 Task: Look for space in San Paolo, Italy from 10th July, 2023 to 25th July, 2023 for 3 adults, 1 child in price range Rs.15000 to Rs.25000. Place can be shared room with 2 bedrooms having 3 beds and 2 bathrooms. Property type can be house, flat, guest house. Amenities needed are: wifi, TV, free parkinig on premises, gym, breakfast. Booking option can be shelf check-in. Required host language is English.
Action: Mouse moved to (450, 117)
Screenshot: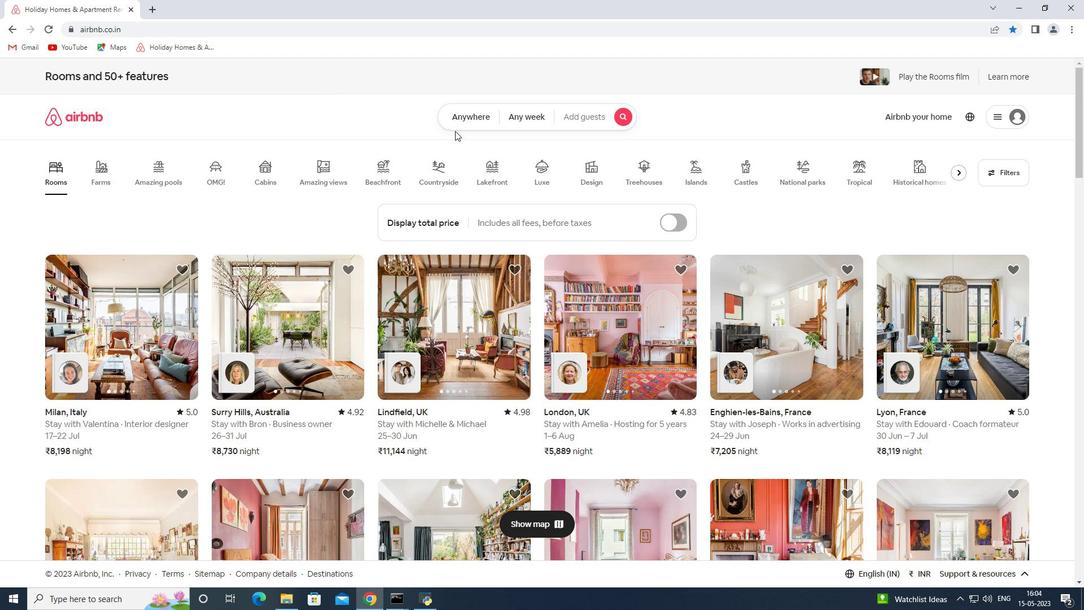 
Action: Mouse pressed left at (450, 117)
Screenshot: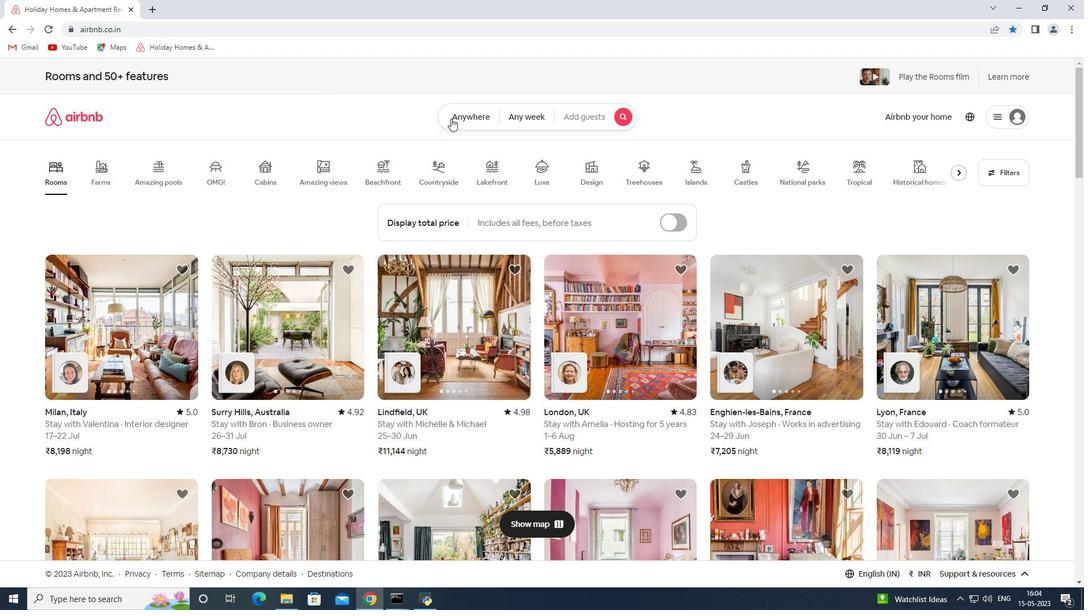 
Action: Mouse moved to (349, 159)
Screenshot: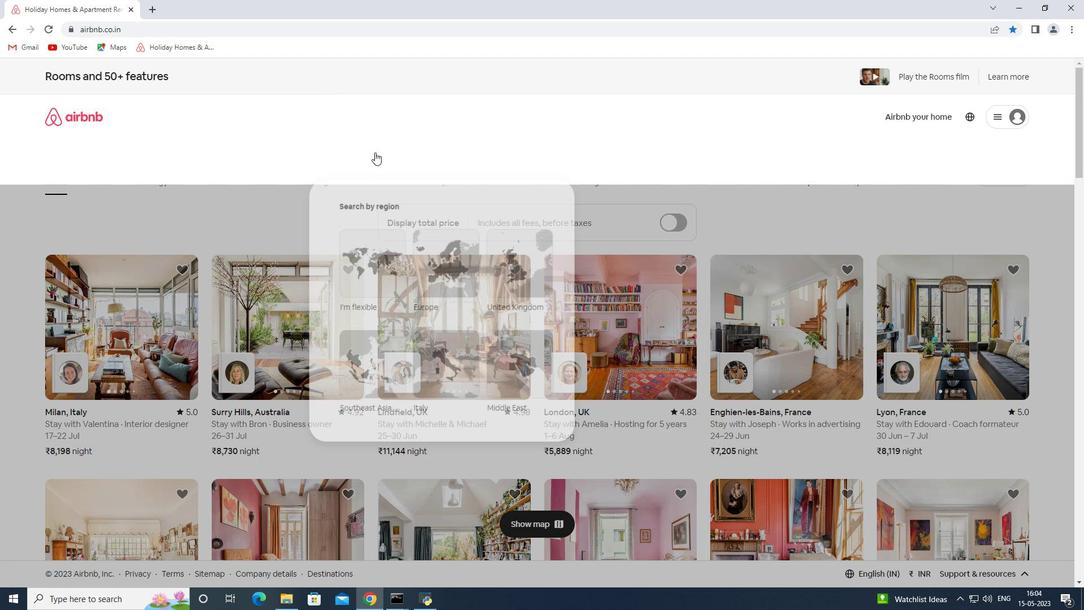 
Action: Mouse pressed left at (349, 159)
Screenshot: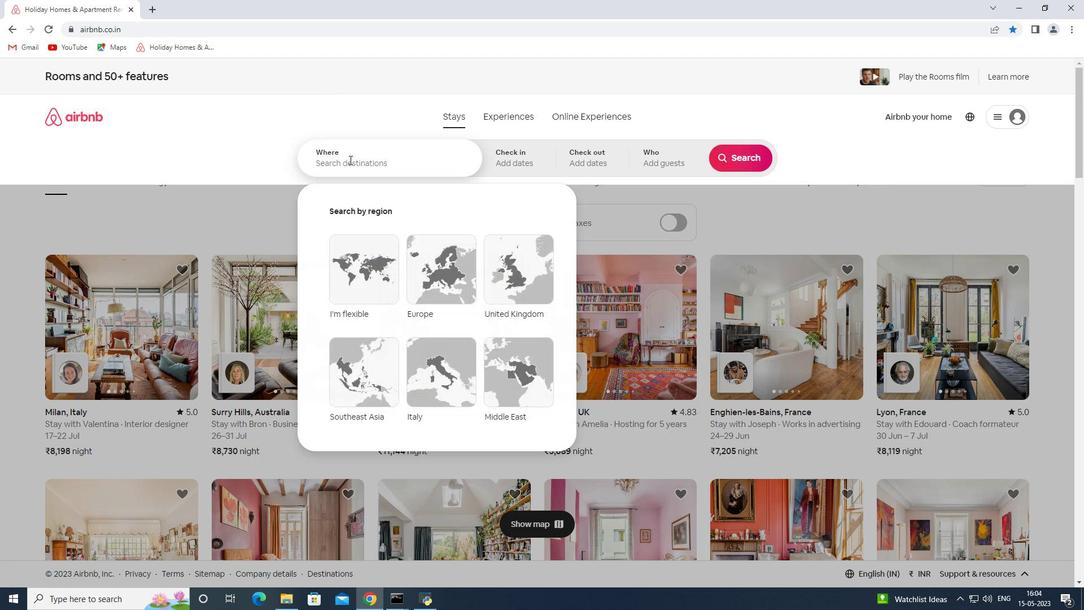 
Action: Key pressed <Key.shift><Key.shift><Key.shift>Sab<Key.backspace>n<Key.space><Key.shift><Key.shift><Key.shift><Key.shift><Key.shift><Key.shift><Key.shift><Key.shift><Key.shift><Key.shift><Key.shift><Key.shift><Key.shift><Key.shift><Key.shift><Key.shift><Key.shift><Key.shift><Key.shift><Key.shift><Key.shift><Key.shift><Key.shift>Paolo<Key.space><Key.shift><Key.shift>Italy<Key.space>
Screenshot: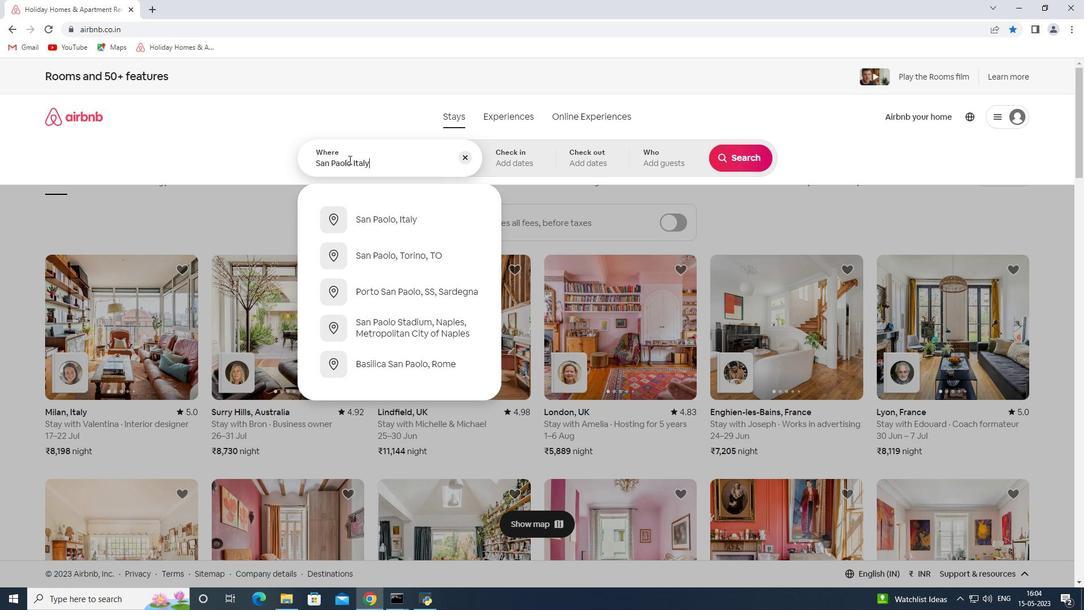 
Action: Mouse moved to (415, 225)
Screenshot: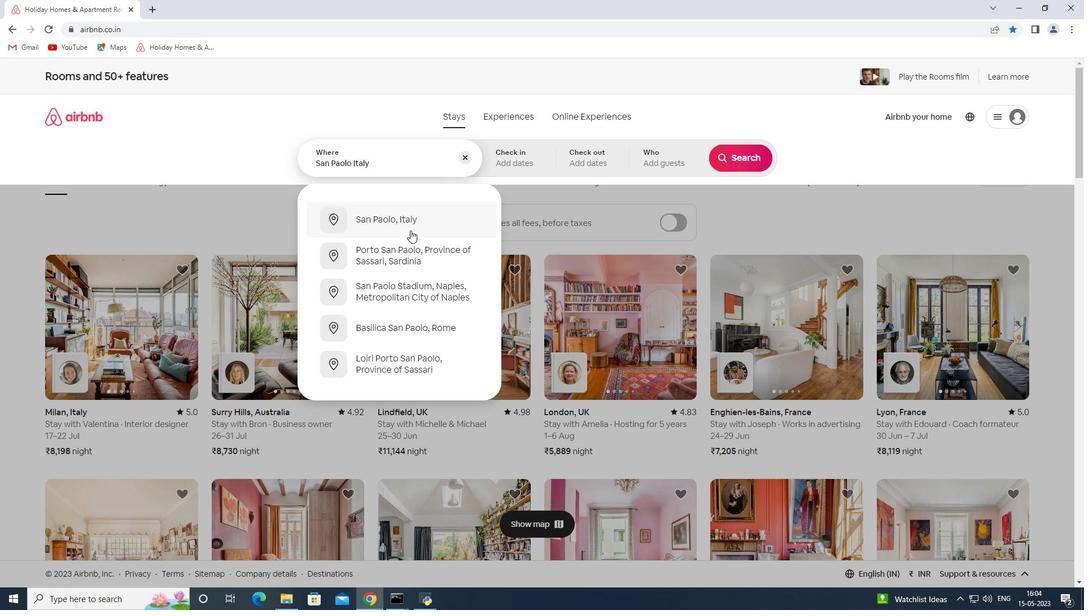 
Action: Mouse pressed left at (415, 225)
Screenshot: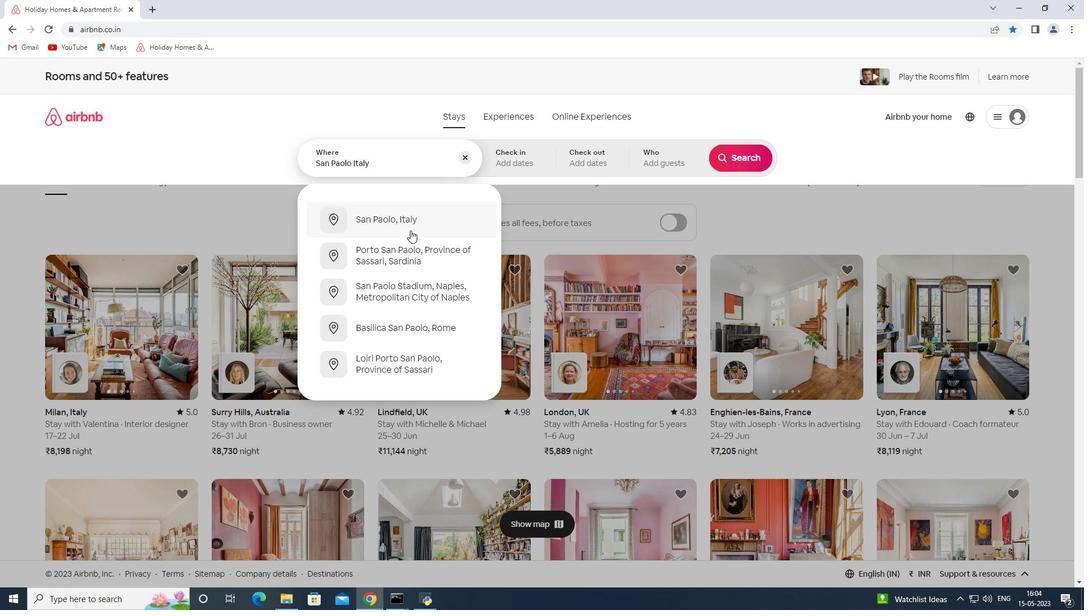 
Action: Mouse moved to (748, 248)
Screenshot: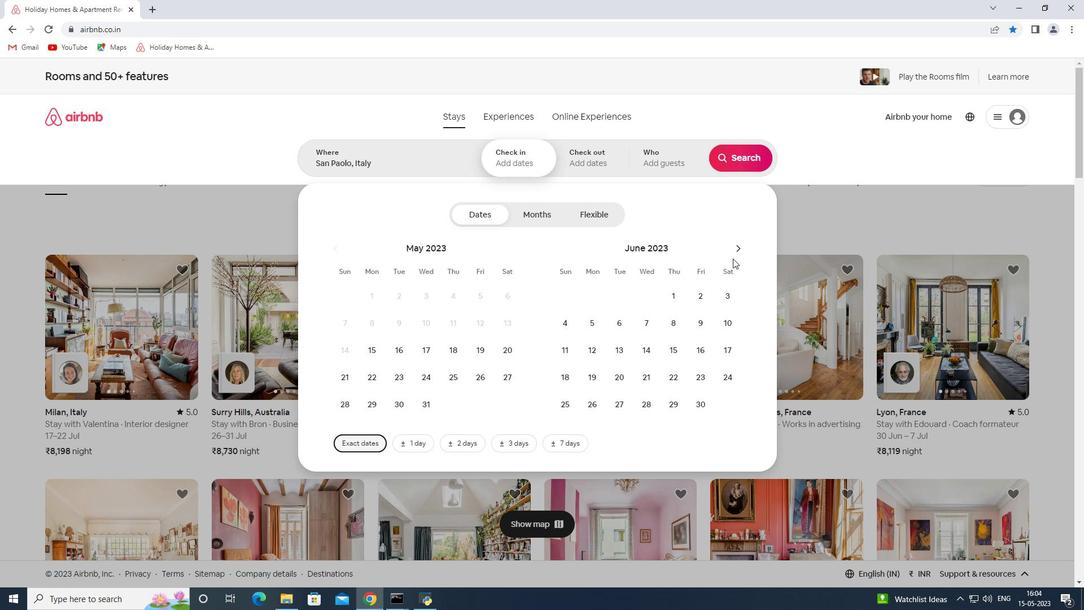 
Action: Mouse pressed left at (748, 248)
Screenshot: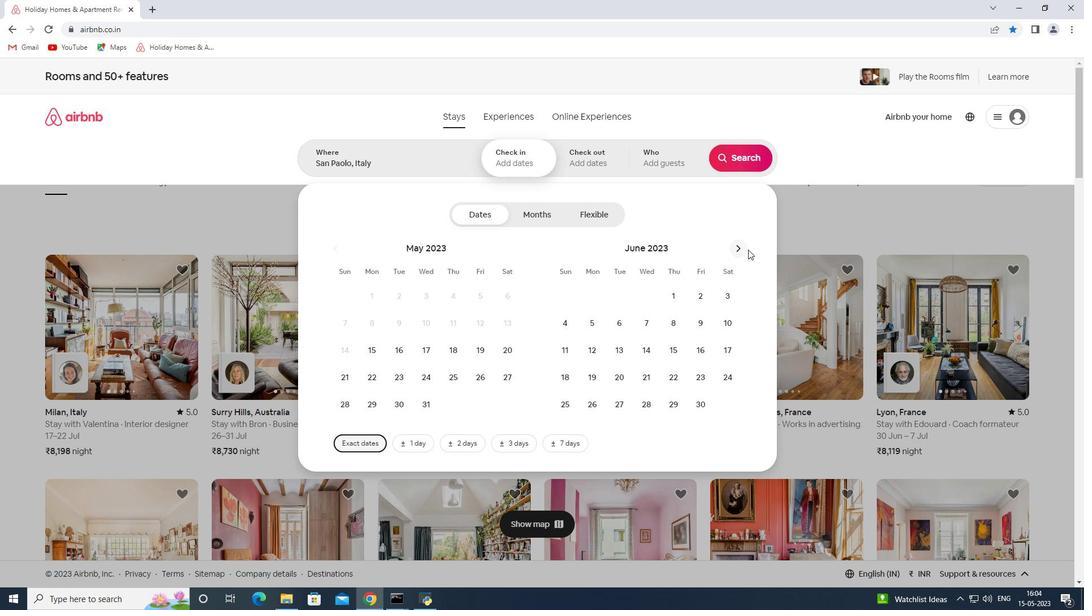 
Action: Mouse moved to (742, 247)
Screenshot: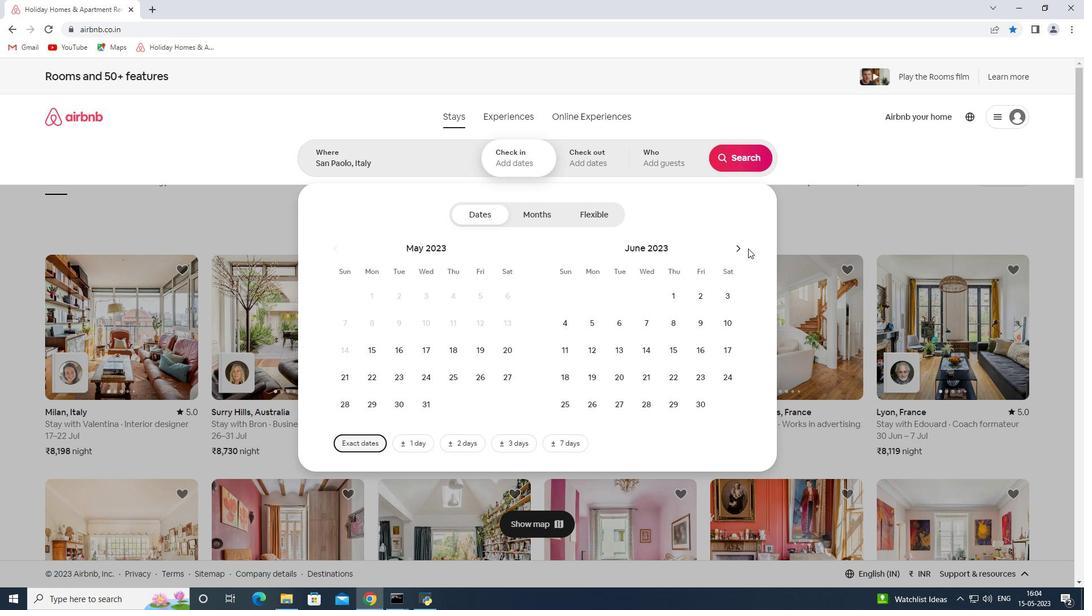 
Action: Mouse pressed left at (742, 247)
Screenshot: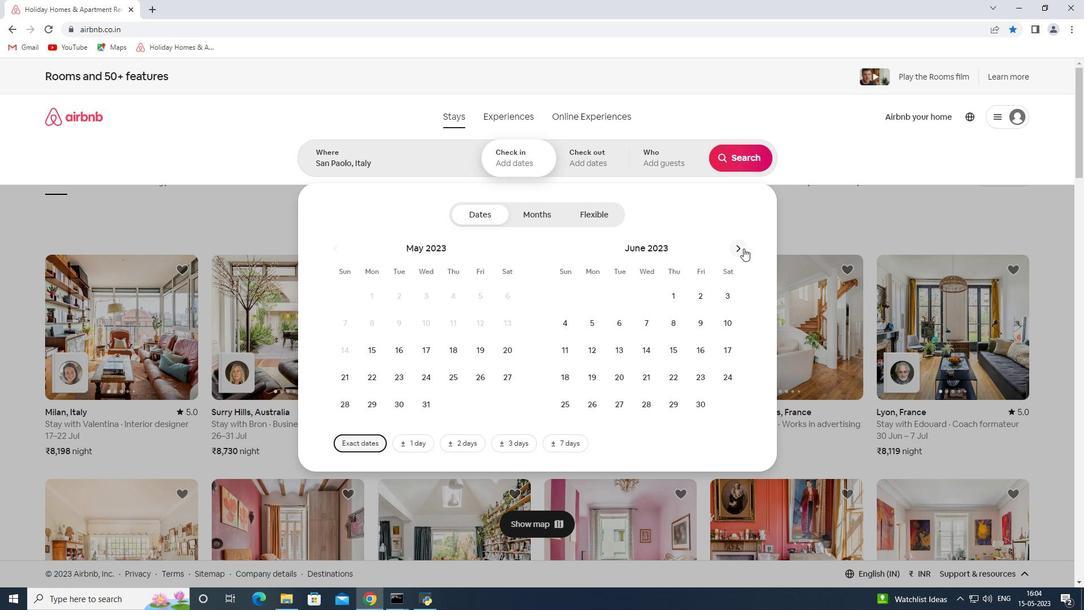 
Action: Mouse moved to (592, 350)
Screenshot: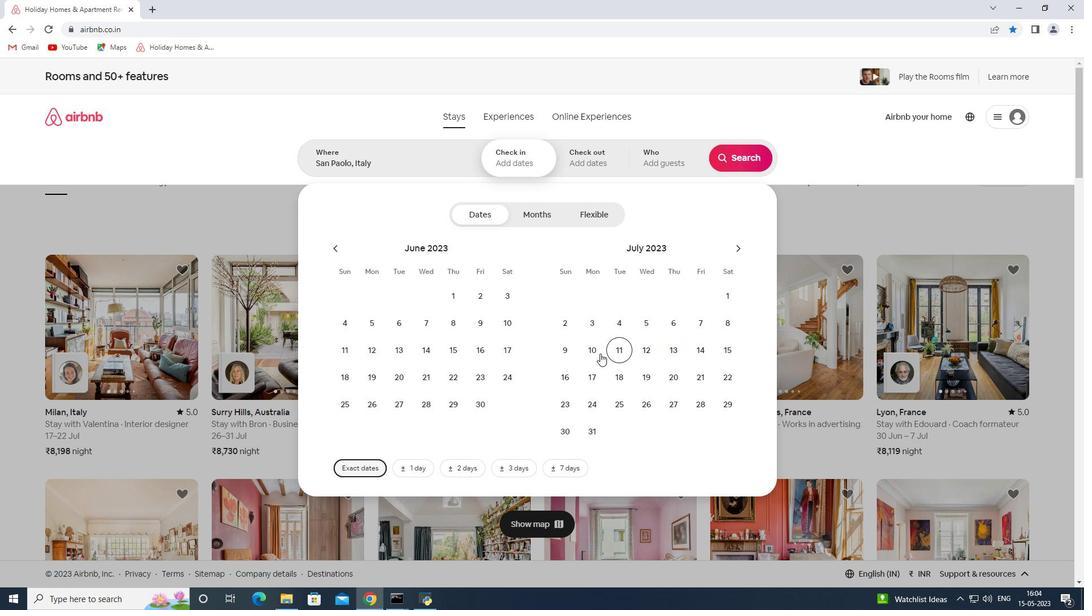 
Action: Mouse pressed left at (592, 350)
Screenshot: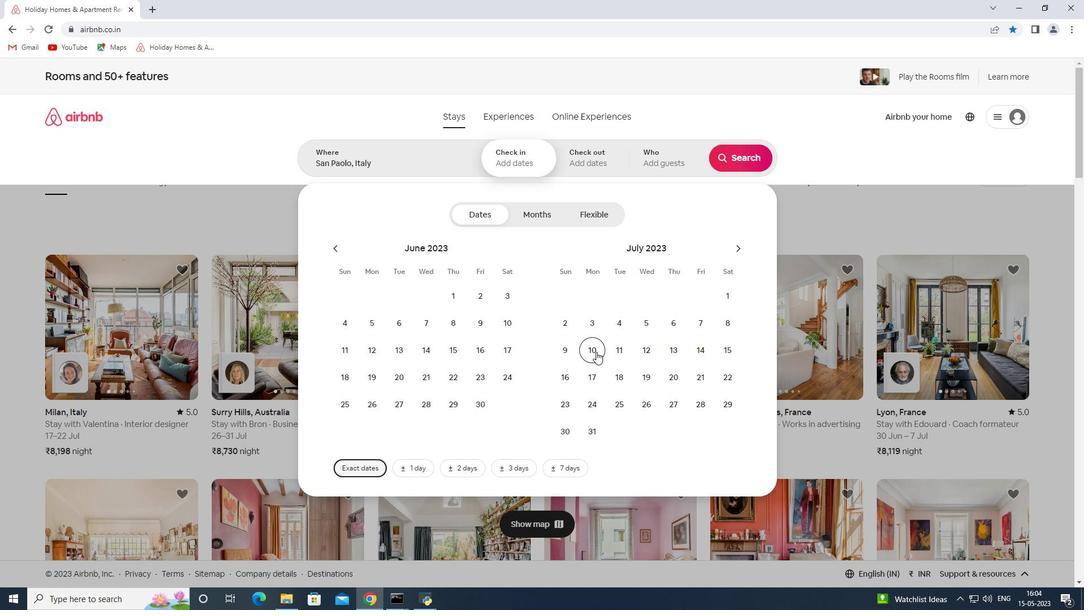 
Action: Mouse moved to (621, 404)
Screenshot: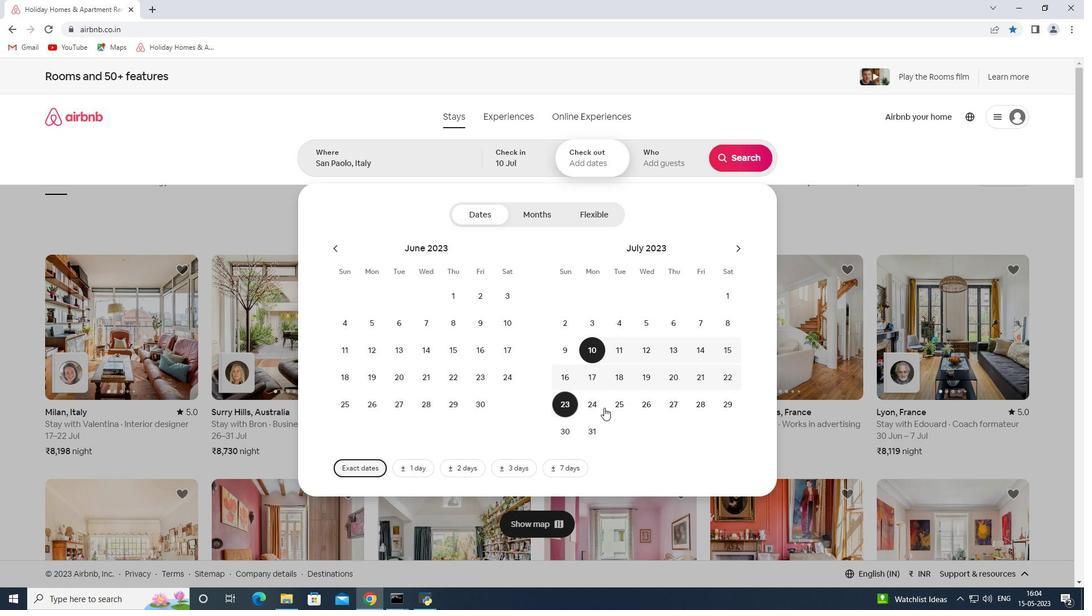 
Action: Mouse pressed left at (621, 404)
Screenshot: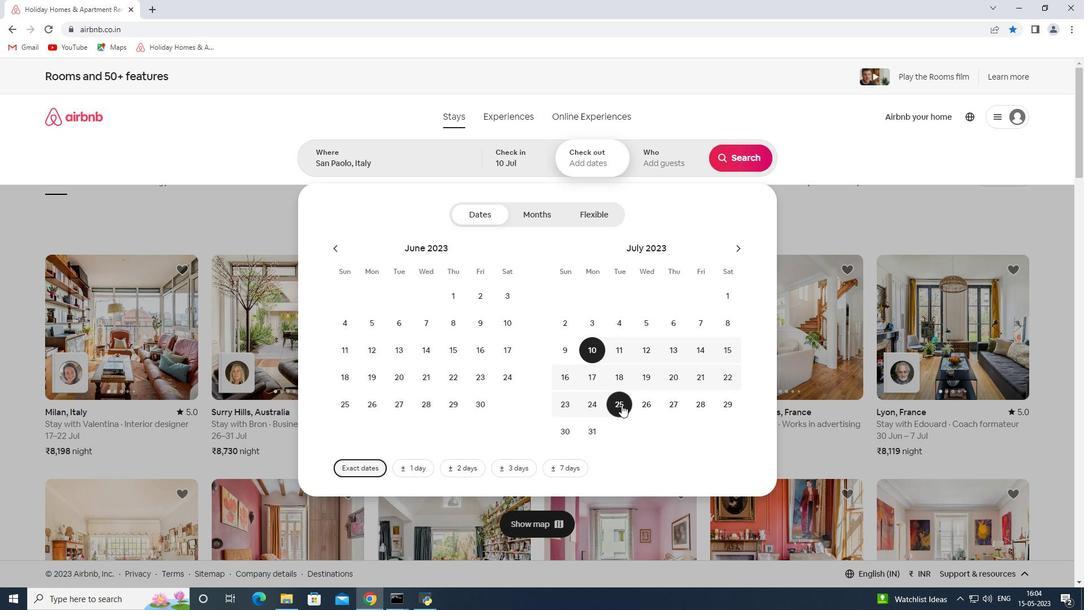 
Action: Mouse moved to (656, 162)
Screenshot: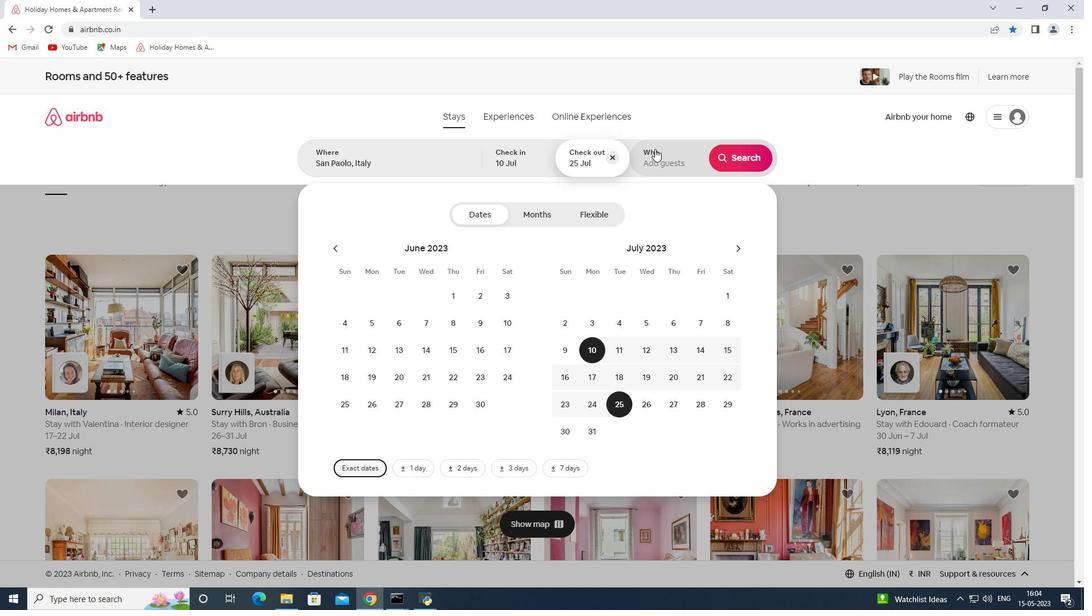 
Action: Mouse pressed left at (656, 162)
Screenshot: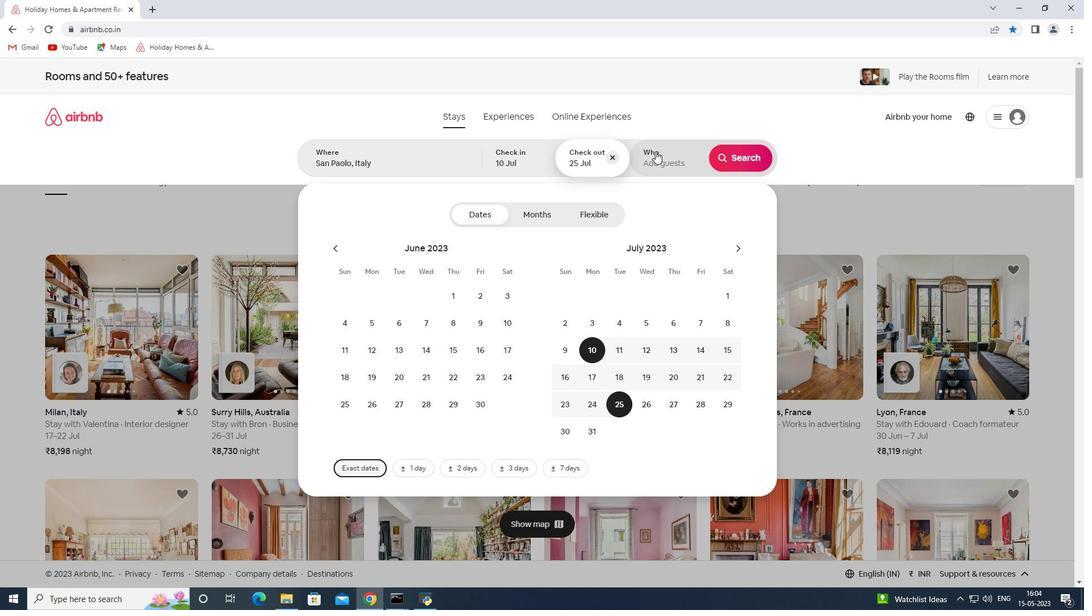 
Action: Mouse moved to (752, 207)
Screenshot: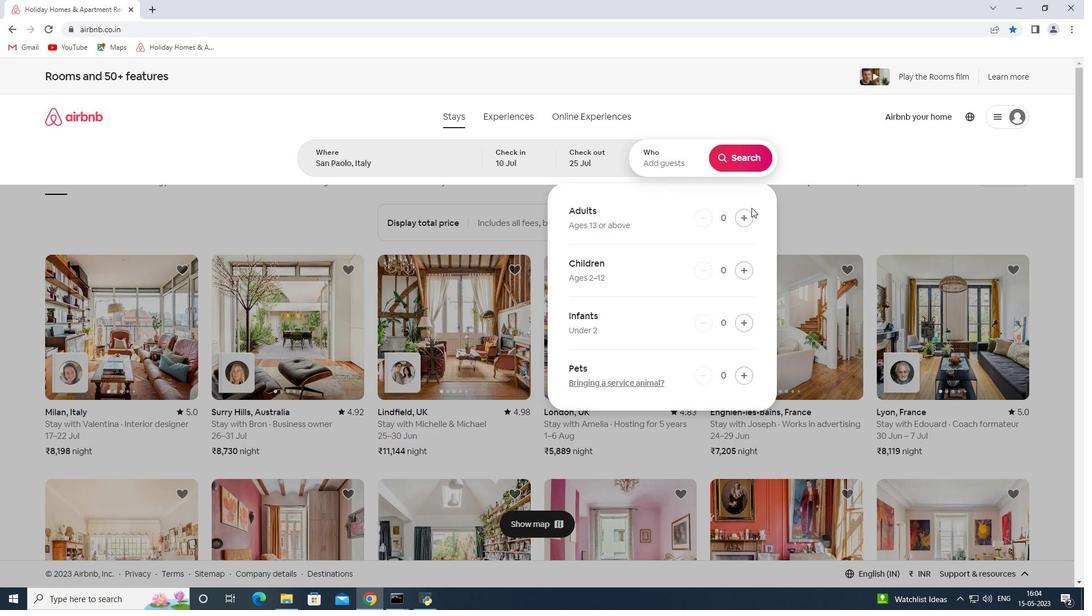 
Action: Mouse pressed left at (752, 207)
Screenshot: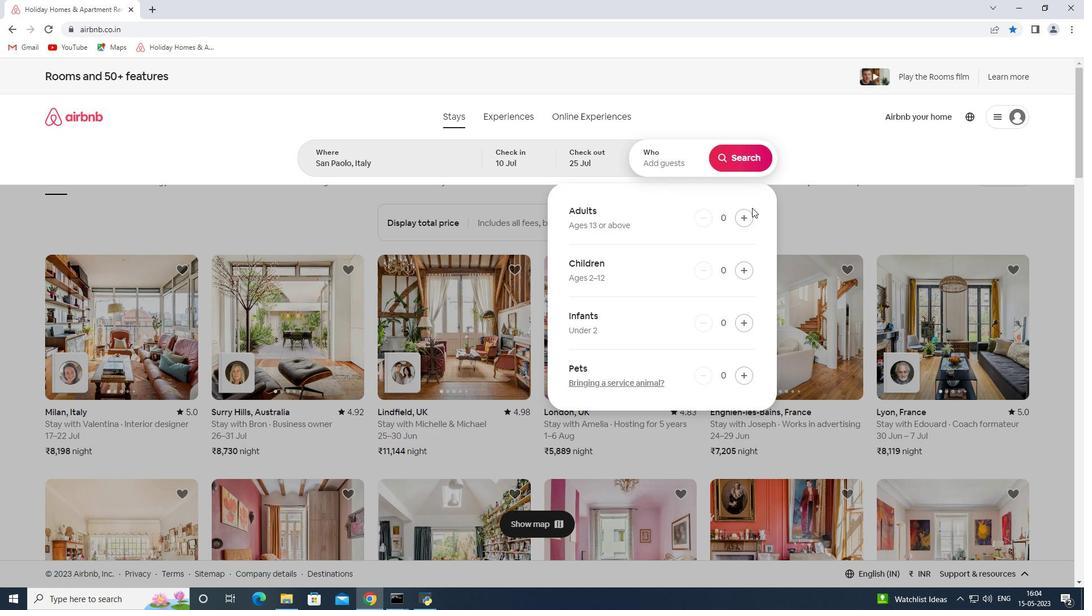 
Action: Mouse pressed left at (752, 207)
Screenshot: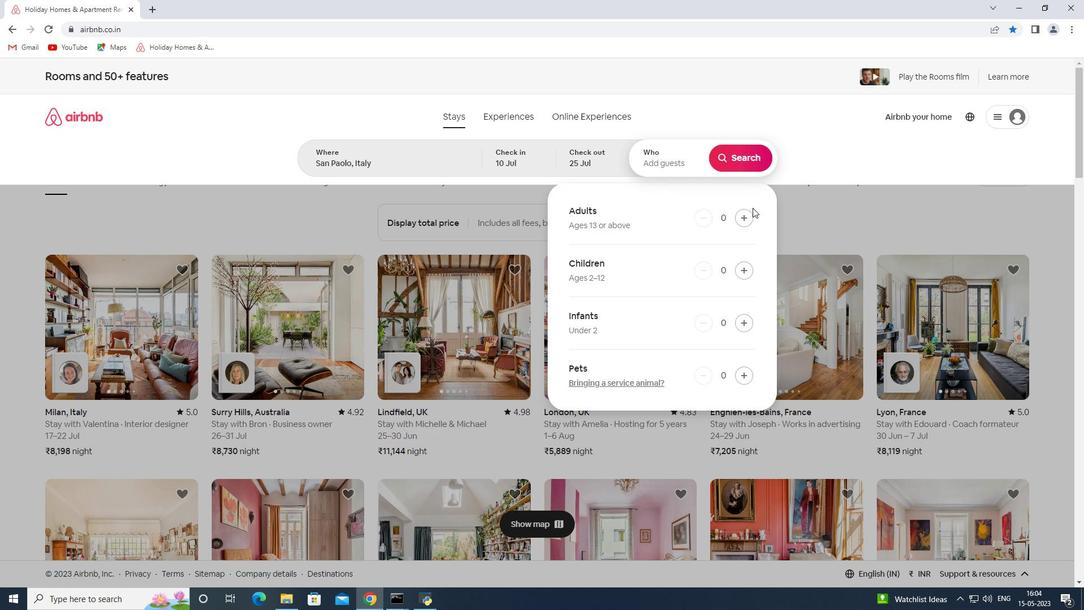 
Action: Mouse moved to (748, 218)
Screenshot: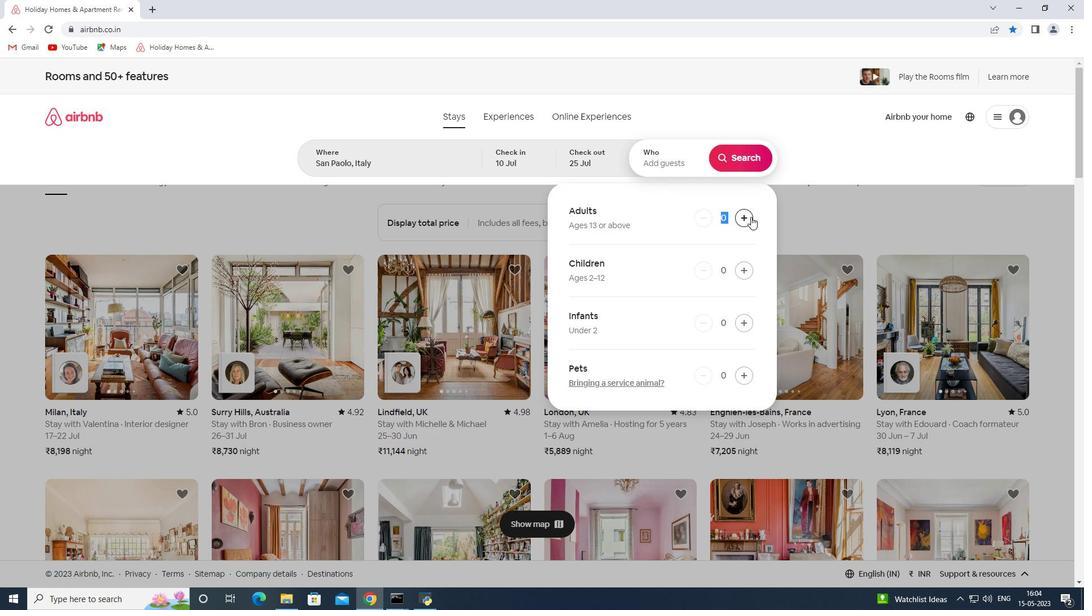
Action: Mouse pressed left at (748, 218)
Screenshot: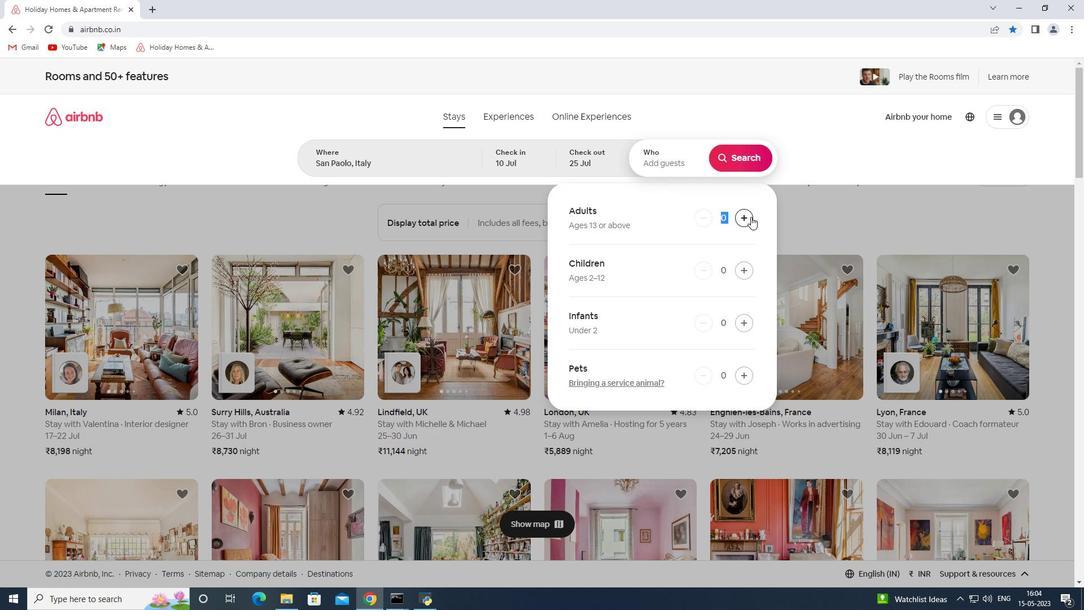 
Action: Mouse pressed left at (748, 218)
Screenshot: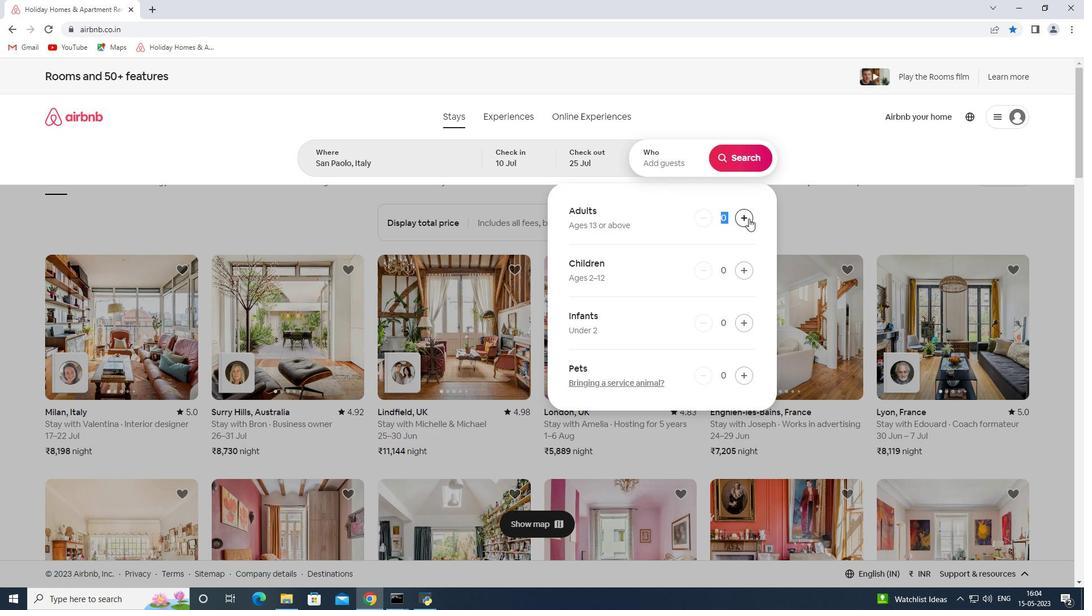 
Action: Mouse pressed left at (748, 218)
Screenshot: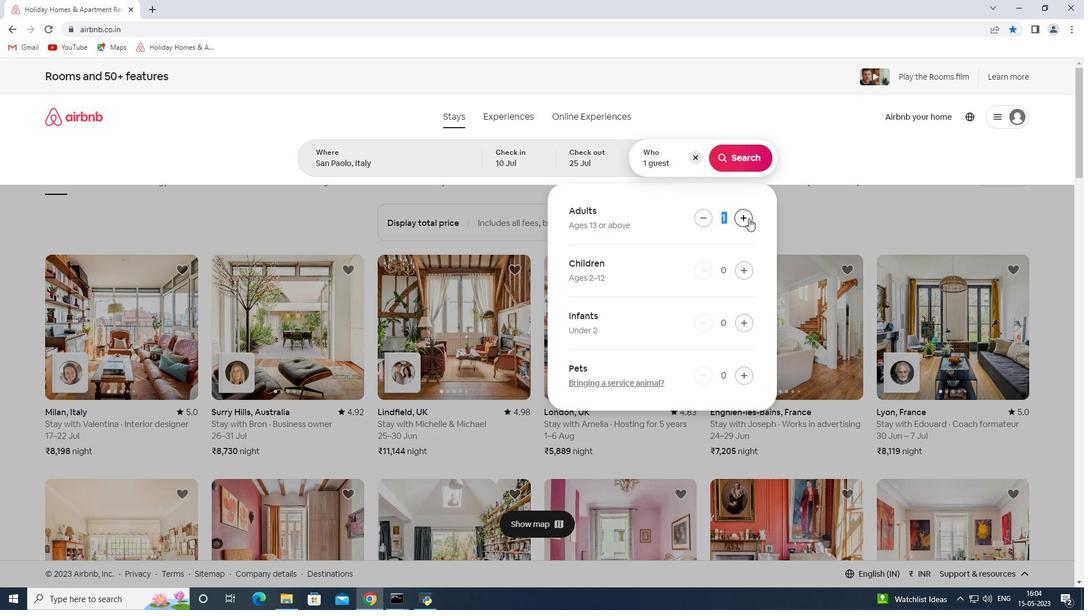 
Action: Mouse moved to (745, 266)
Screenshot: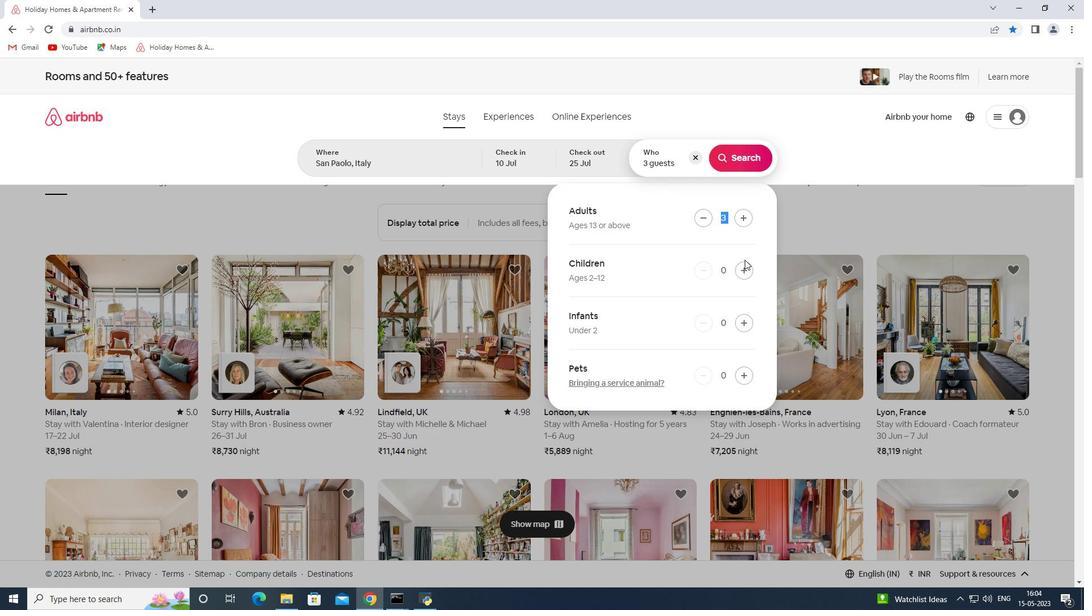 
Action: Mouse pressed left at (745, 266)
Screenshot: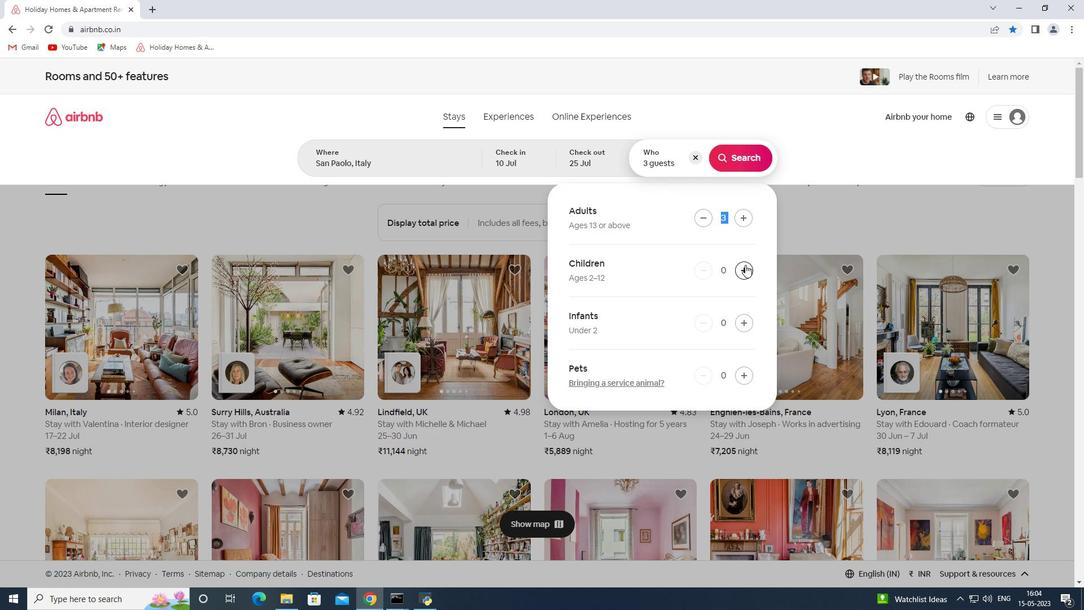 
Action: Mouse moved to (730, 229)
Screenshot: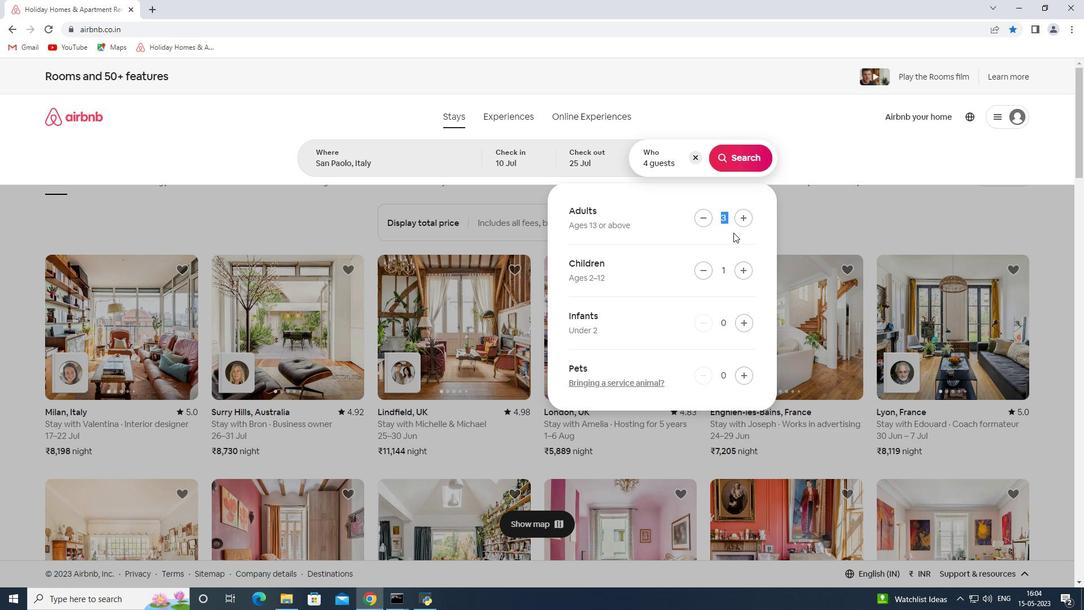 
Action: Mouse pressed left at (730, 229)
Screenshot: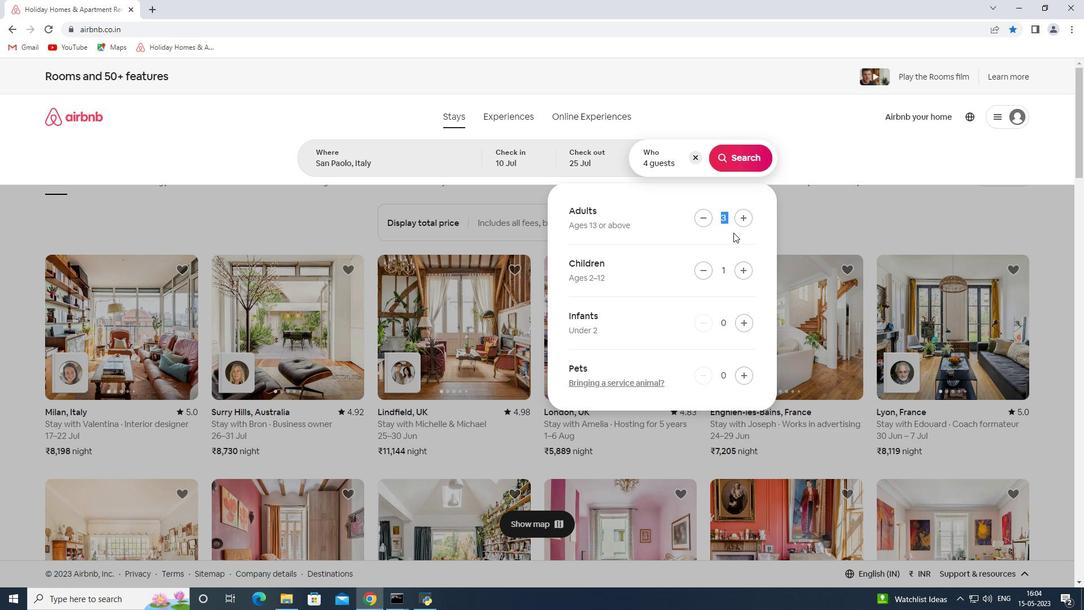 
Action: Mouse moved to (728, 164)
Screenshot: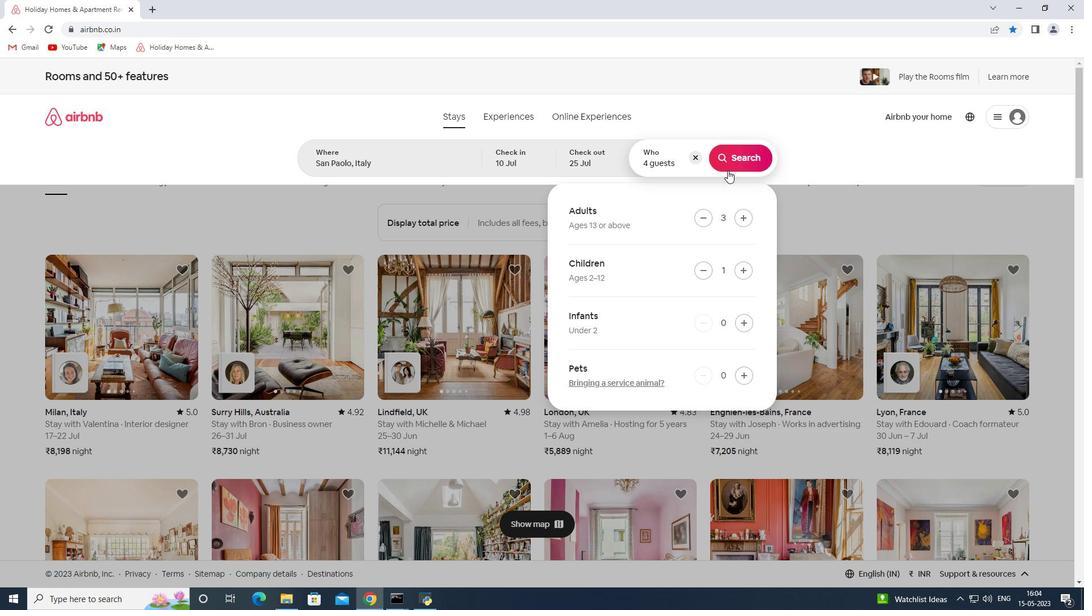 
Action: Mouse pressed left at (728, 164)
Screenshot: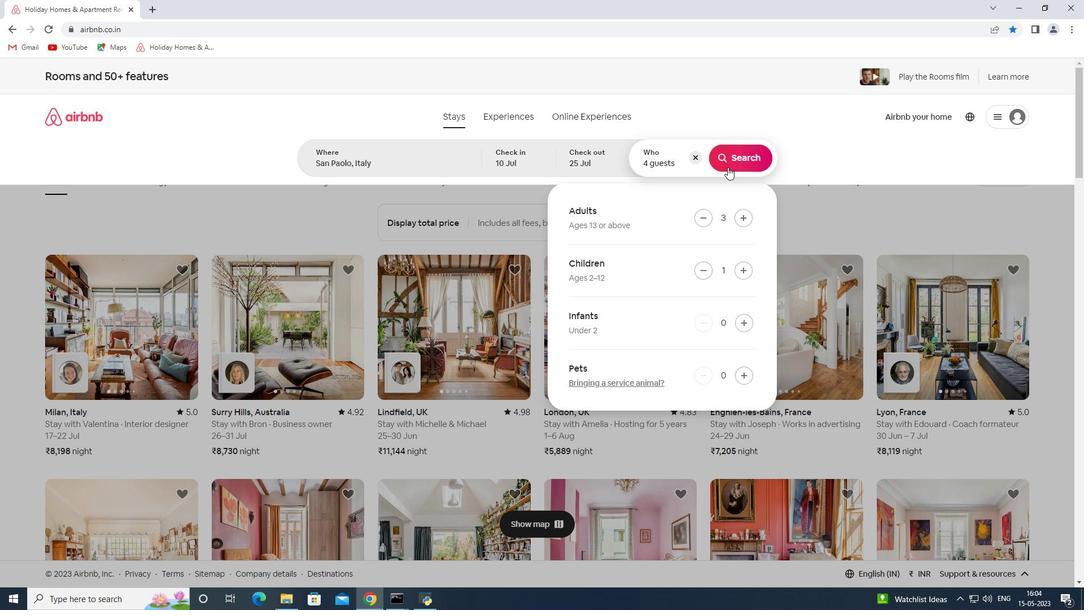 
Action: Mouse moved to (1029, 129)
Screenshot: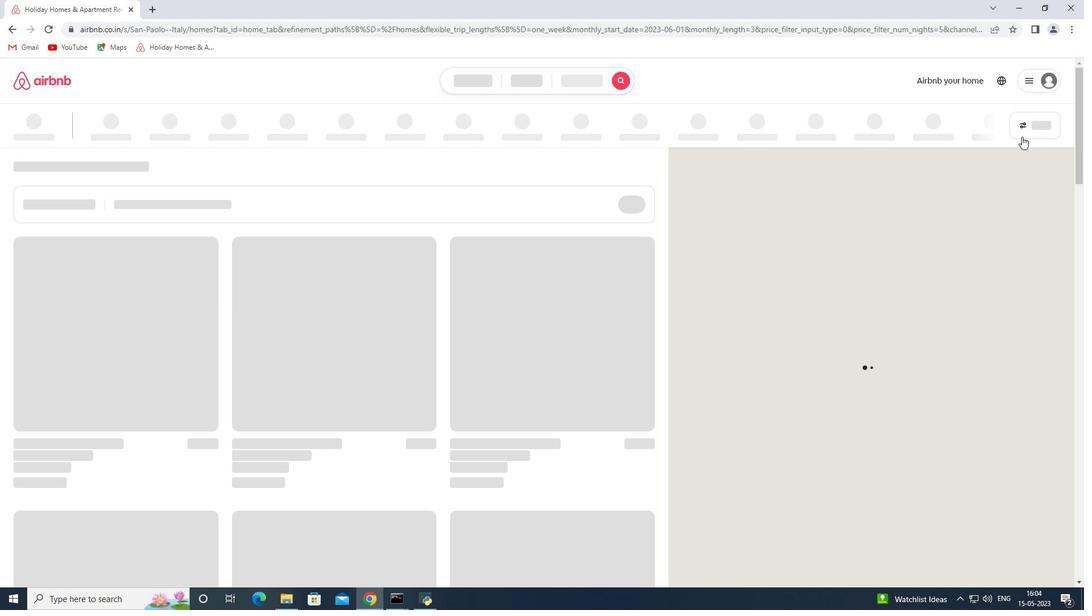 
Action: Mouse pressed left at (1029, 129)
Screenshot: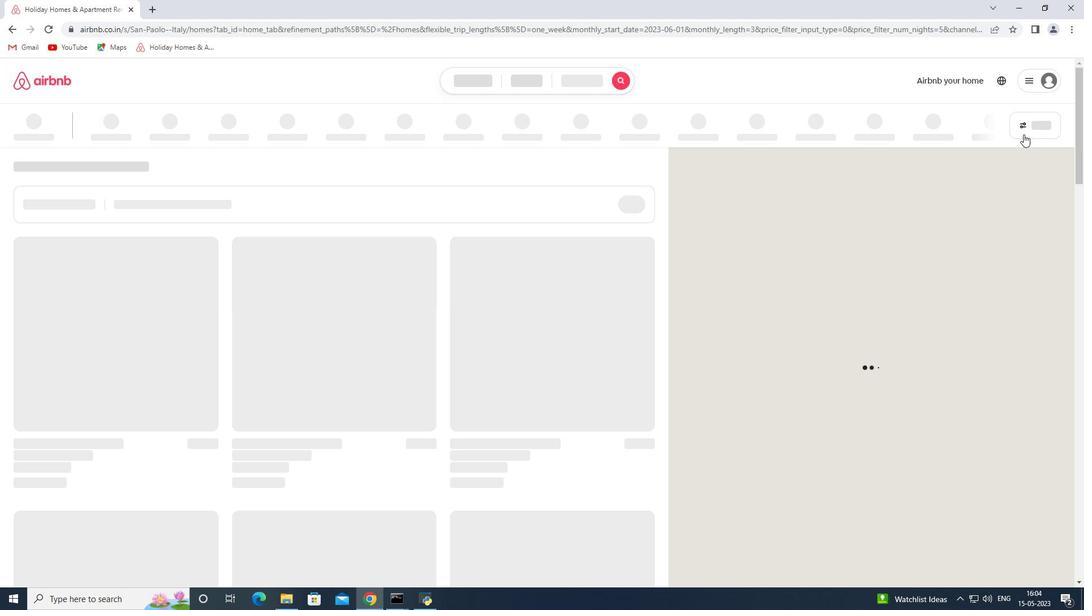 
Action: Mouse moved to (395, 404)
Screenshot: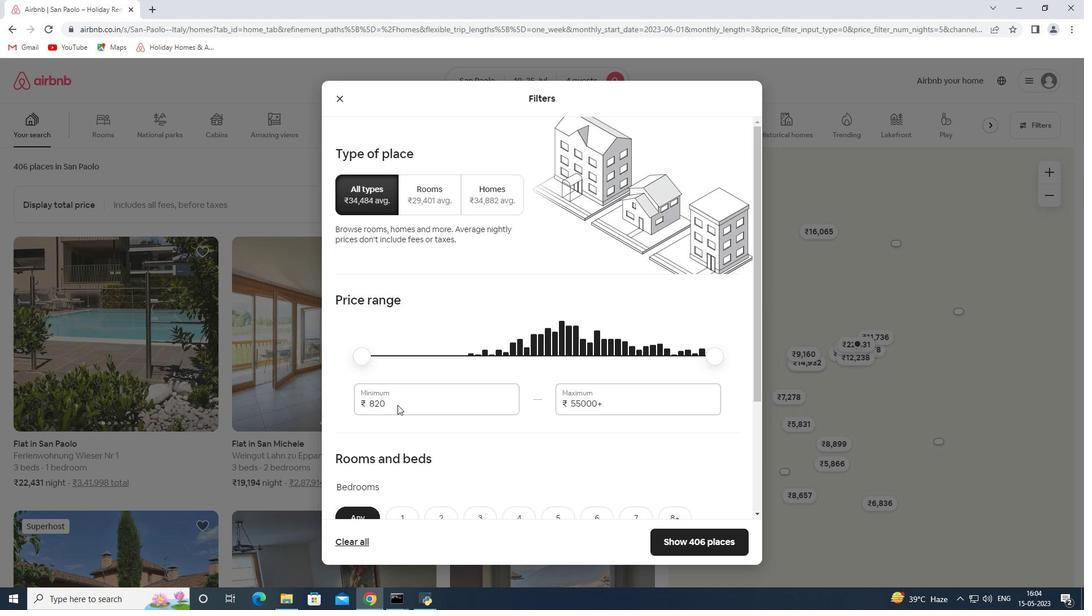 
Action: Mouse pressed left at (395, 404)
Screenshot: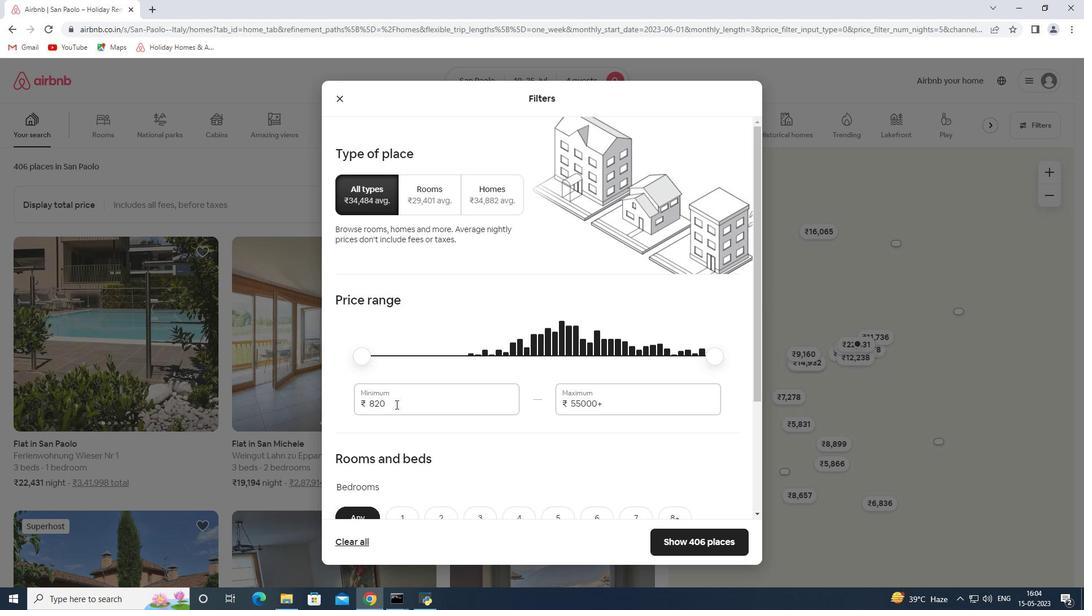 
Action: Mouse pressed left at (395, 404)
Screenshot: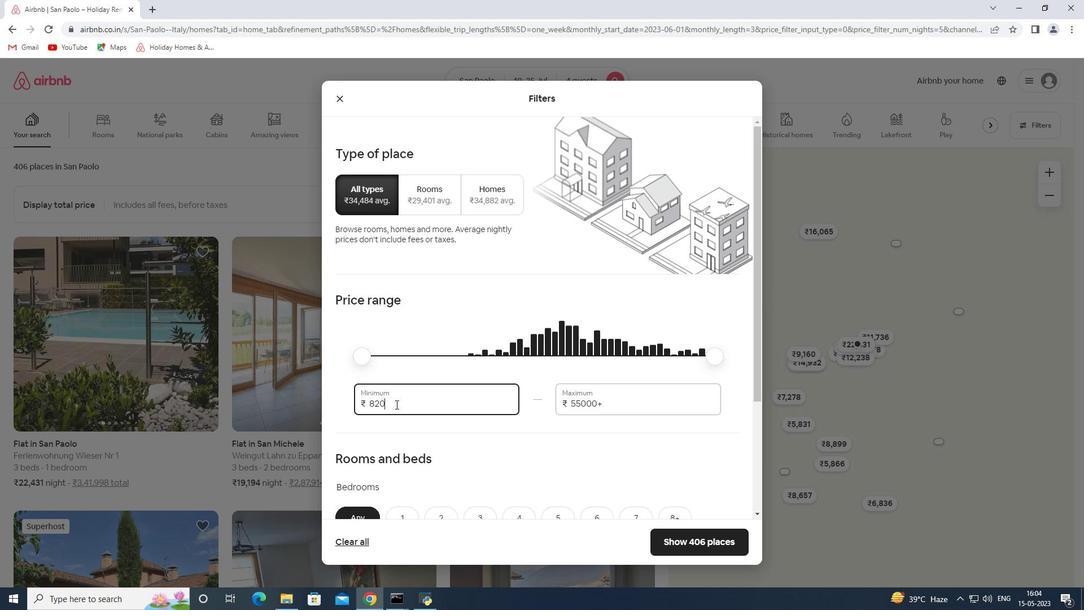 
Action: Key pressed 15000<Key.tab>25000
Screenshot: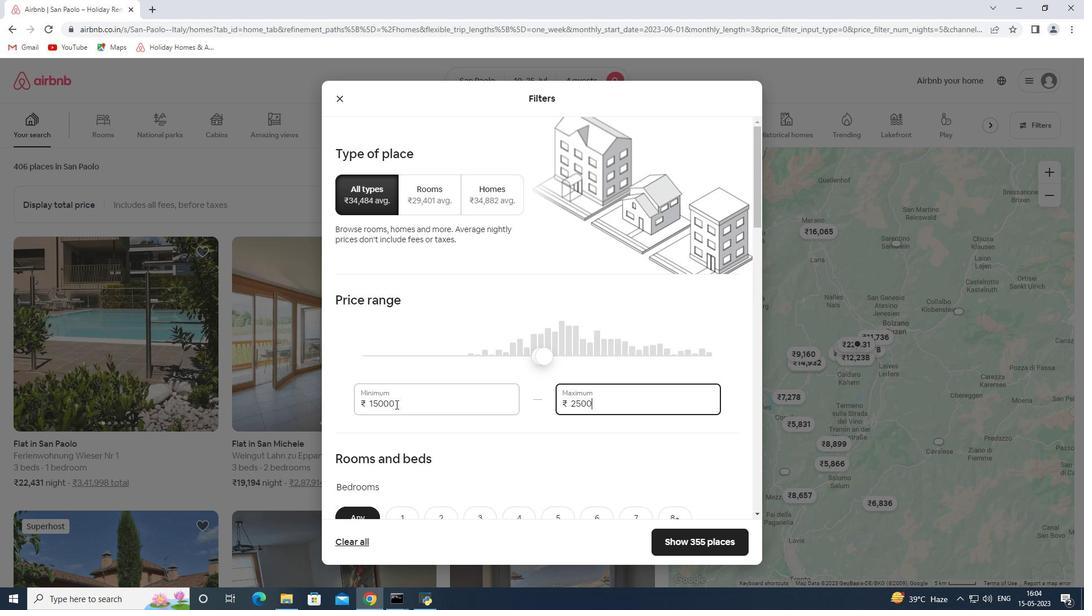 
Action: Mouse moved to (469, 377)
Screenshot: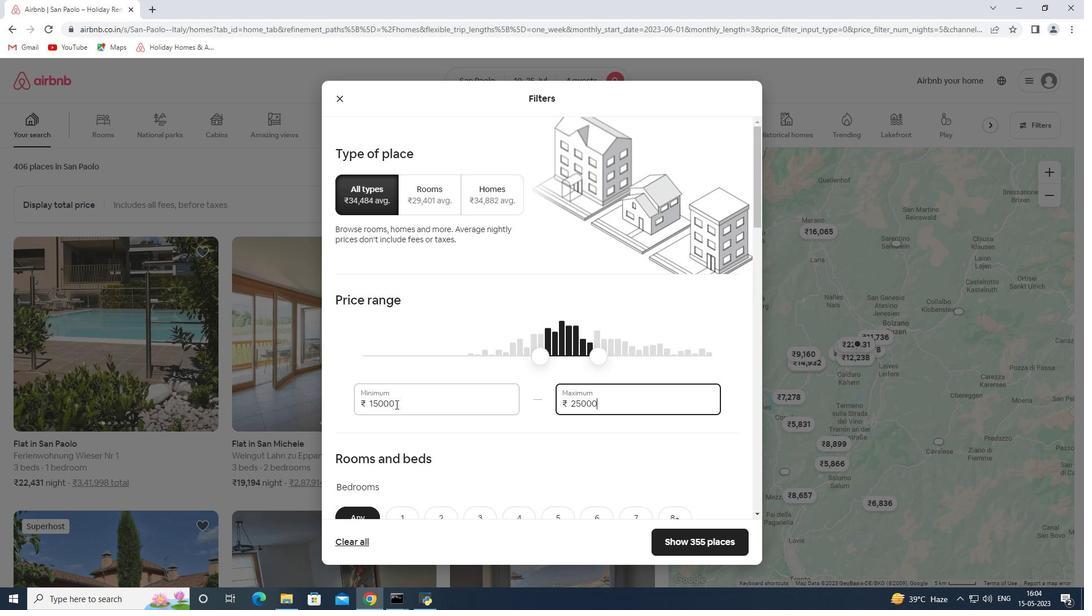 
Action: Mouse scrolled (469, 377) with delta (0, 0)
Screenshot: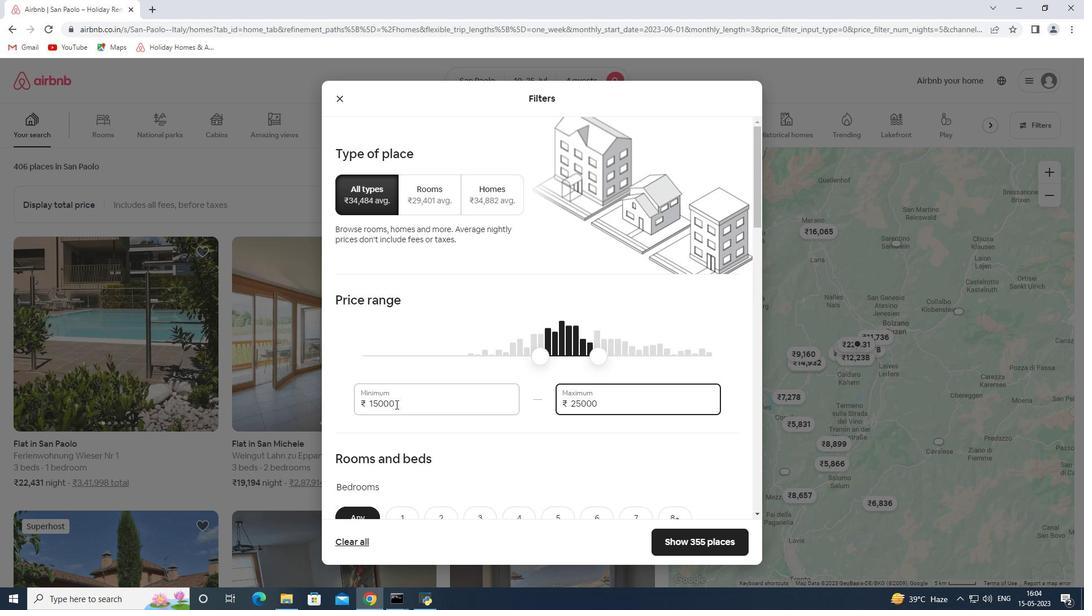
Action: Mouse scrolled (469, 377) with delta (0, 0)
Screenshot: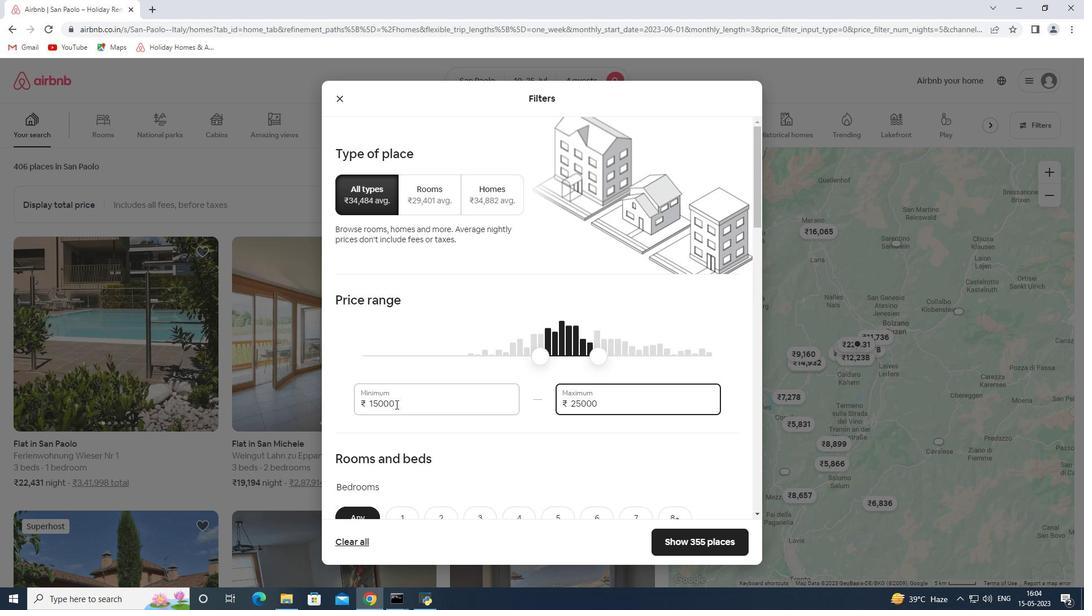 
Action: Mouse scrolled (469, 377) with delta (0, 0)
Screenshot: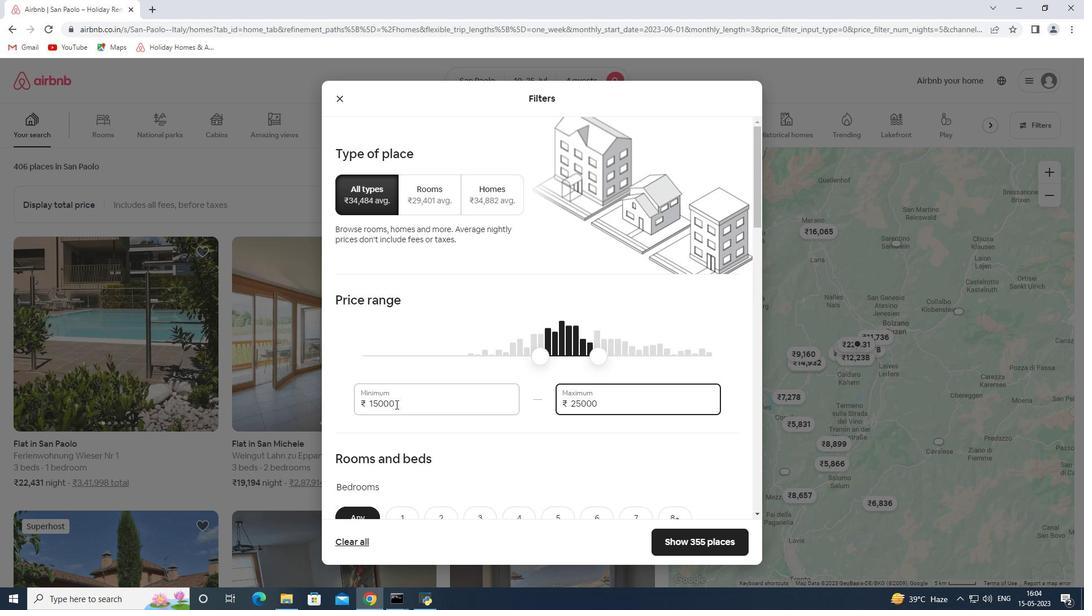 
Action: Mouse scrolled (469, 377) with delta (0, 0)
Screenshot: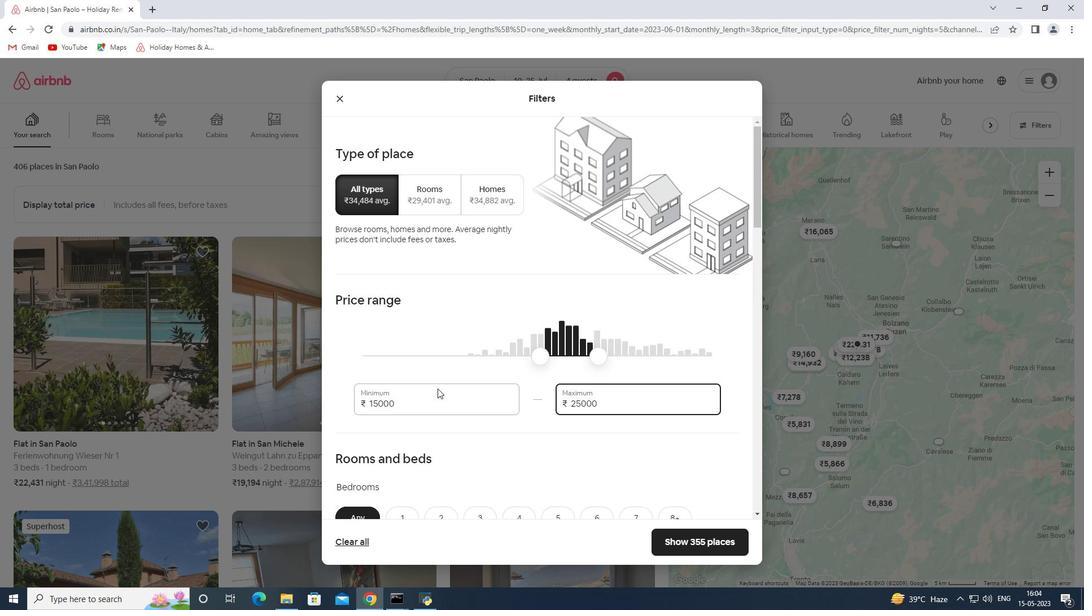 
Action: Mouse moved to (435, 290)
Screenshot: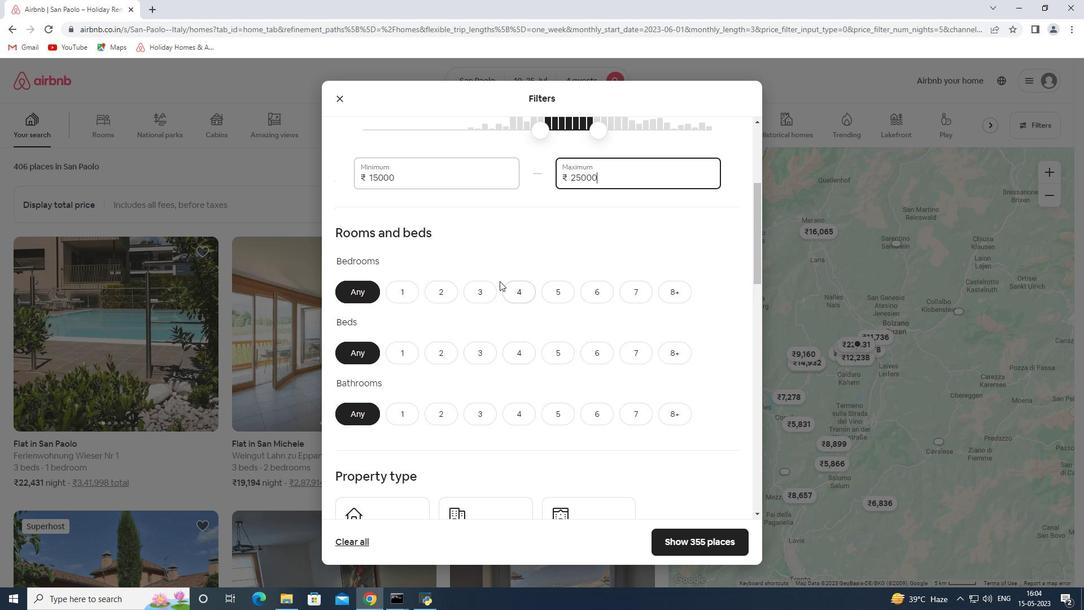 
Action: Mouse pressed left at (435, 290)
Screenshot: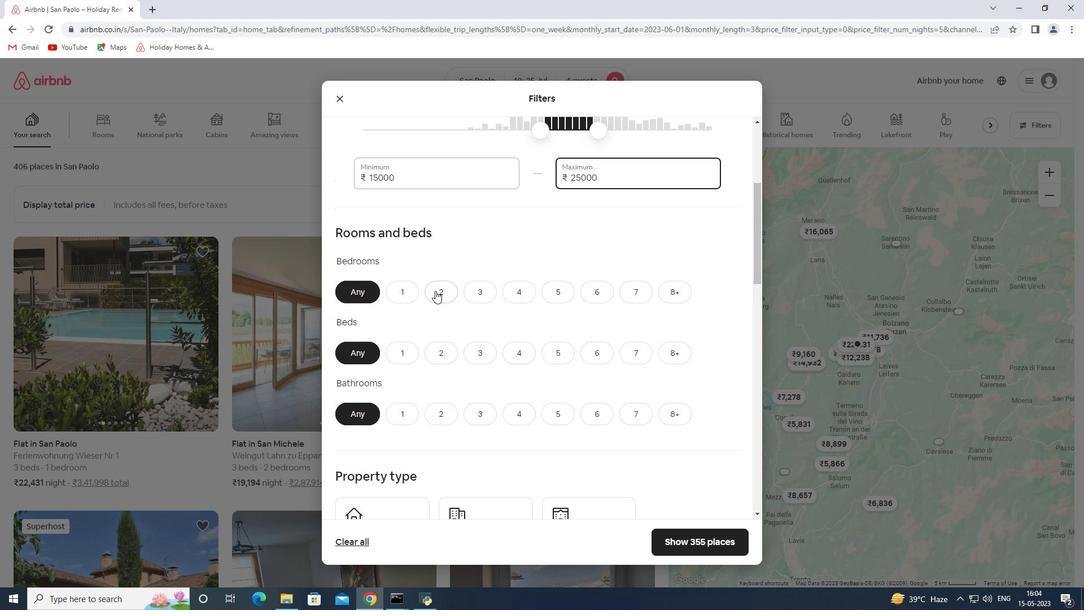 
Action: Mouse moved to (481, 346)
Screenshot: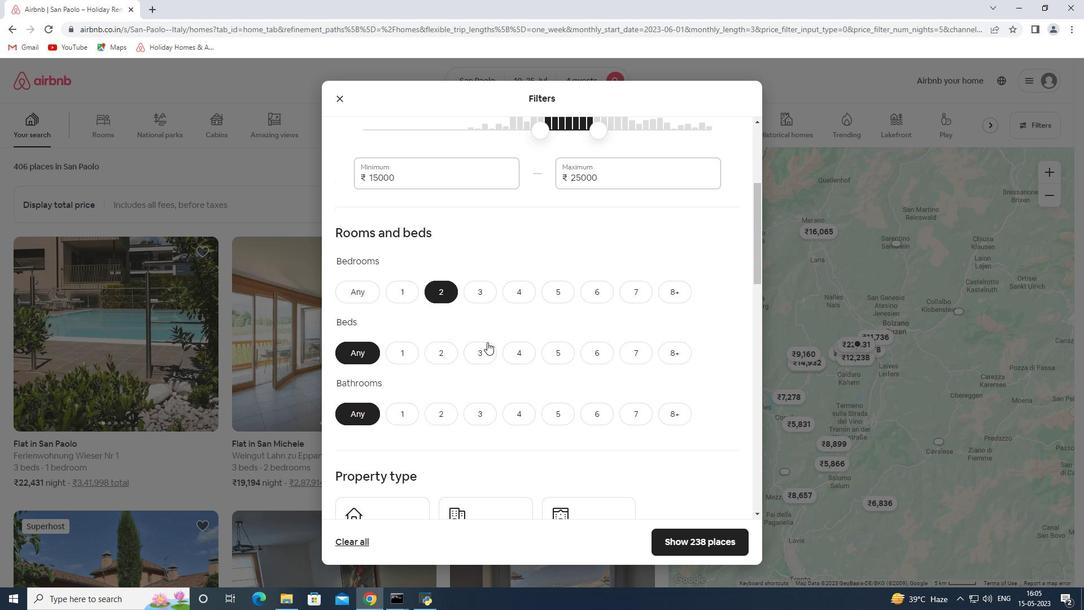 
Action: Mouse pressed left at (481, 346)
Screenshot: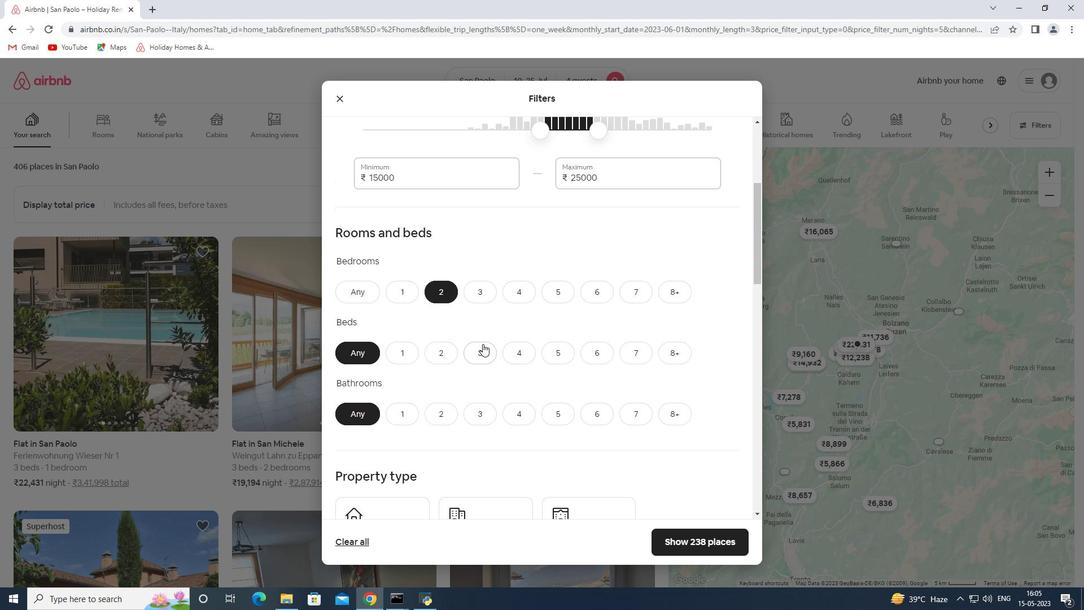 
Action: Mouse moved to (434, 414)
Screenshot: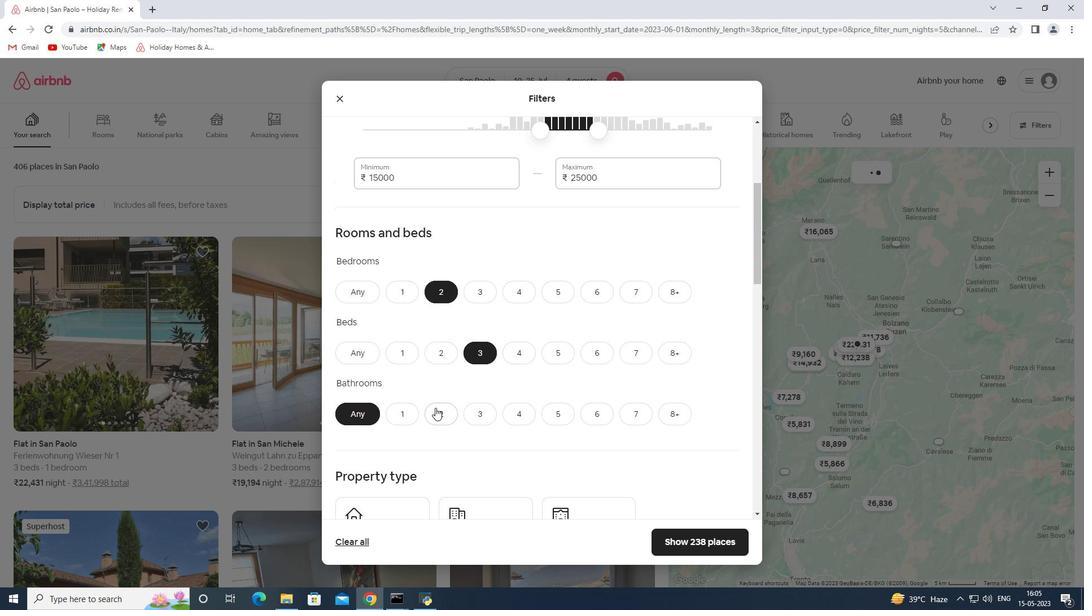 
Action: Mouse pressed left at (434, 414)
Screenshot: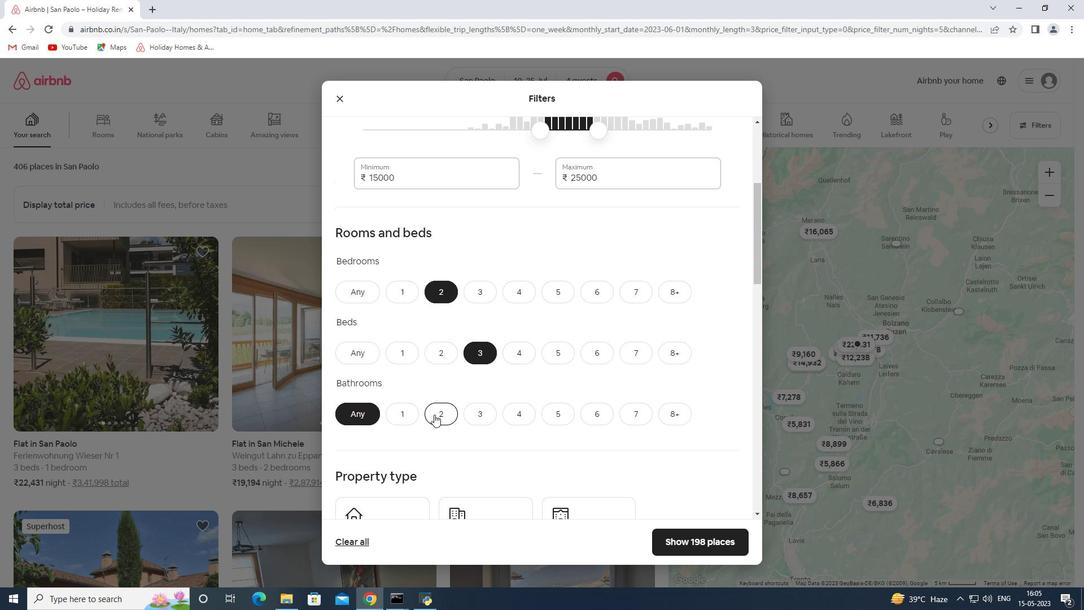 
Action: Mouse moved to (534, 371)
Screenshot: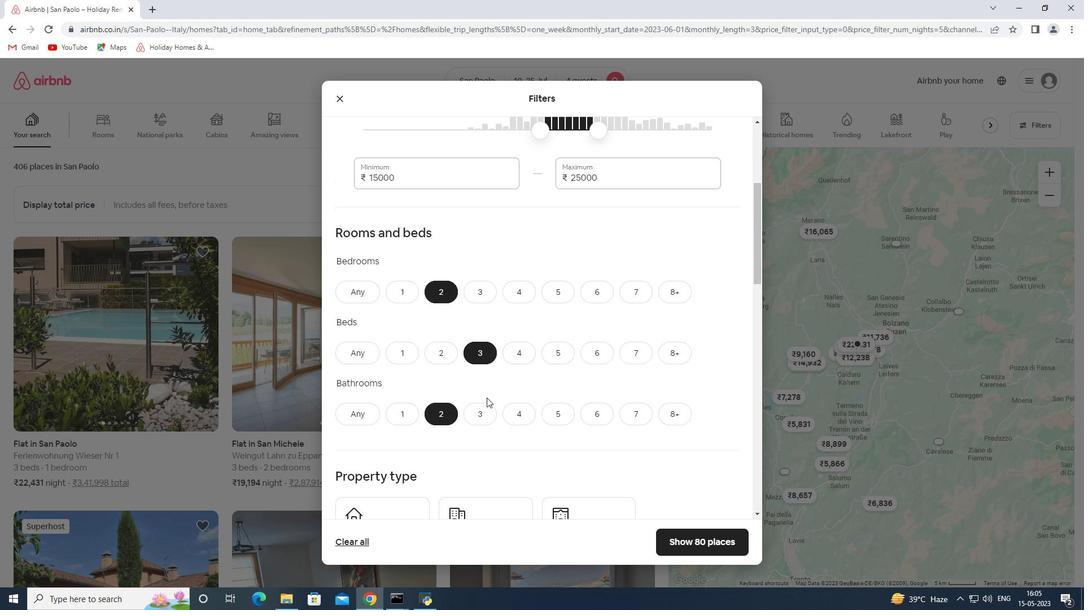 
Action: Mouse scrolled (534, 371) with delta (0, 0)
Screenshot: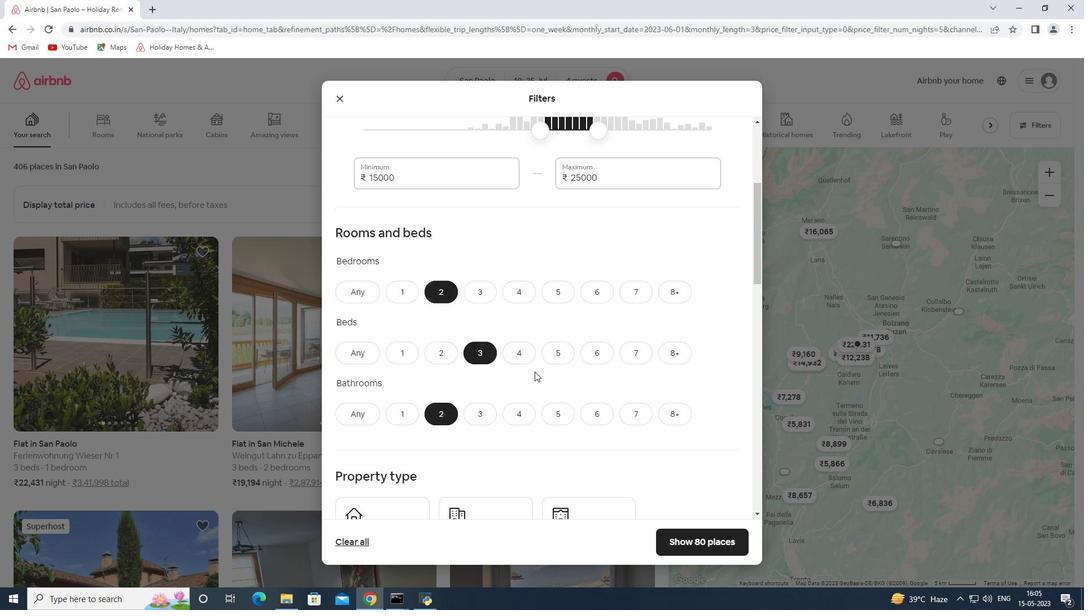 
Action: Mouse scrolled (534, 371) with delta (0, 0)
Screenshot: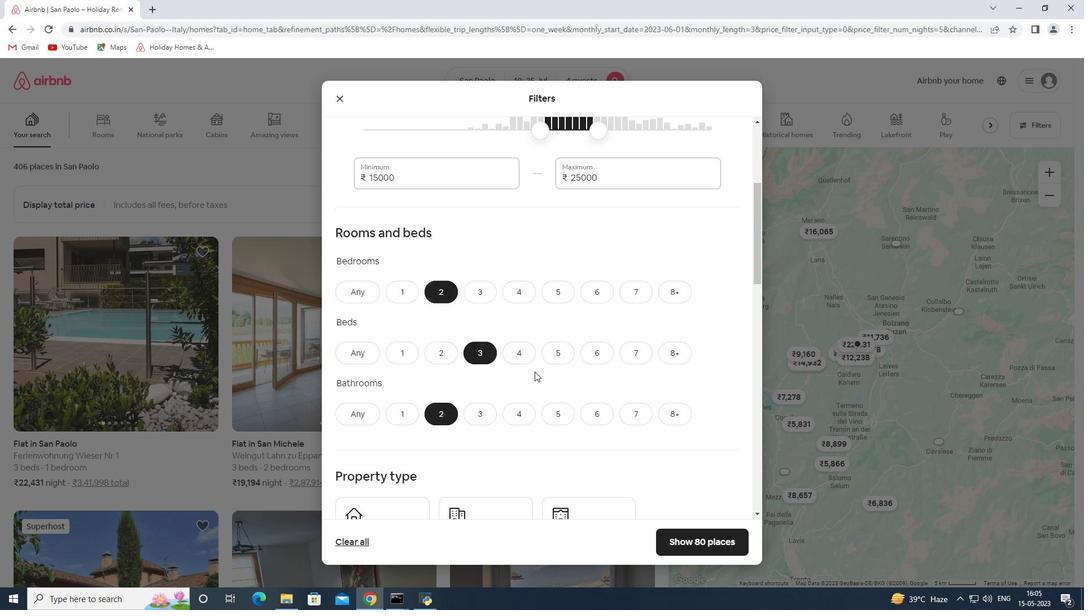 
Action: Mouse scrolled (534, 371) with delta (0, 0)
Screenshot: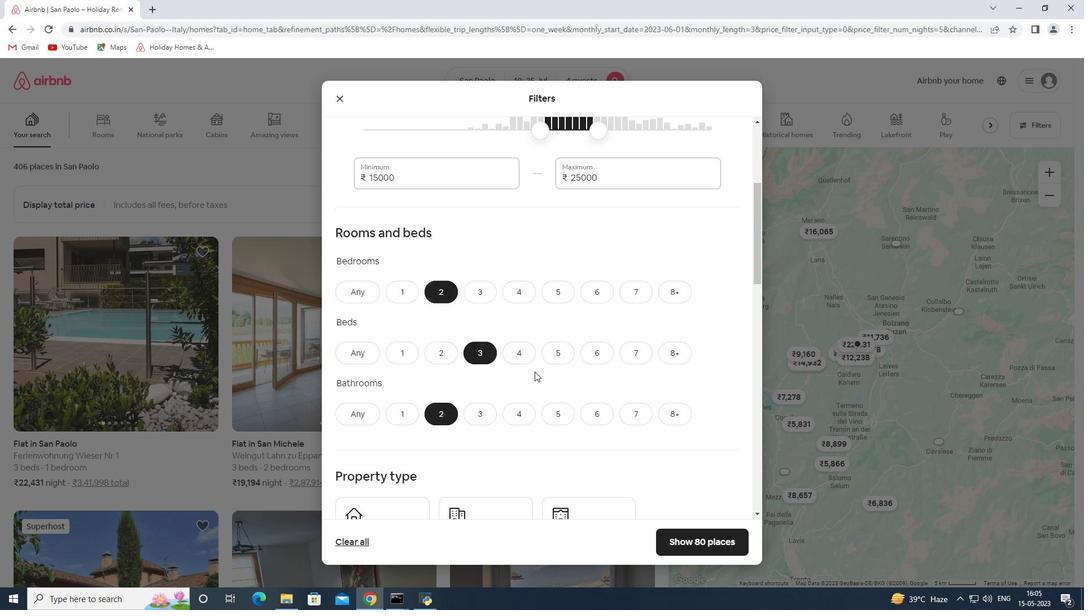 
Action: Mouse moved to (360, 364)
Screenshot: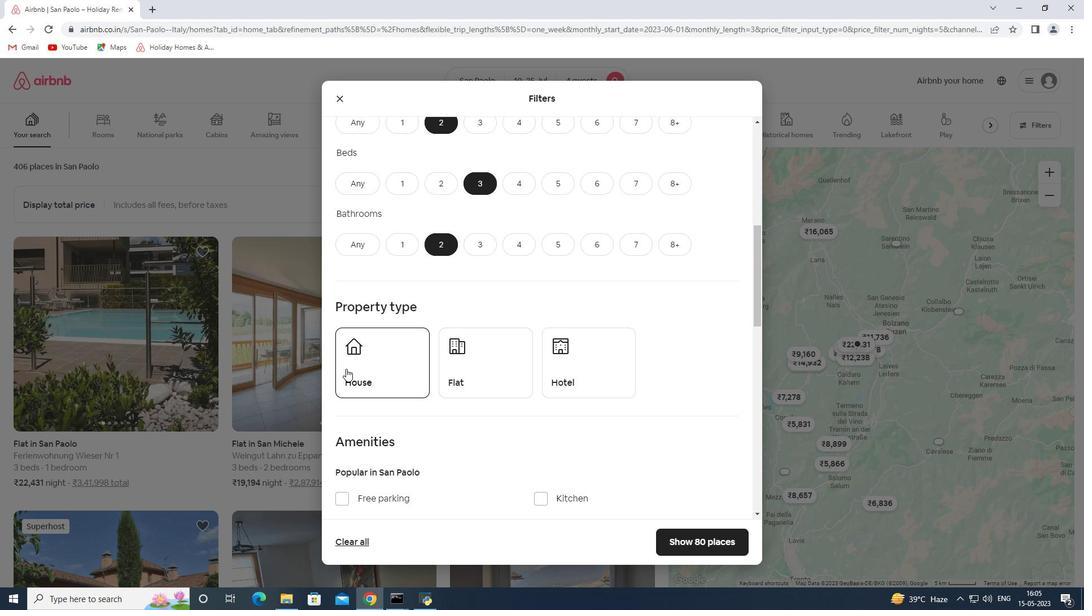
Action: Mouse pressed left at (360, 364)
Screenshot: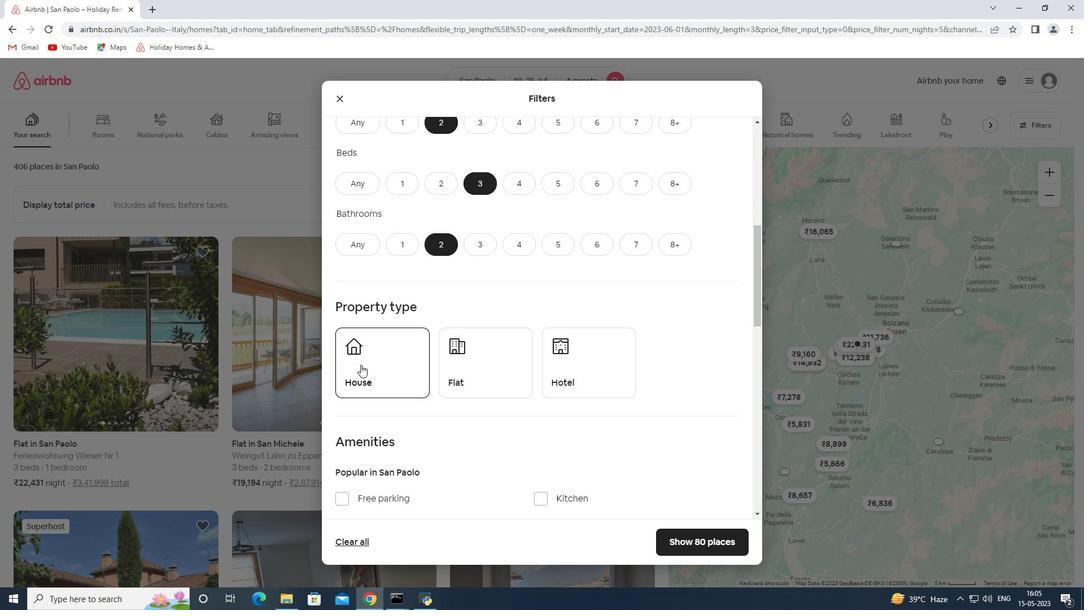 
Action: Mouse pressed left at (360, 364)
Screenshot: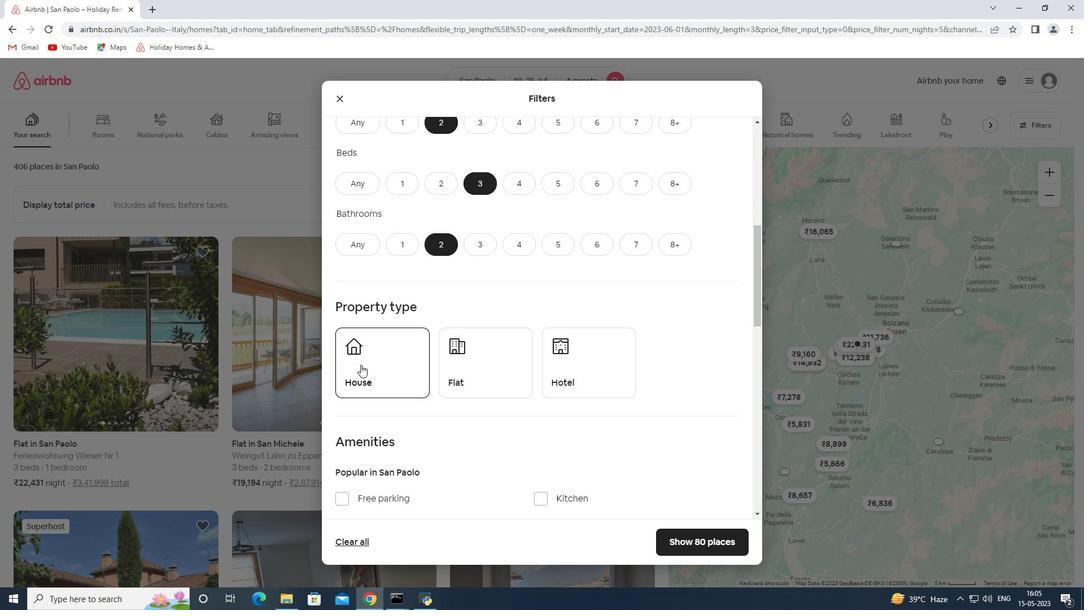 
Action: Mouse moved to (368, 363)
Screenshot: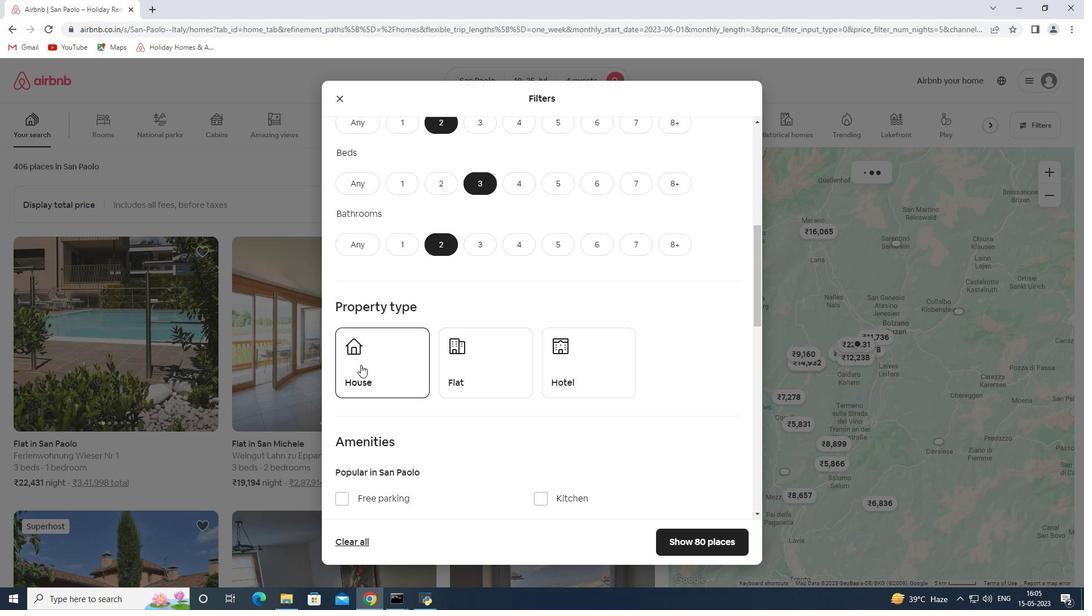 
Action: Mouse pressed left at (368, 363)
Screenshot: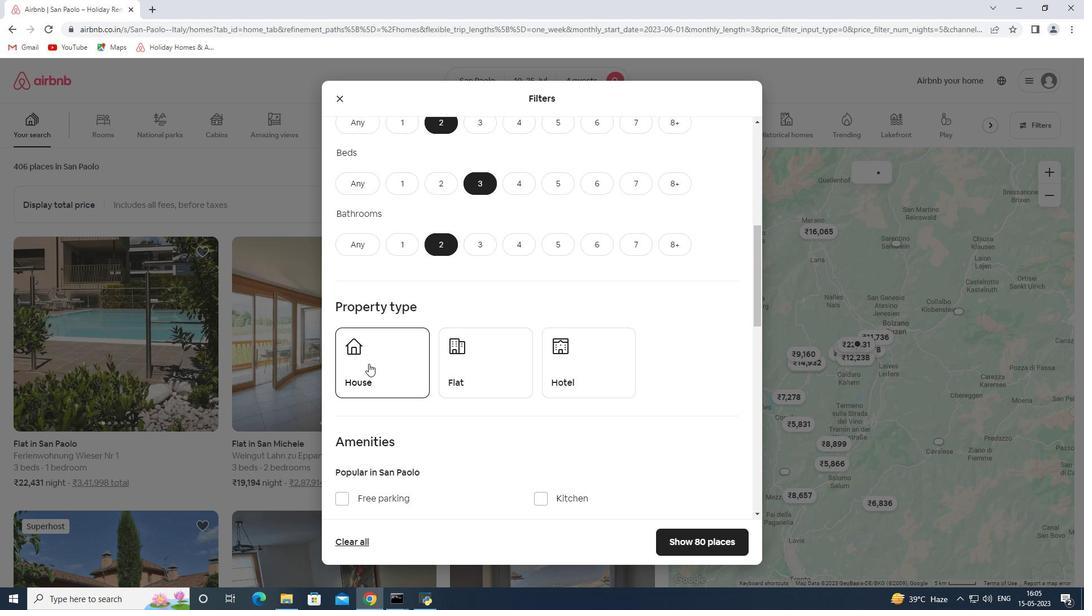 
Action: Mouse moved to (480, 380)
Screenshot: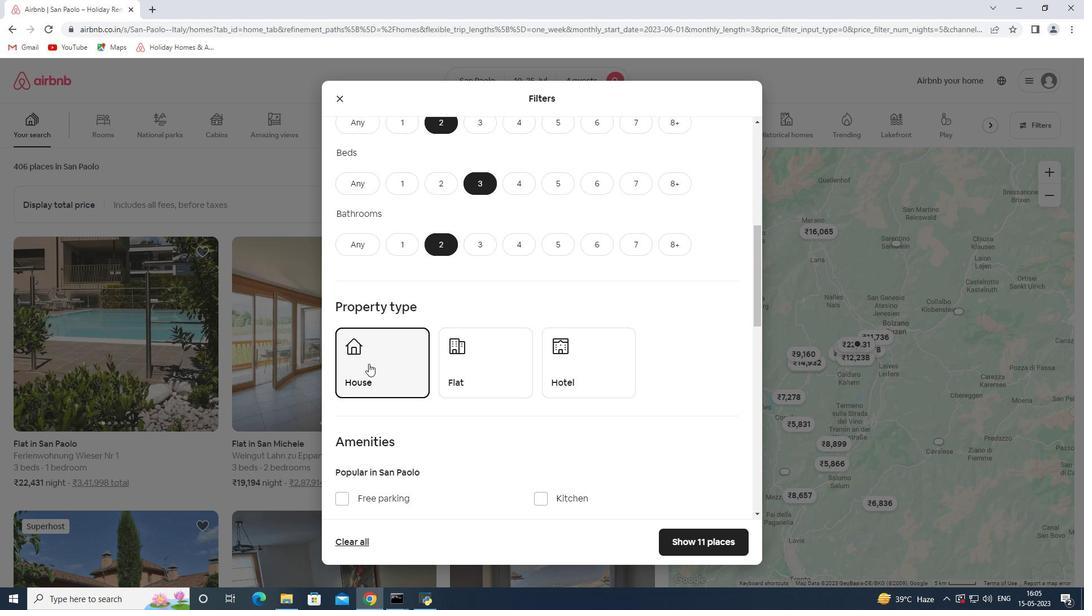 
Action: Mouse pressed left at (480, 380)
Screenshot: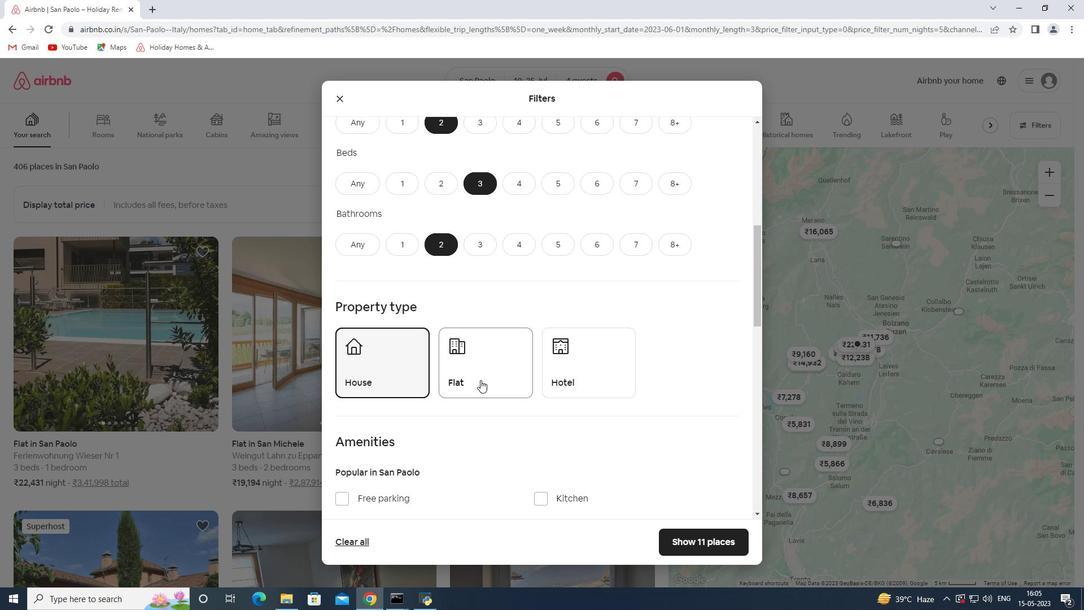 
Action: Mouse moved to (449, 410)
Screenshot: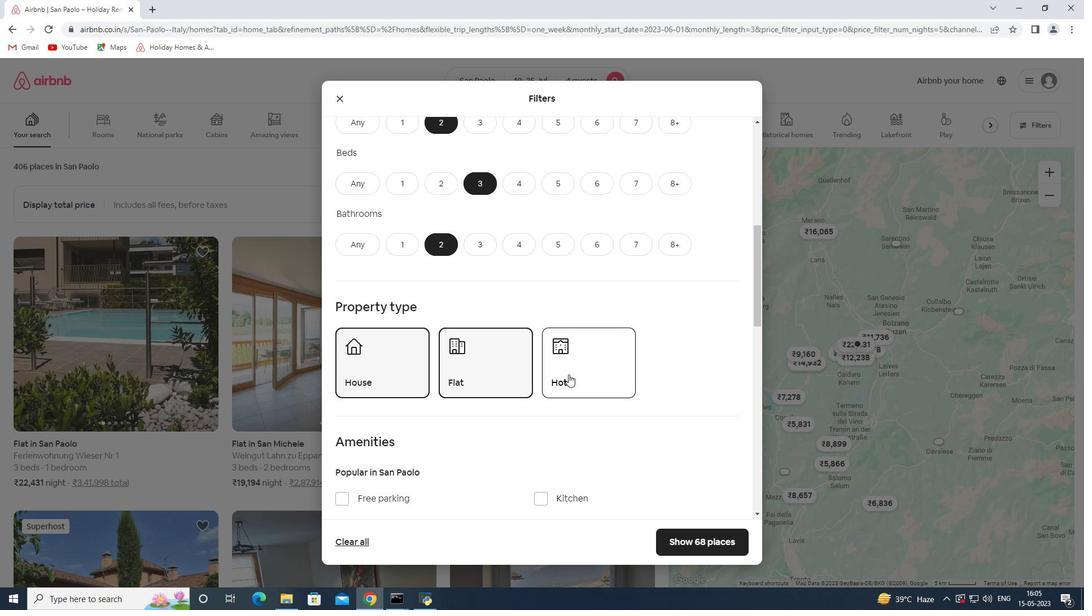
Action: Mouse scrolled (449, 409) with delta (0, 0)
Screenshot: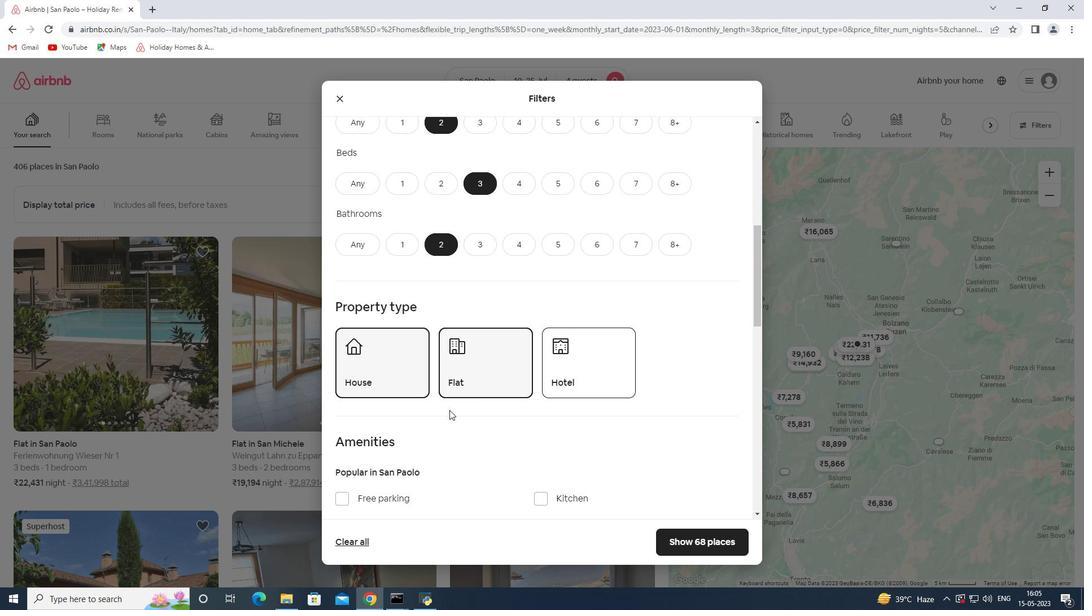 
Action: Mouse scrolled (449, 409) with delta (0, 0)
Screenshot: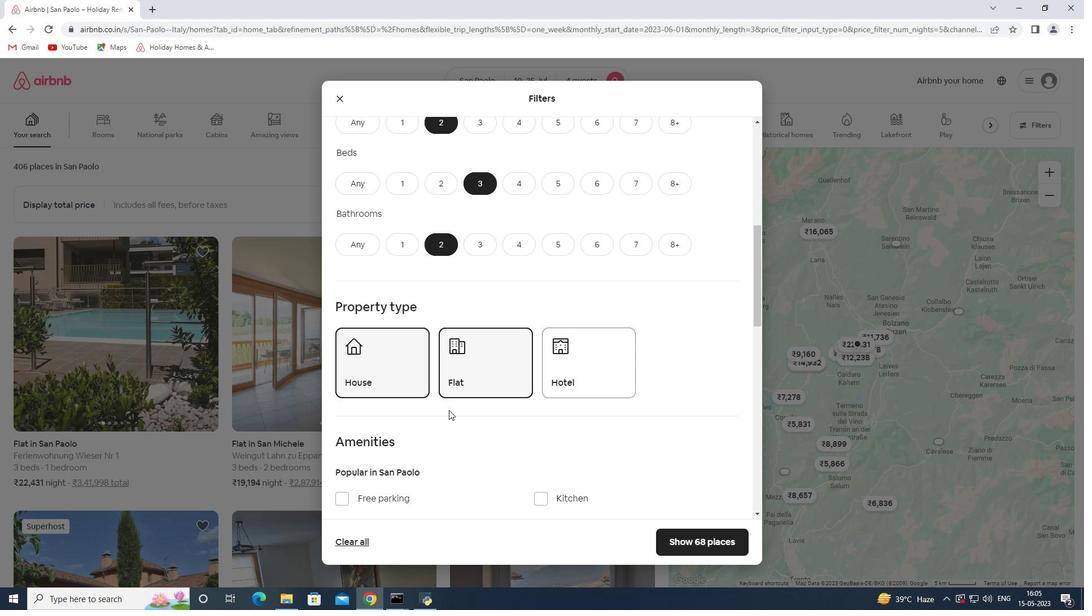 
Action: Mouse moved to (362, 413)
Screenshot: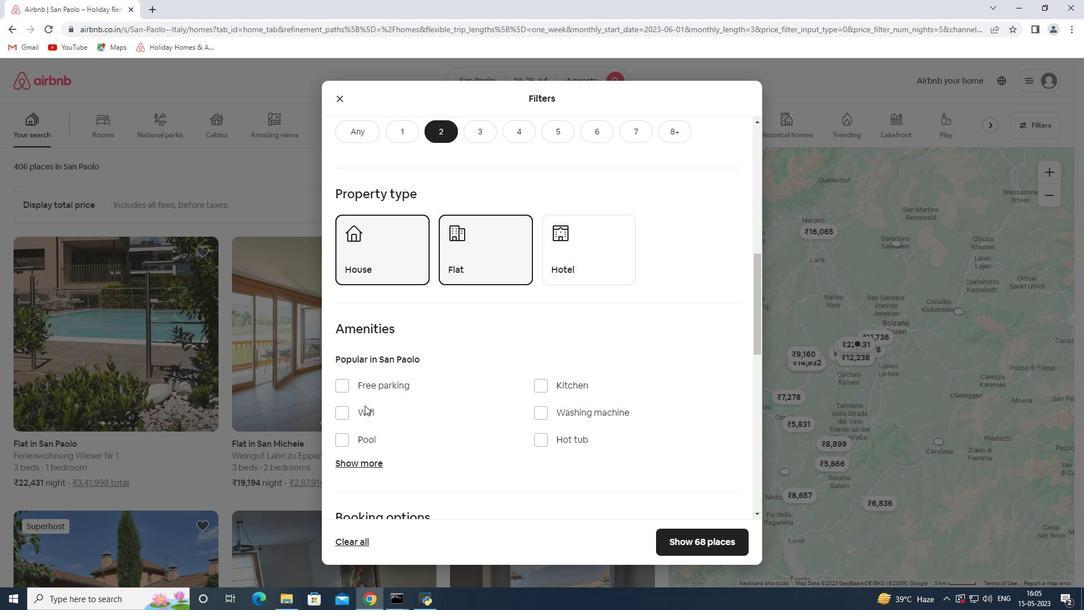 
Action: Mouse pressed left at (362, 413)
Screenshot: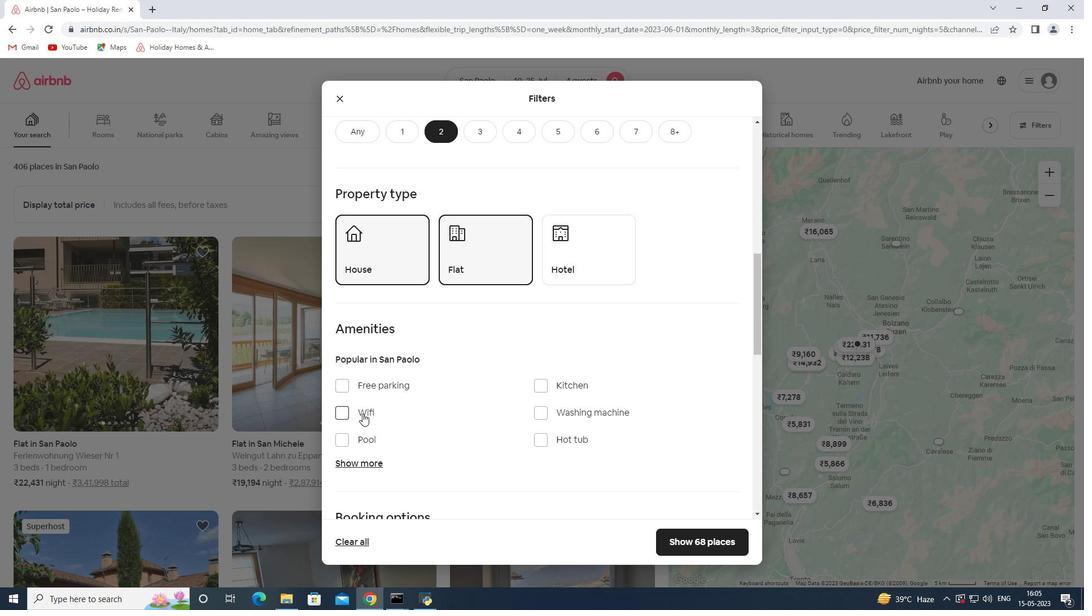 
Action: Mouse moved to (379, 384)
Screenshot: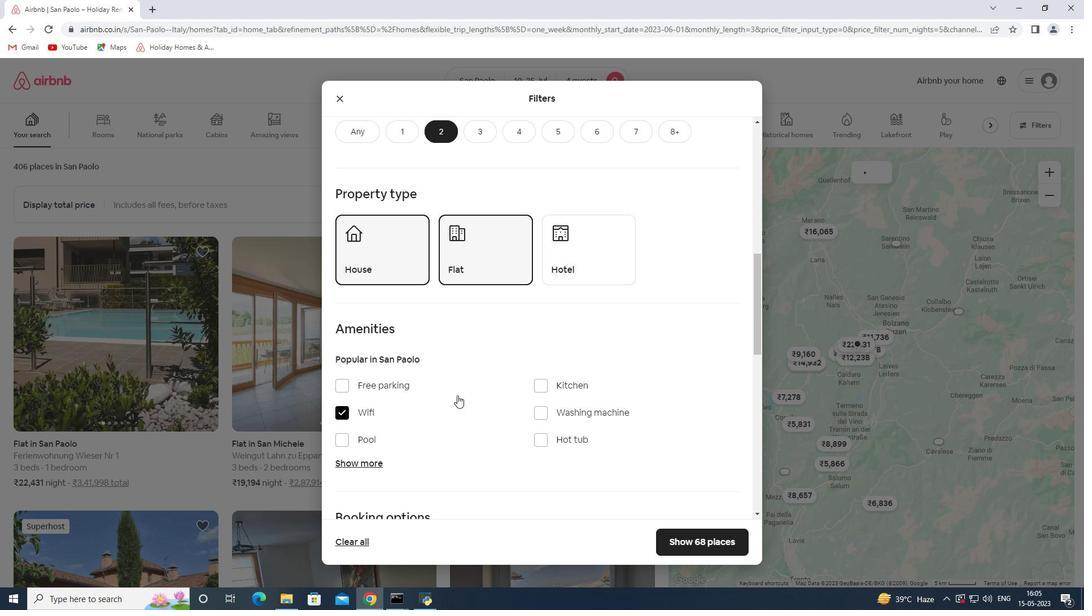 
Action: Mouse pressed left at (379, 384)
Screenshot: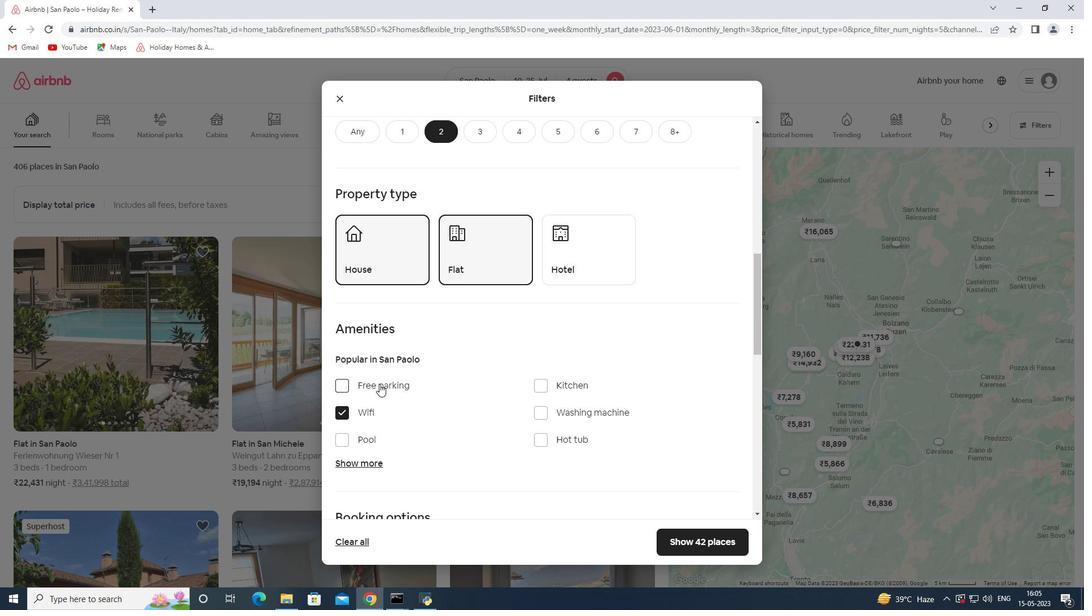 
Action: Mouse scrolled (379, 383) with delta (0, 0)
Screenshot: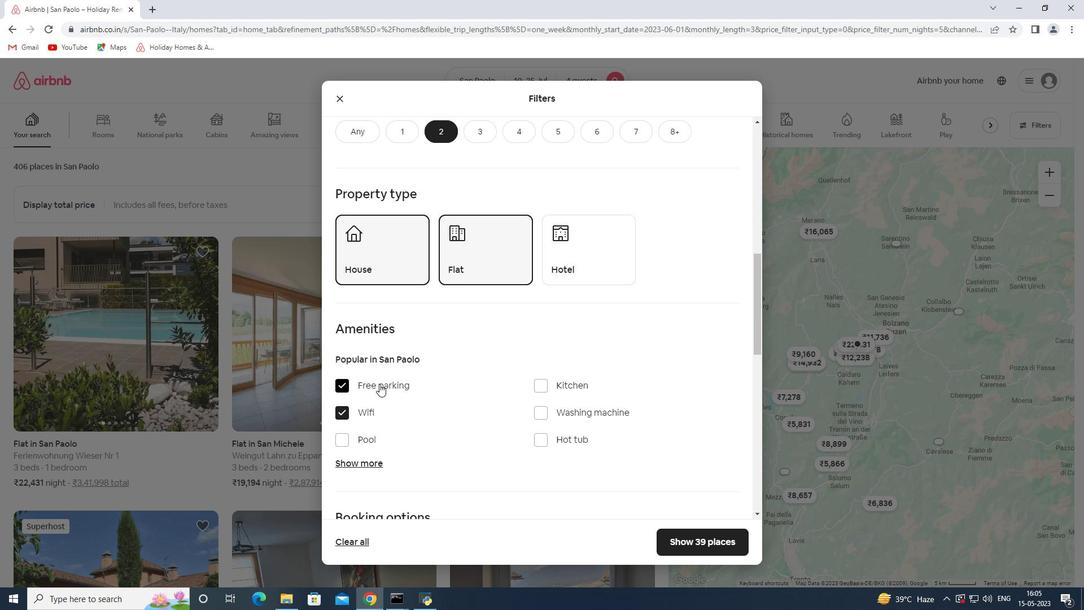 
Action: Mouse moved to (363, 401)
Screenshot: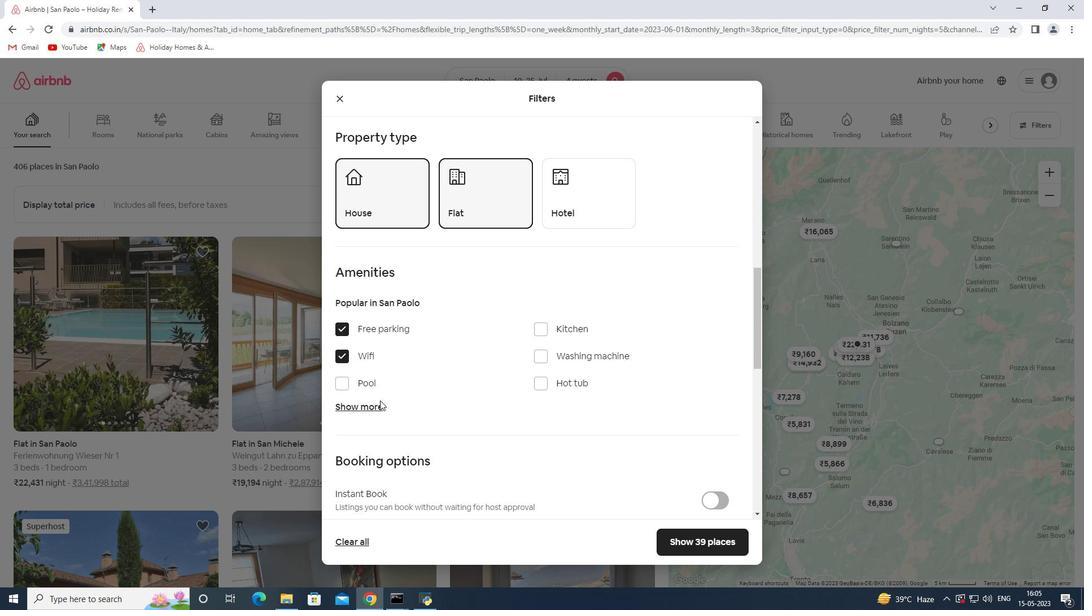 
Action: Mouse pressed left at (363, 401)
Screenshot: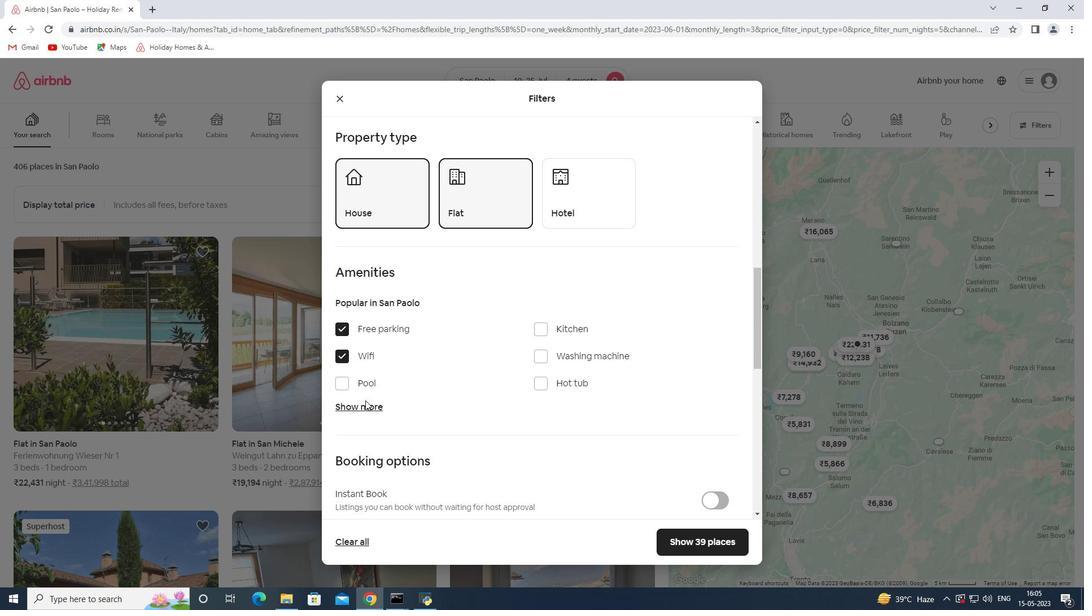 
Action: Mouse moved to (358, 498)
Screenshot: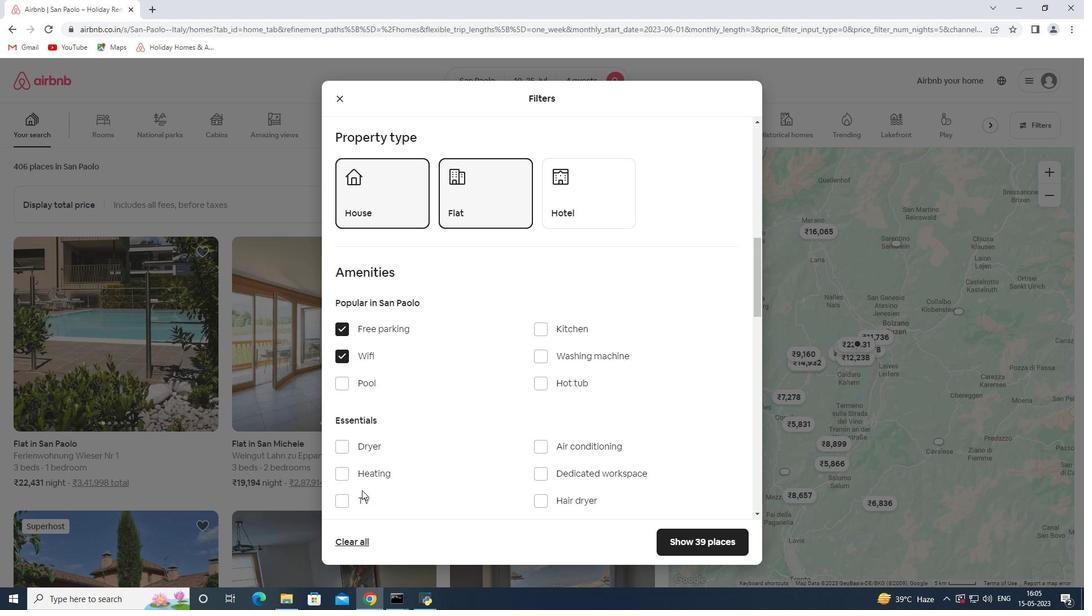 
Action: Mouse pressed left at (358, 498)
Screenshot: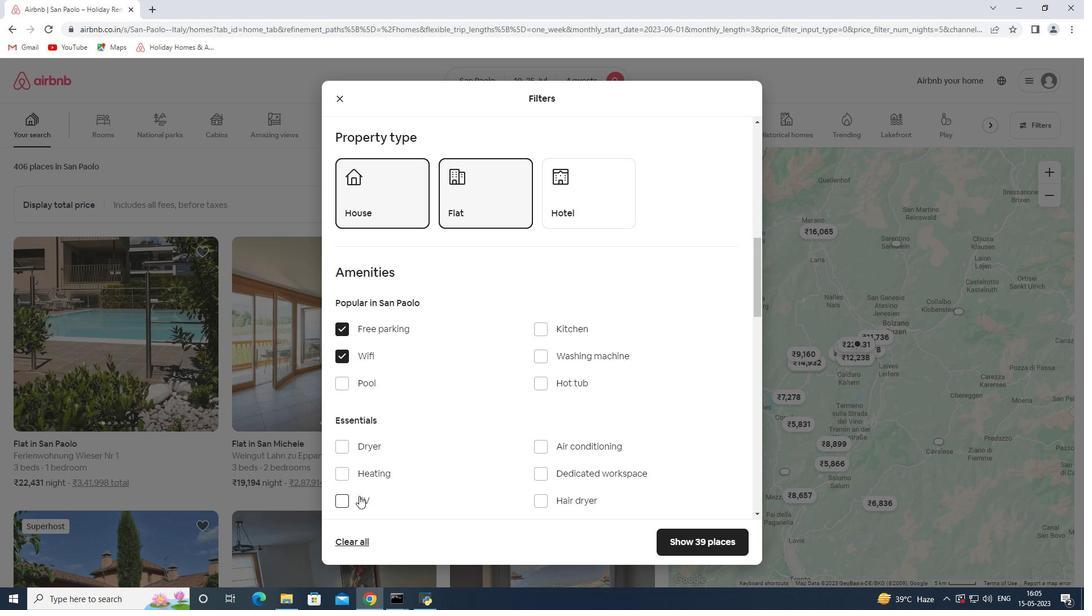 
Action: Mouse moved to (486, 419)
Screenshot: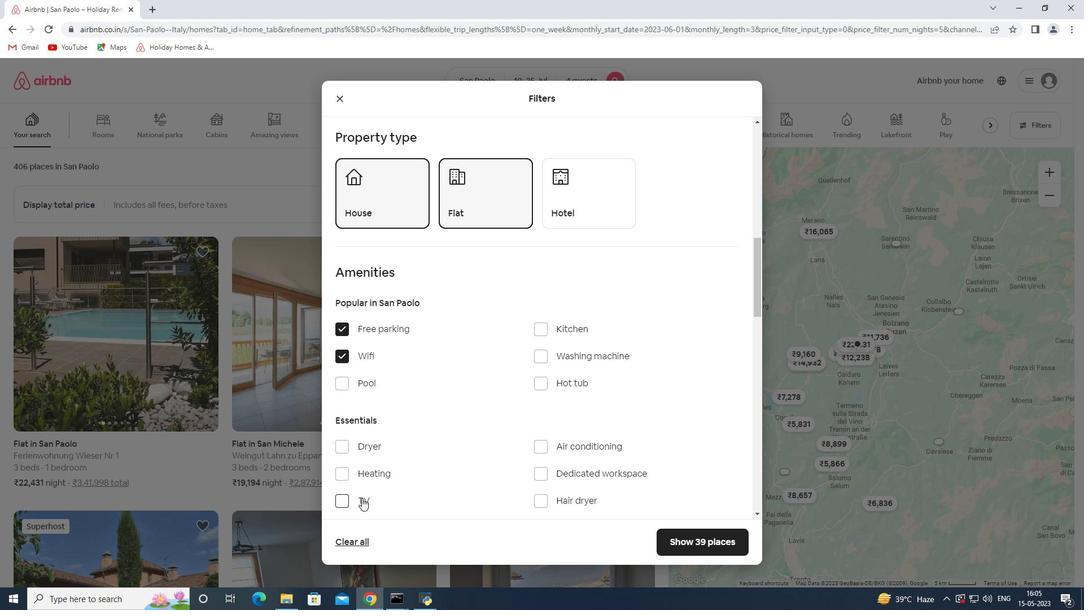 
Action: Mouse scrolled (486, 418) with delta (0, 0)
Screenshot: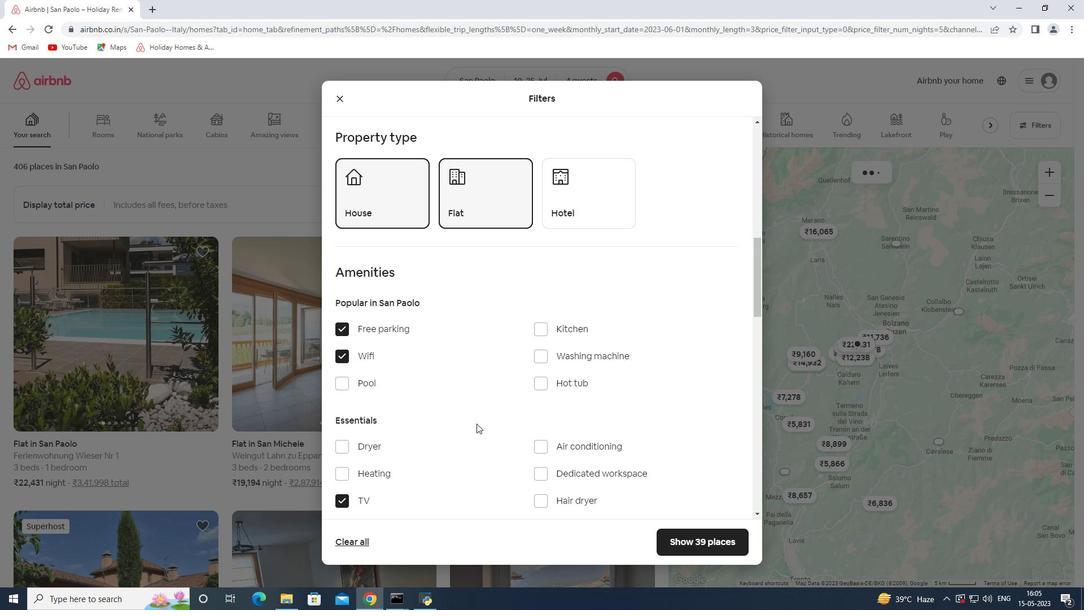
Action: Mouse scrolled (486, 418) with delta (0, 0)
Screenshot: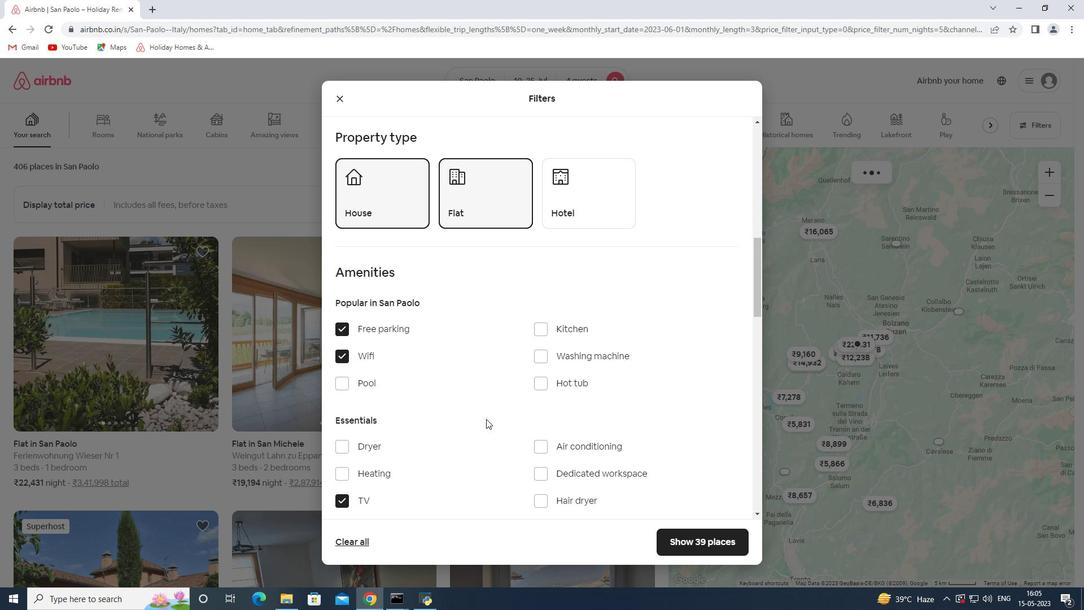 
Action: Mouse moved to (507, 429)
Screenshot: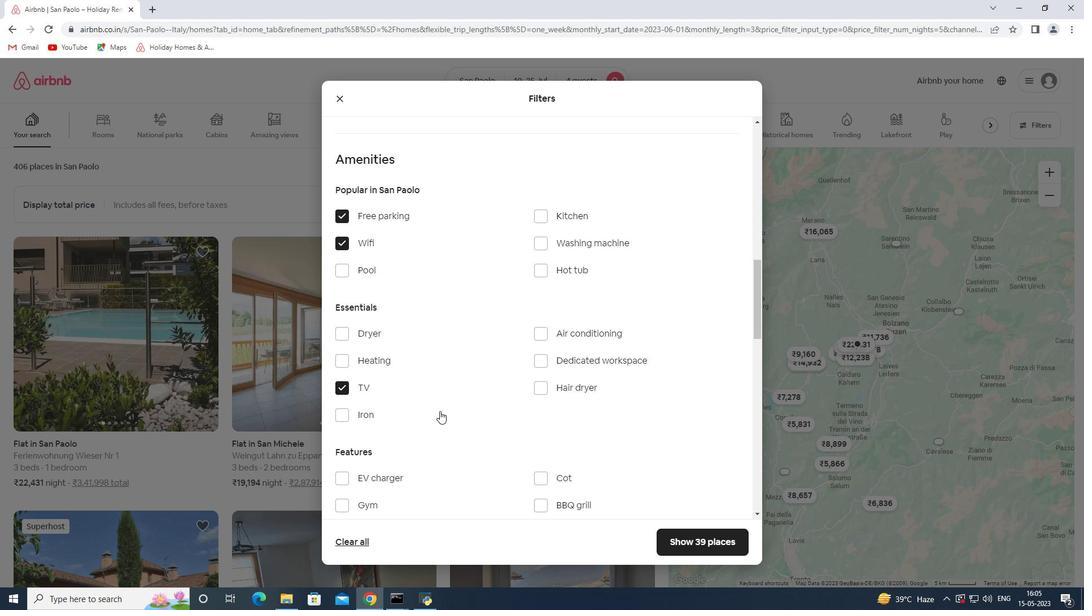 
Action: Mouse scrolled (507, 428) with delta (0, 0)
Screenshot: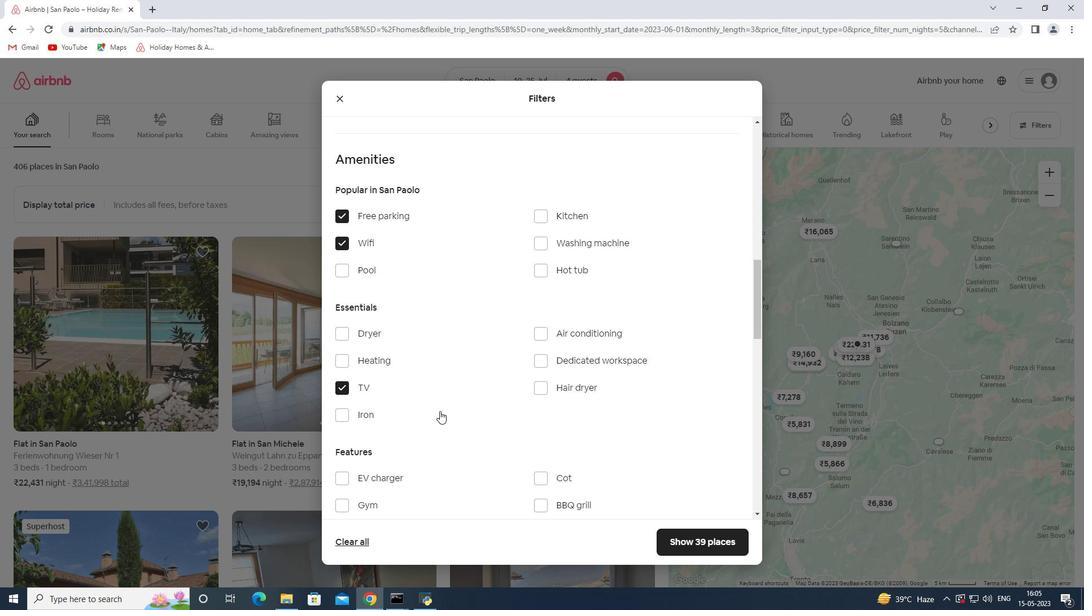 
Action: Mouse scrolled (507, 428) with delta (0, 0)
Screenshot: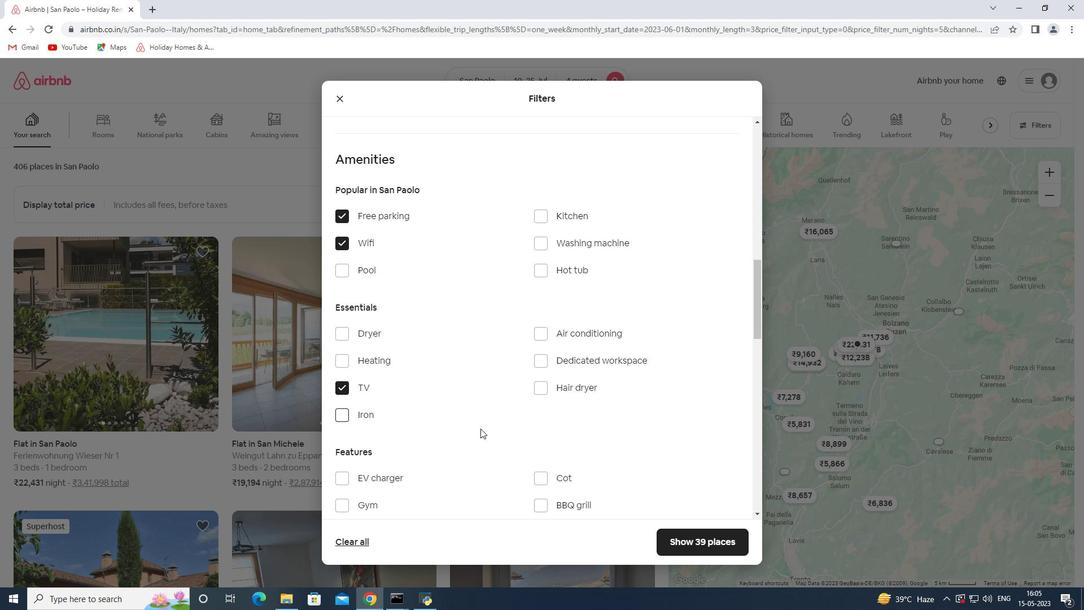 
Action: Mouse scrolled (507, 428) with delta (0, 0)
Screenshot: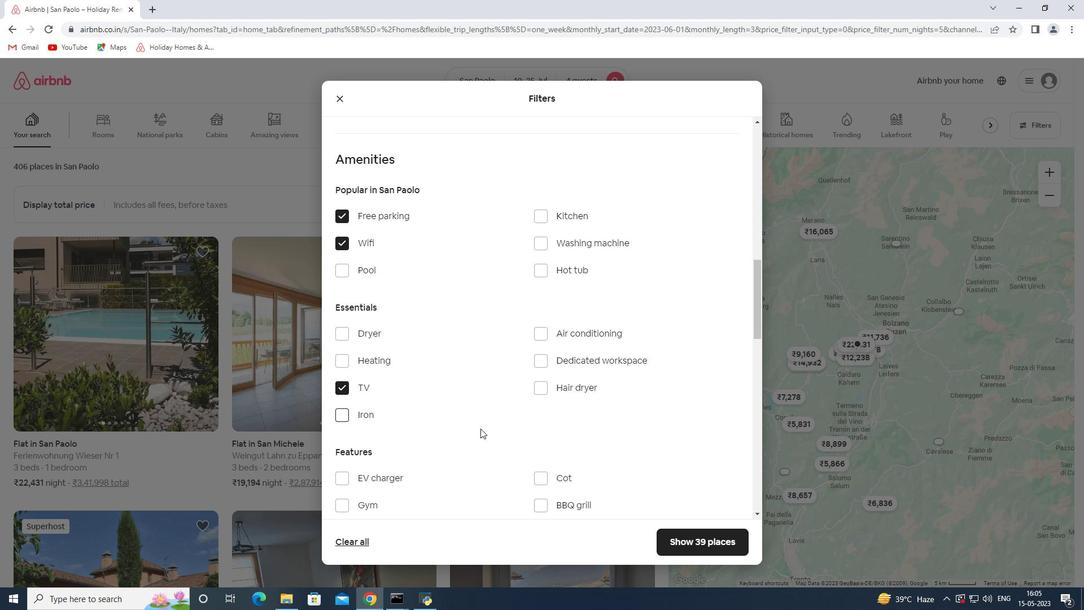 
Action: Mouse moved to (342, 363)
Screenshot: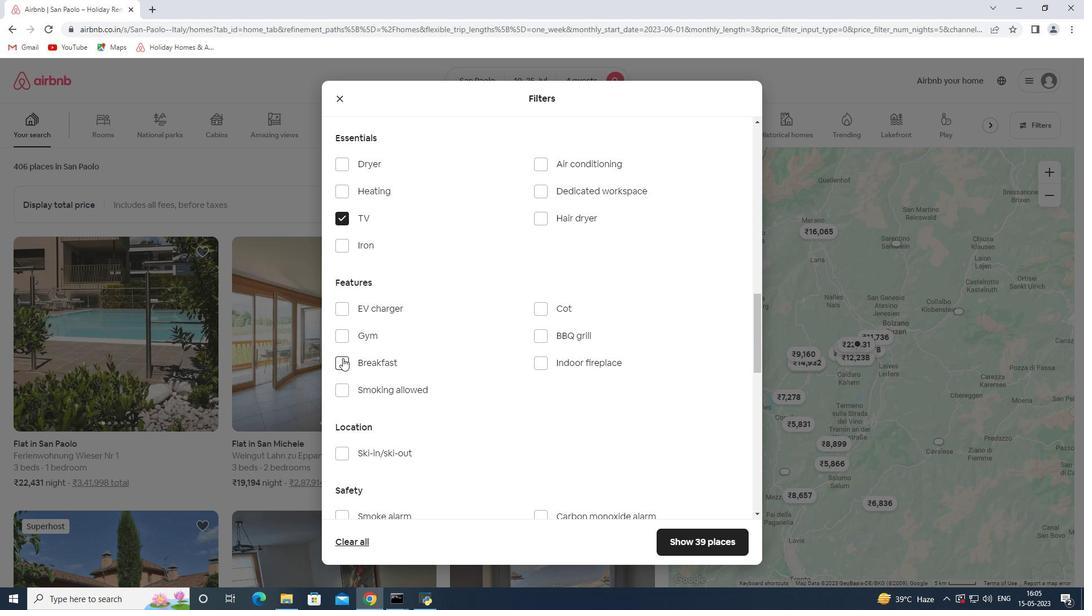 
Action: Mouse pressed left at (342, 363)
Screenshot: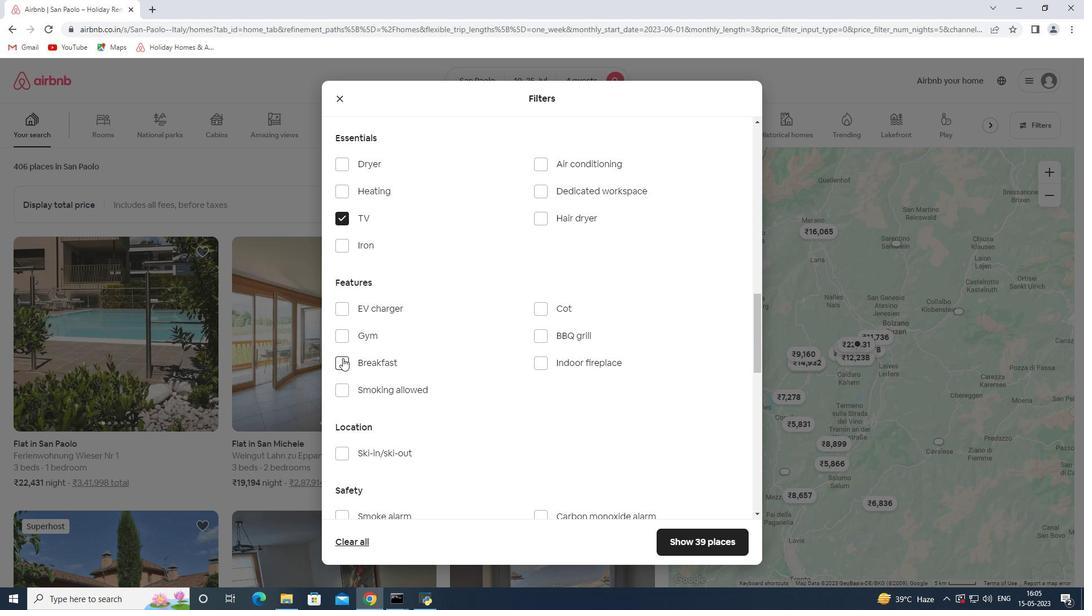 
Action: Mouse moved to (361, 337)
Screenshot: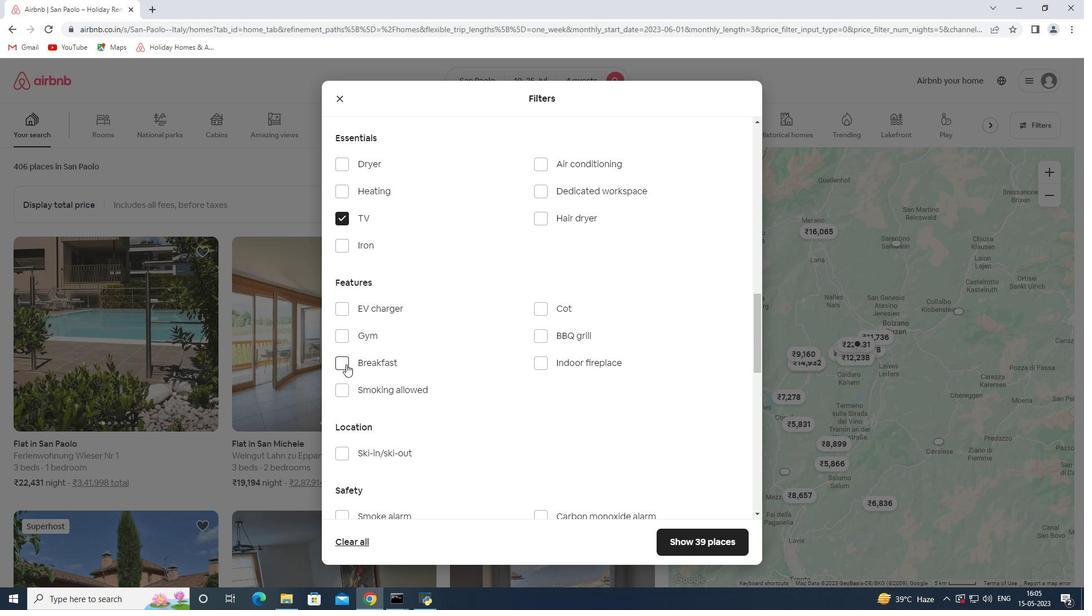 
Action: Mouse pressed left at (361, 337)
Screenshot: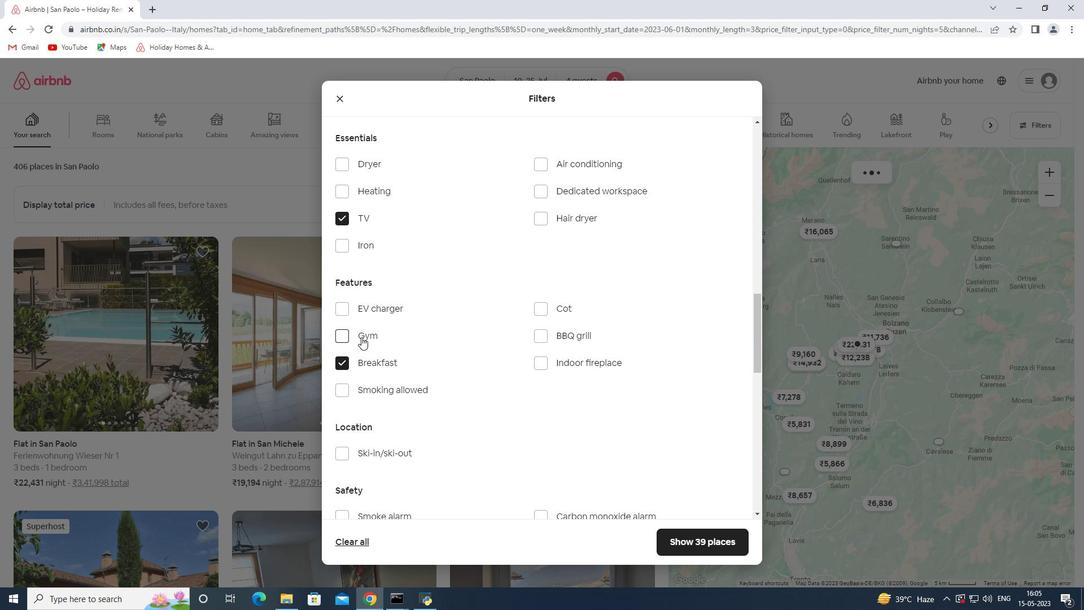 
Action: Mouse moved to (549, 402)
Screenshot: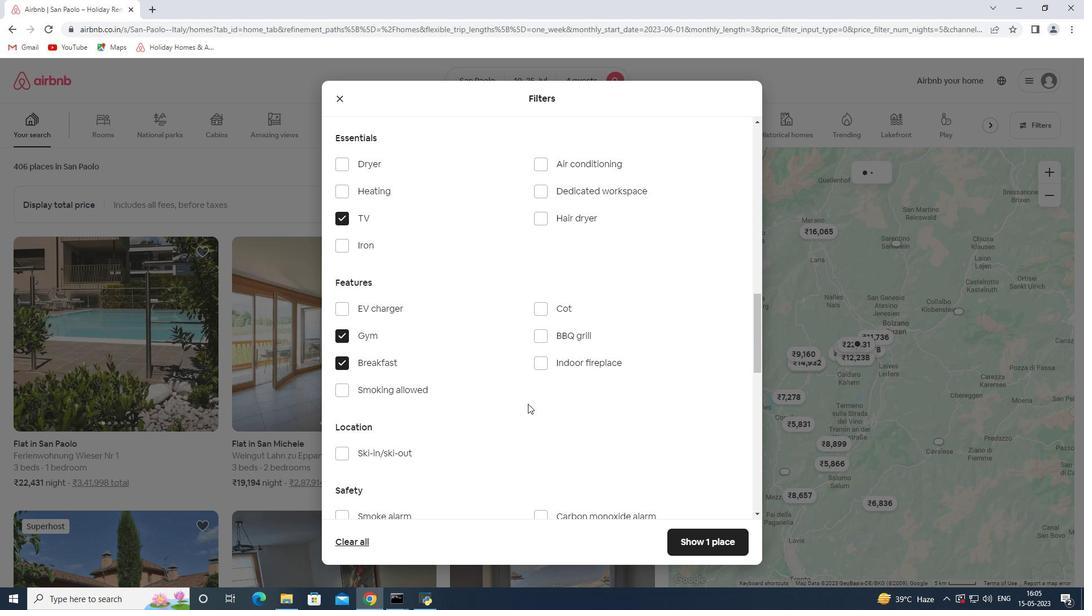 
Action: Mouse scrolled (549, 402) with delta (0, 0)
Screenshot: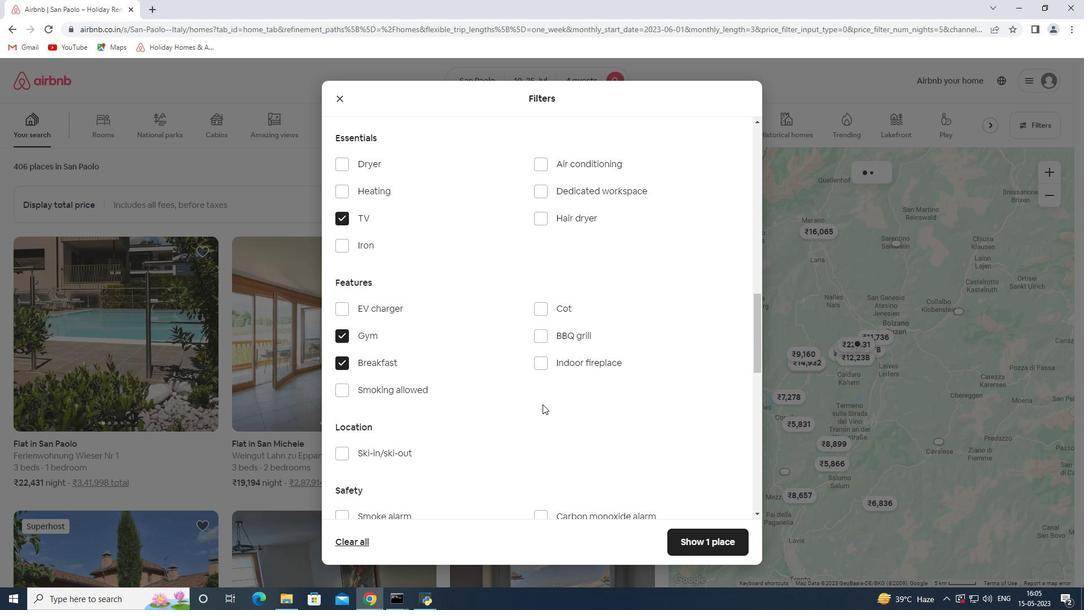 
Action: Mouse scrolled (549, 402) with delta (0, 0)
Screenshot: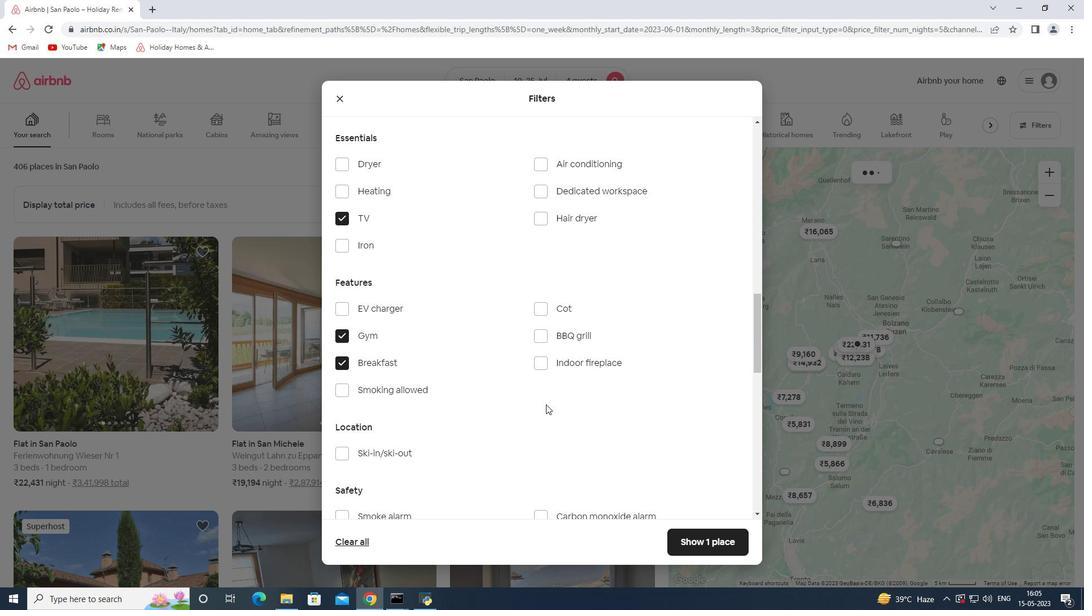 
Action: Mouse scrolled (549, 402) with delta (0, 0)
Screenshot: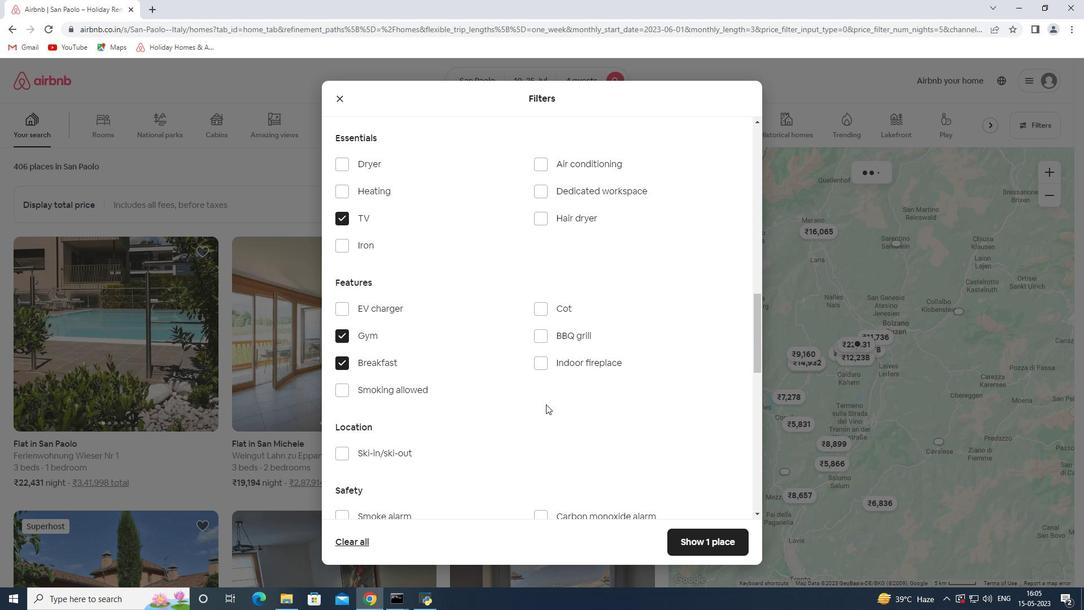 
Action: Mouse scrolled (549, 402) with delta (0, 0)
Screenshot: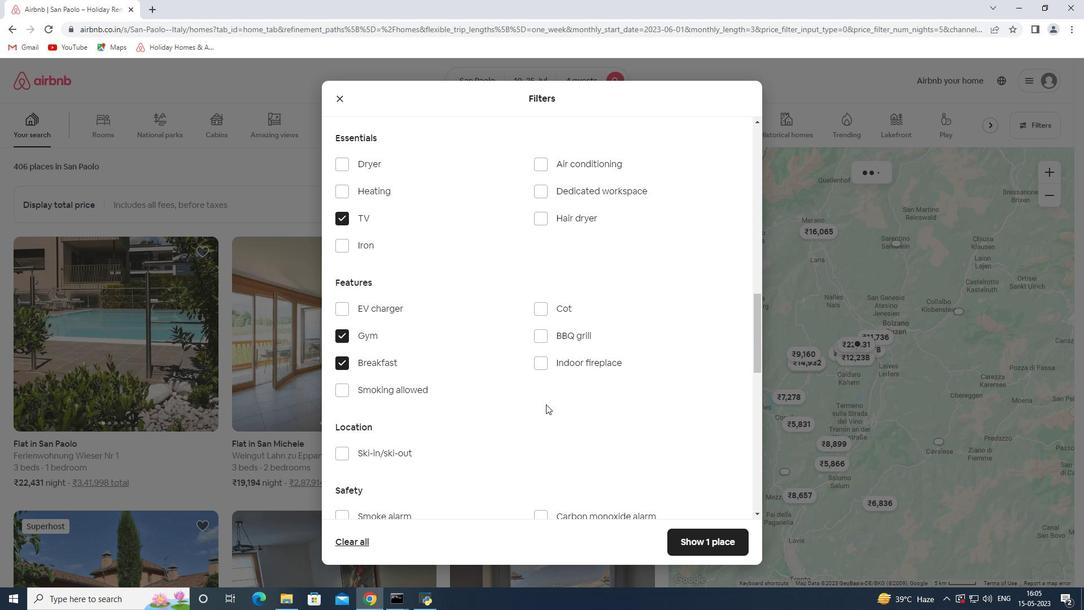 
Action: Mouse scrolled (549, 402) with delta (0, 0)
Screenshot: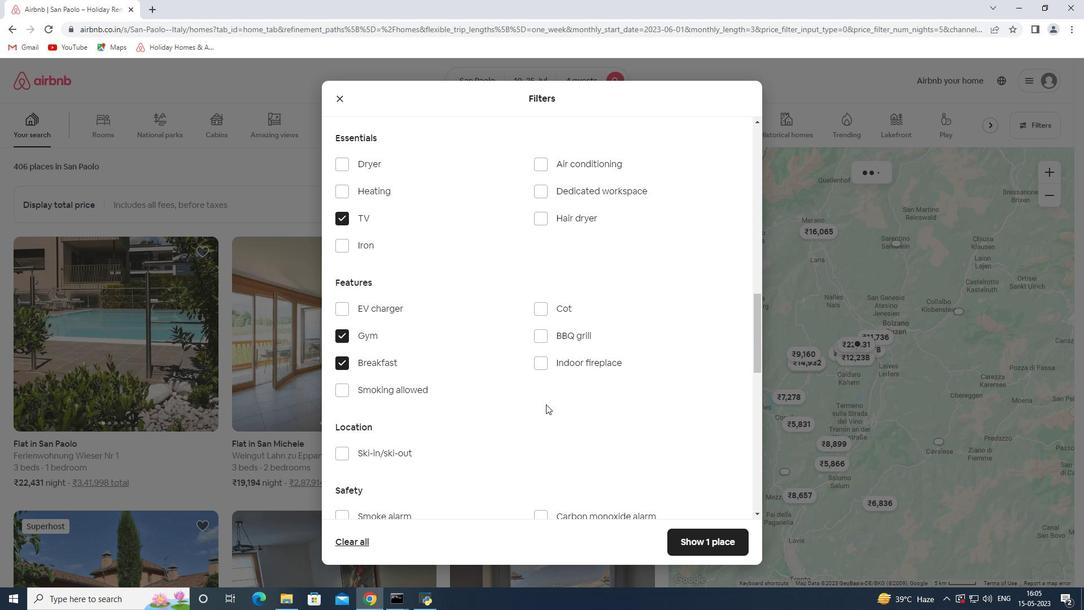 
Action: Mouse scrolled (549, 402) with delta (0, 0)
Screenshot: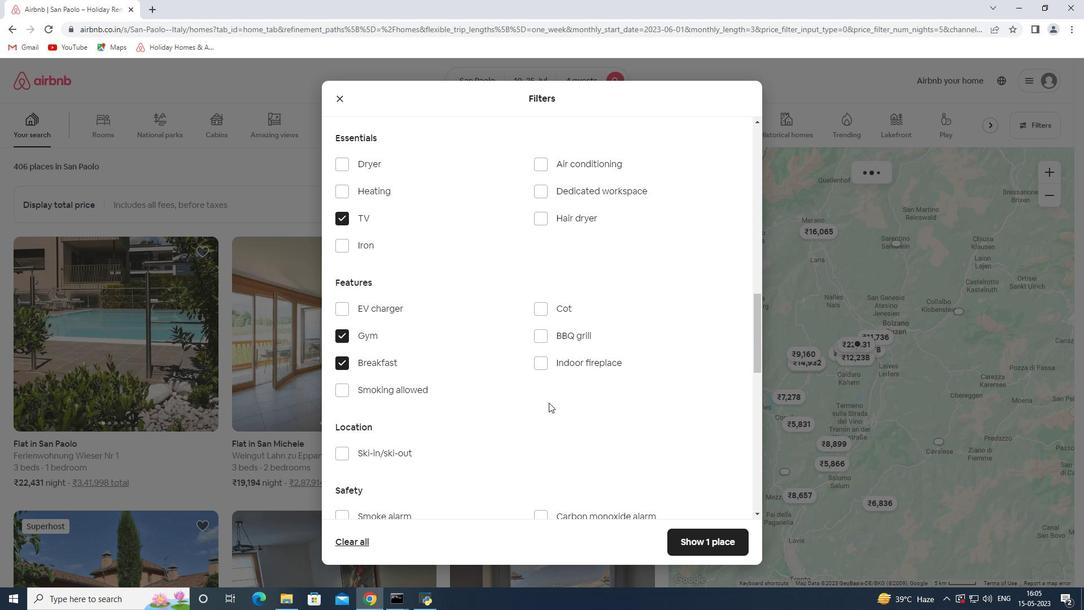 
Action: Mouse moved to (716, 333)
Screenshot: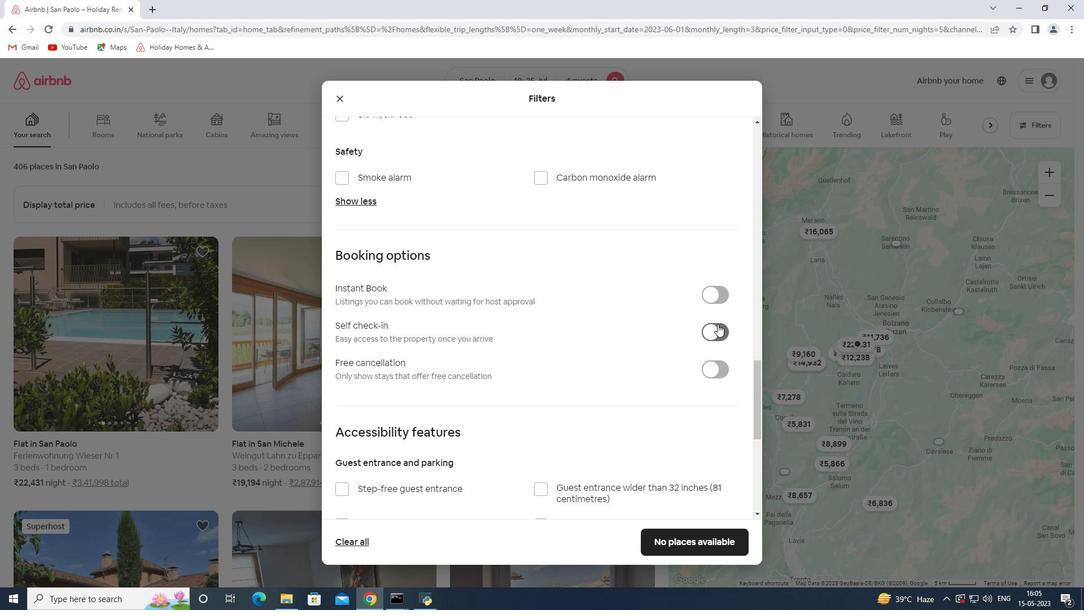 
Action: Mouse pressed left at (716, 333)
Screenshot: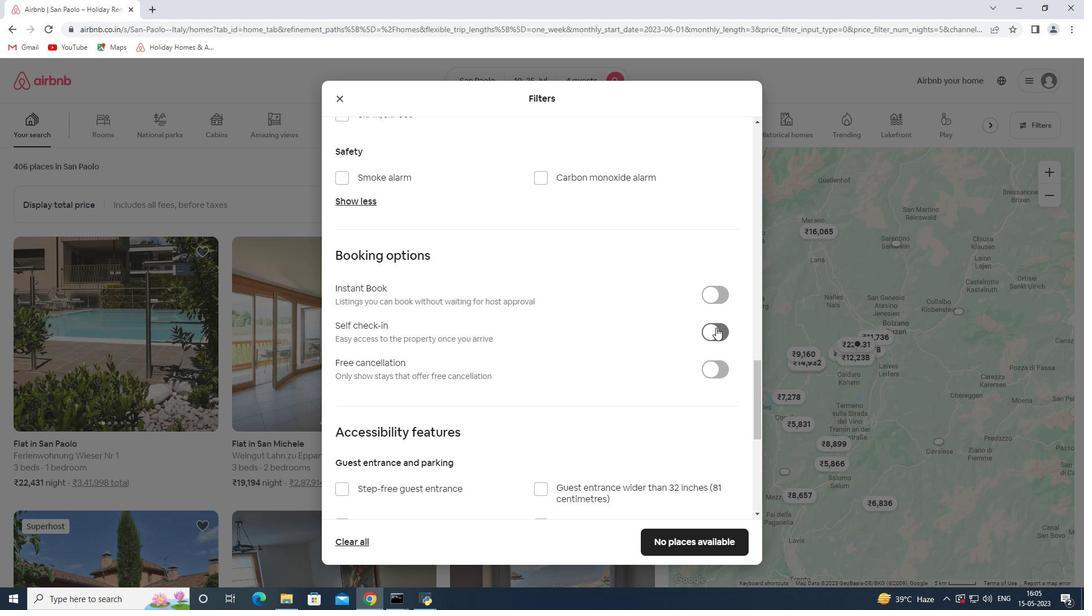 
Action: Mouse moved to (491, 405)
Screenshot: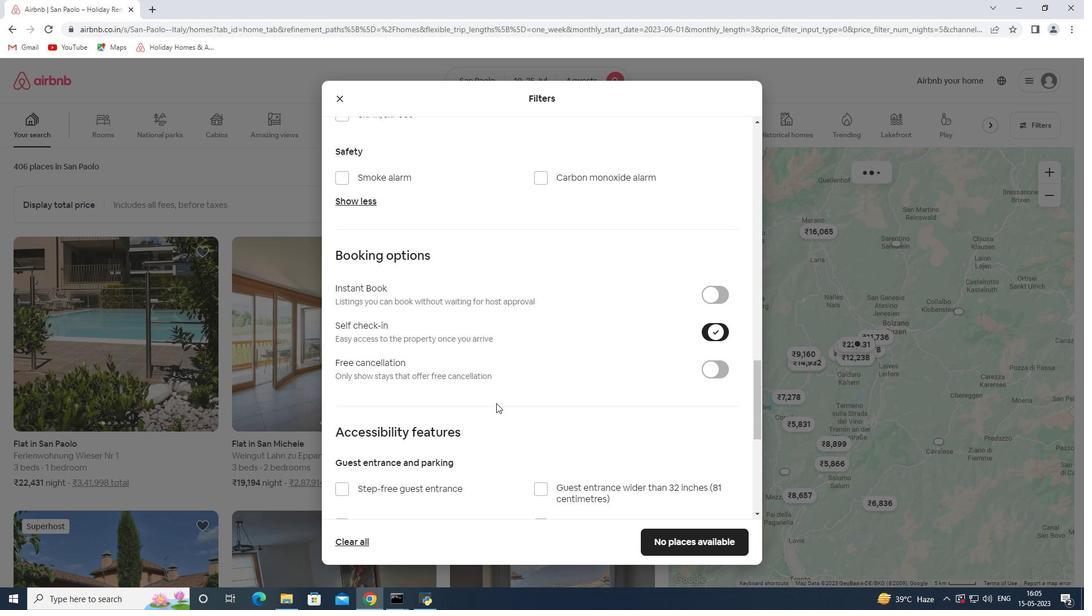 
Action: Mouse scrolled (491, 404) with delta (0, 0)
Screenshot: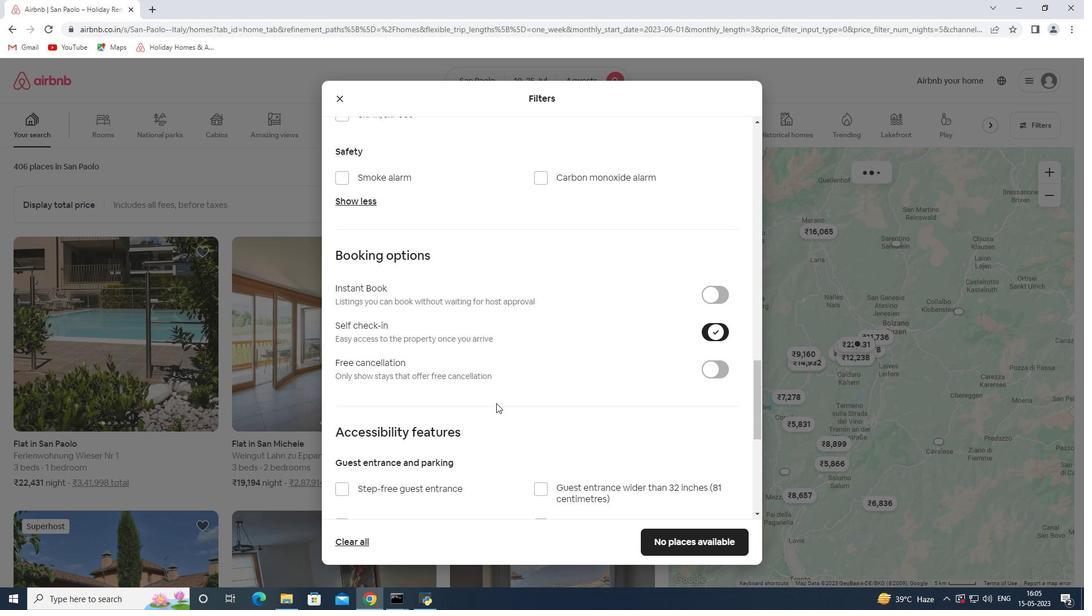 
Action: Mouse moved to (490, 405)
Screenshot: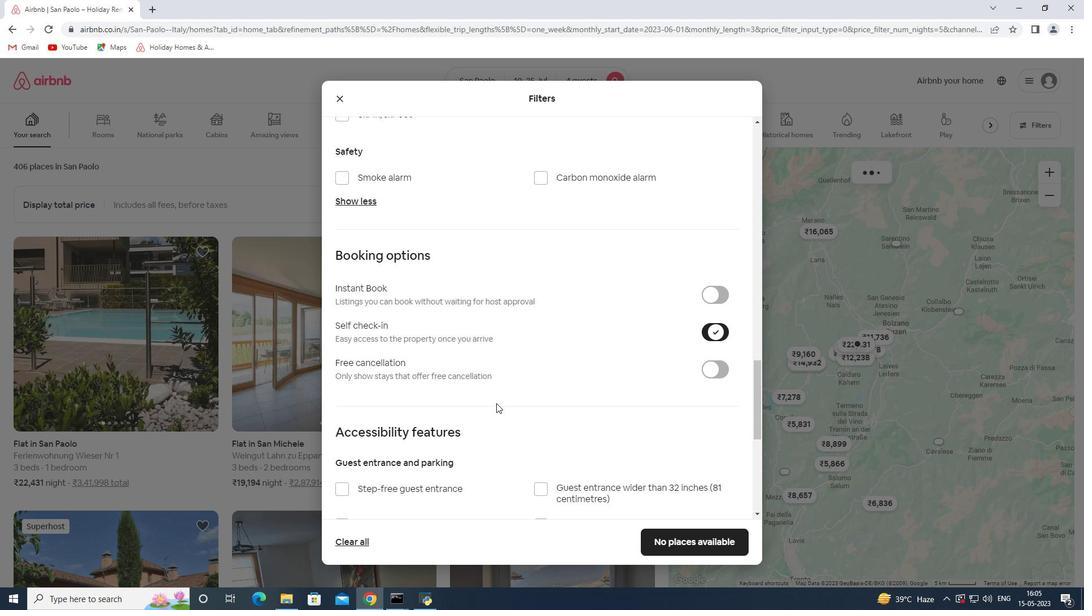 
Action: Mouse scrolled (490, 404) with delta (0, 0)
Screenshot: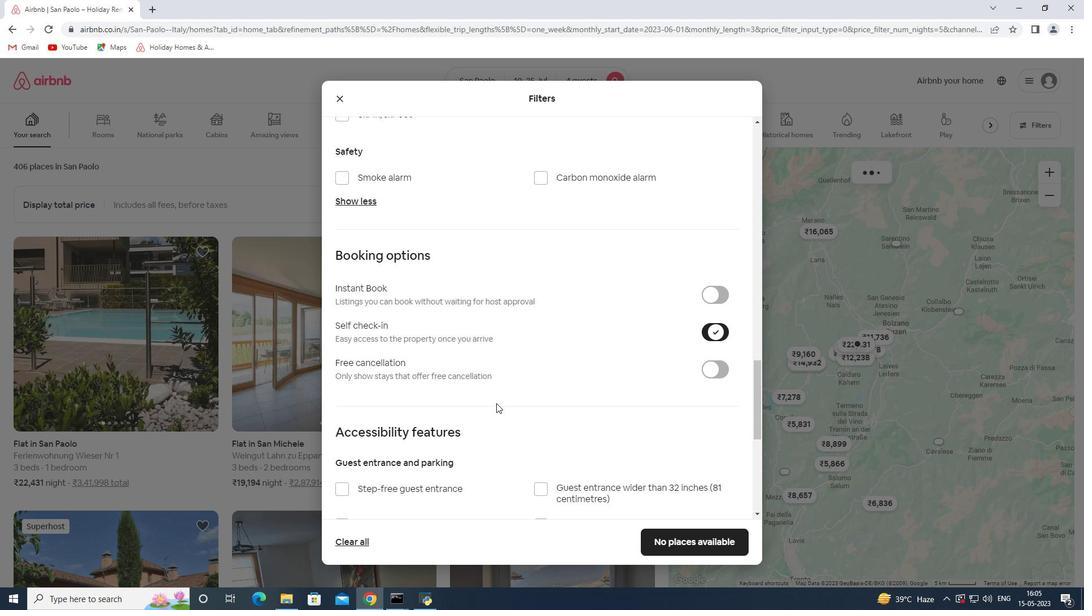 
Action: Mouse scrolled (490, 404) with delta (0, 0)
Screenshot: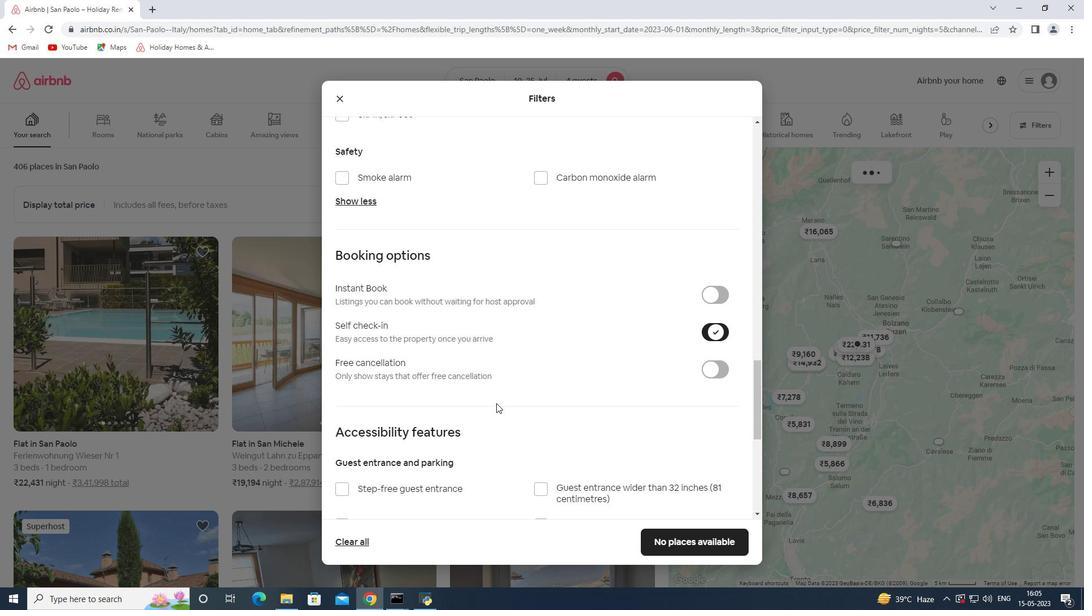 
Action: Mouse scrolled (490, 404) with delta (0, 0)
Screenshot: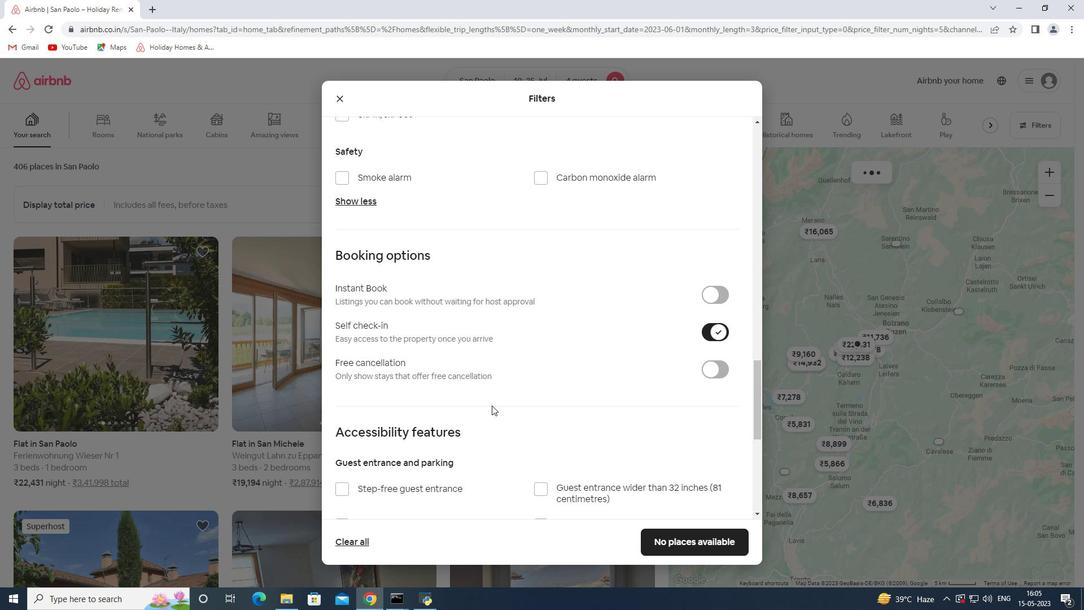 
Action: Mouse scrolled (490, 404) with delta (0, 0)
Screenshot: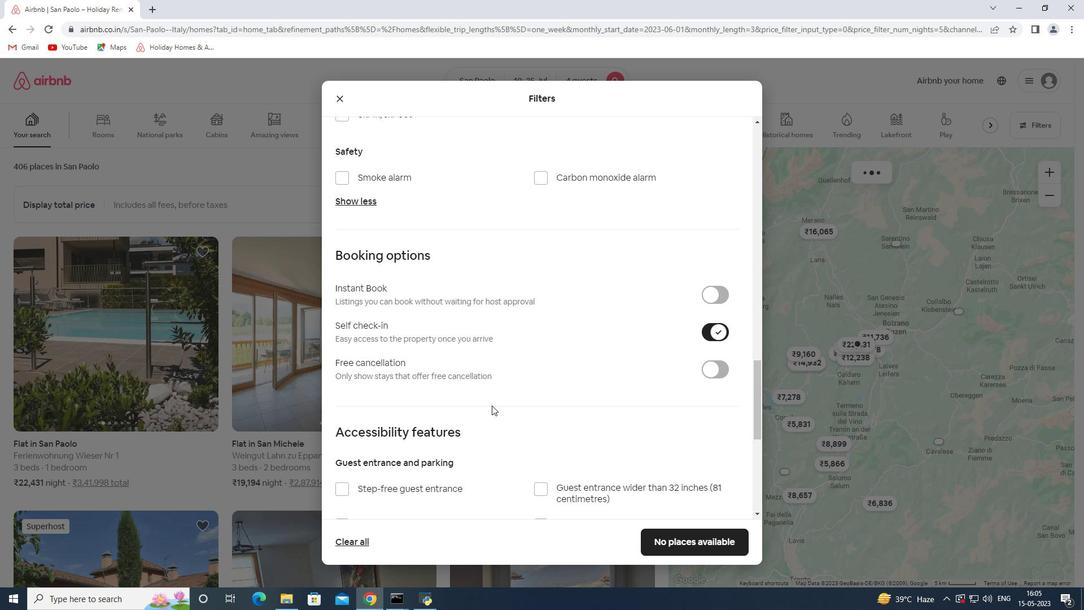 
Action: Mouse moved to (559, 437)
Screenshot: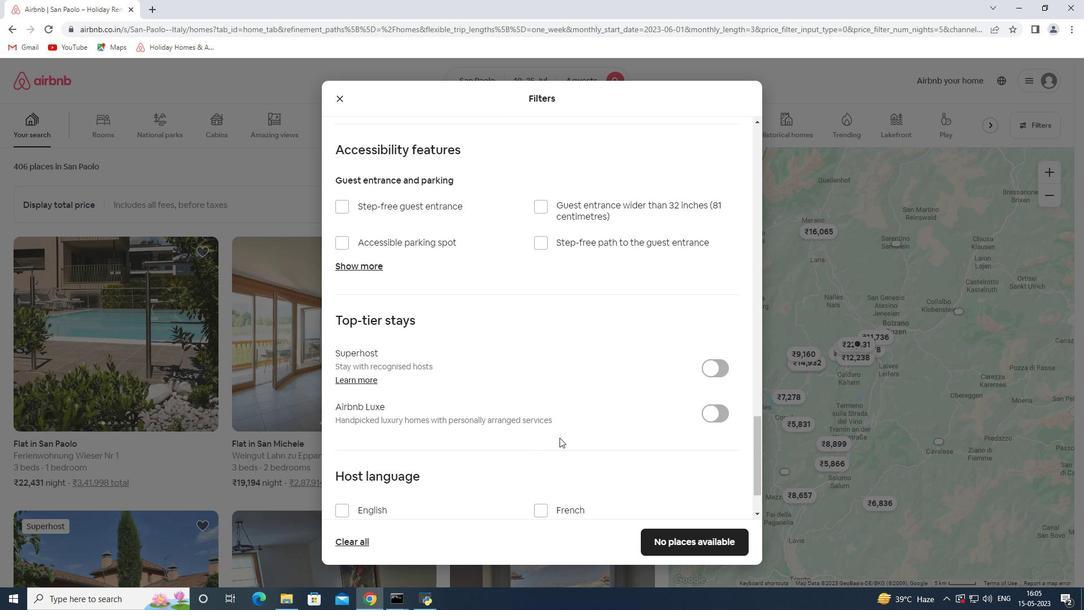 
Action: Mouse scrolled (559, 437) with delta (0, 0)
Screenshot: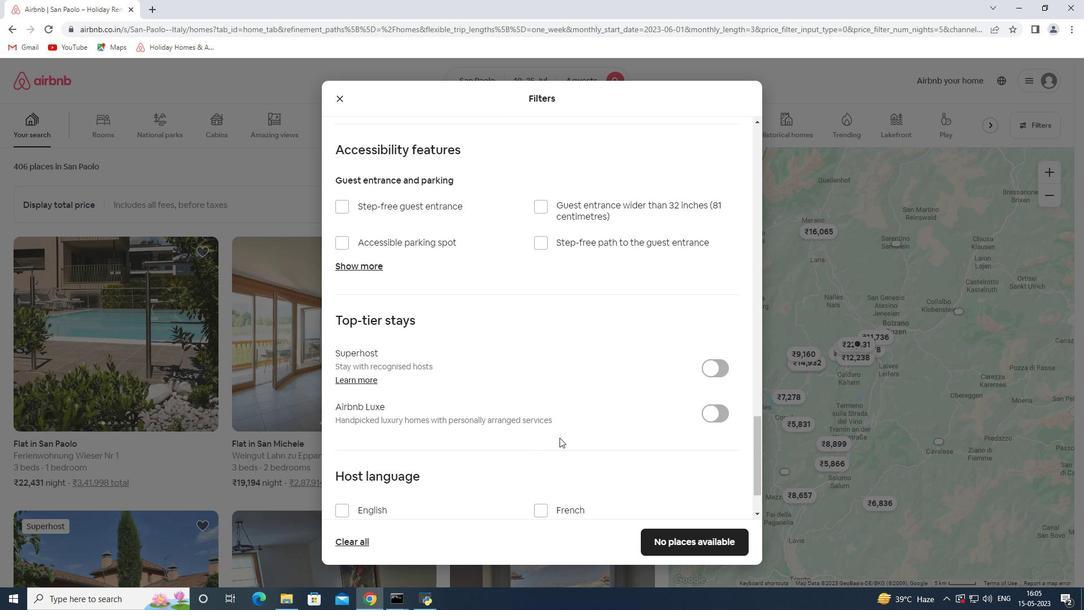 
Action: Mouse moved to (555, 436)
Screenshot: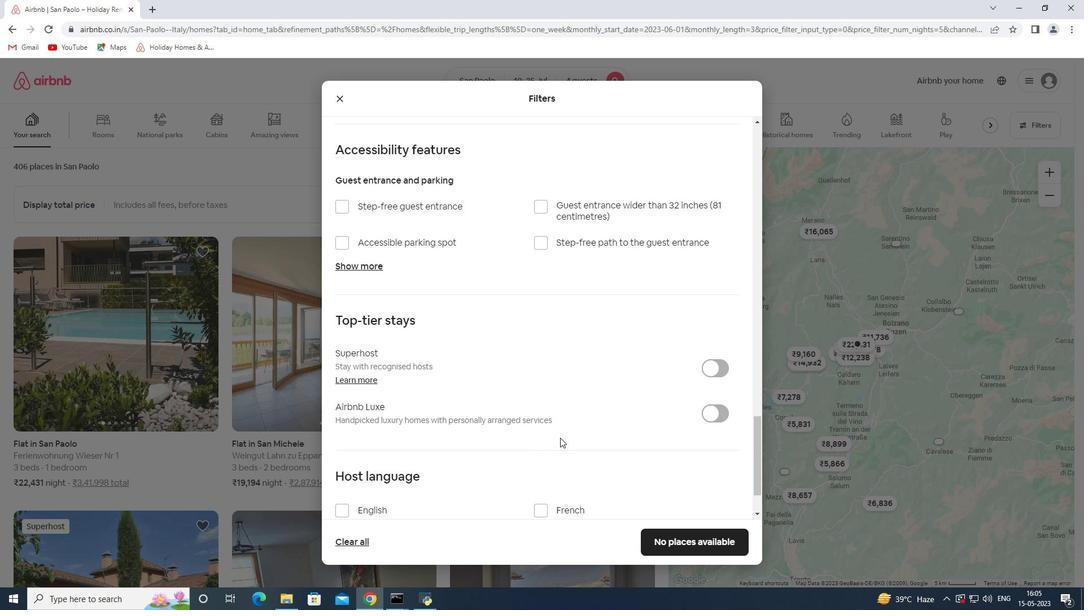 
Action: Mouse scrolled (555, 435) with delta (0, 0)
Screenshot: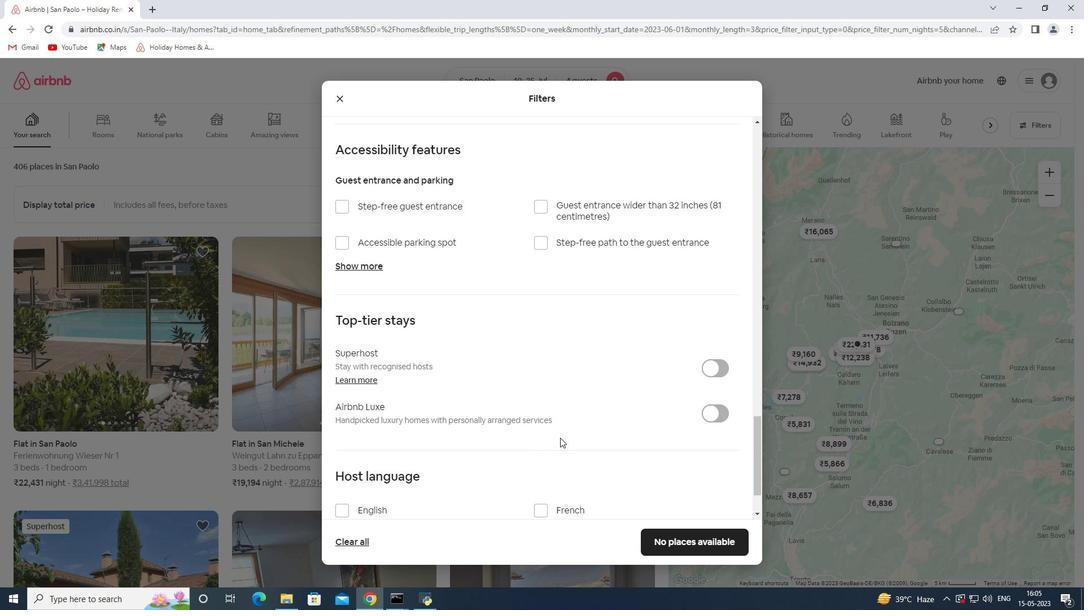 
Action: Mouse moved to (546, 433)
Screenshot: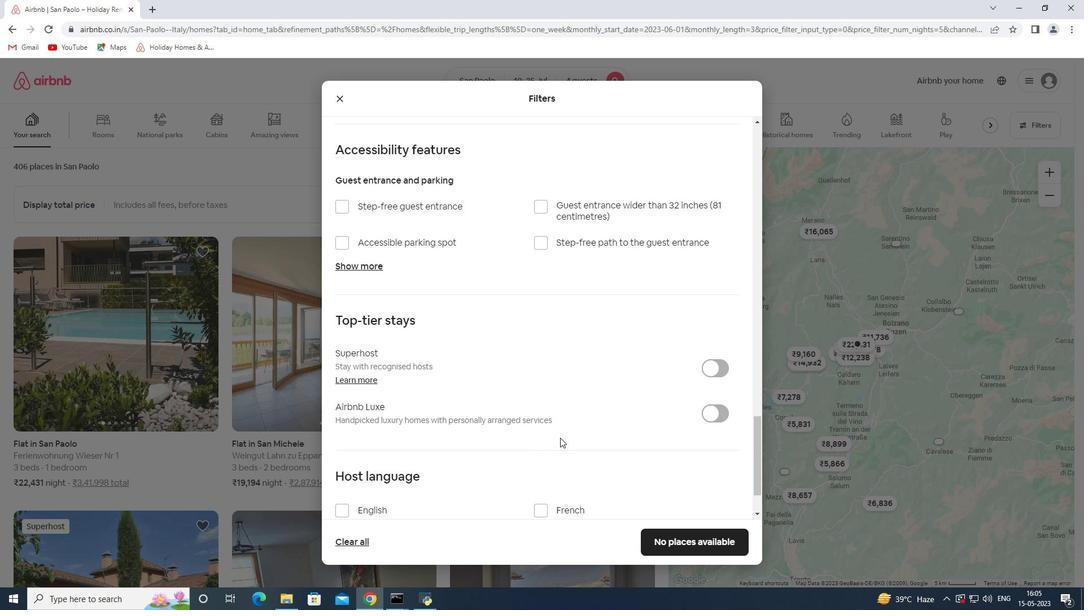 
Action: Mouse scrolled (546, 433) with delta (0, 0)
Screenshot: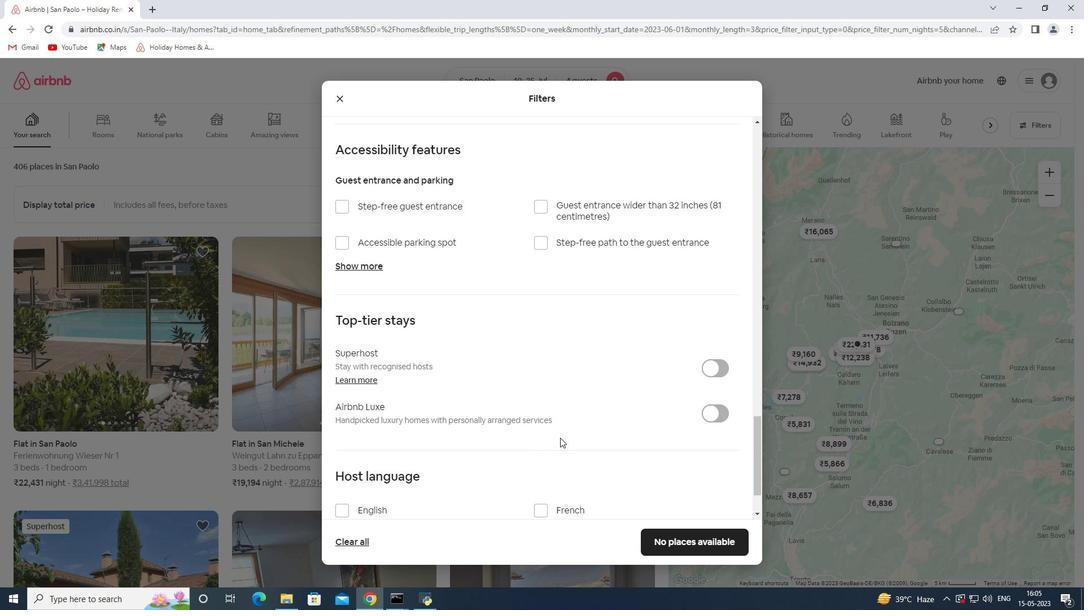 
Action: Mouse moved to (372, 438)
Screenshot: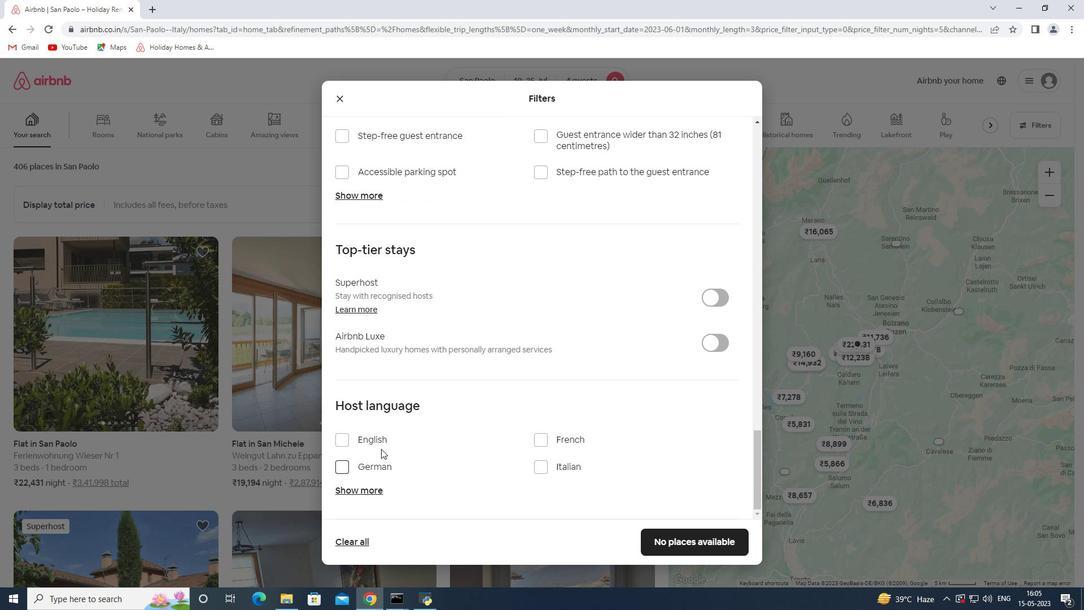 
Action: Mouse pressed left at (372, 438)
Screenshot: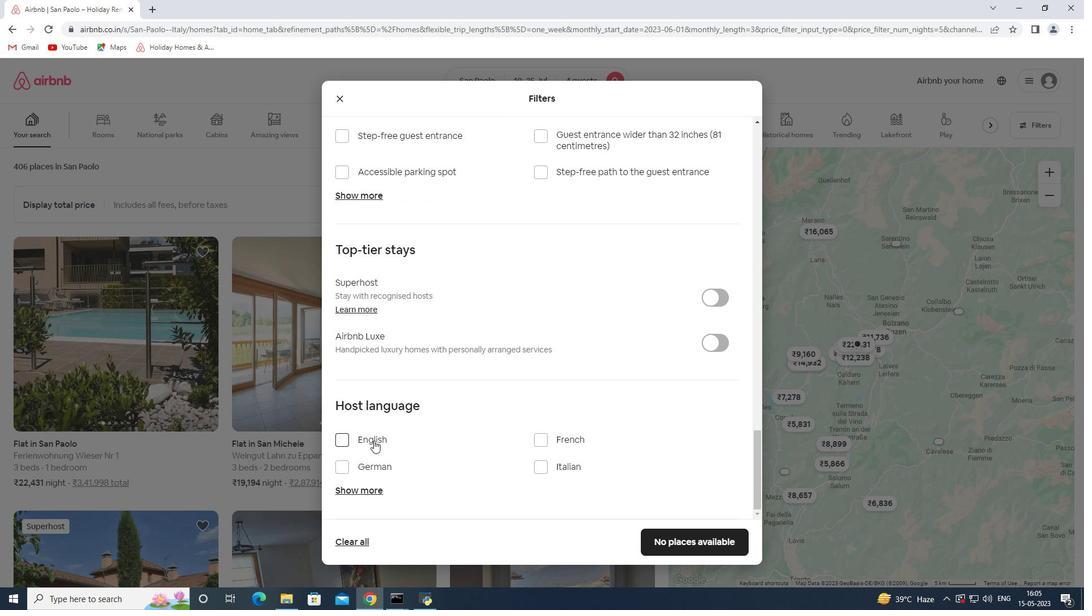 
Action: Mouse moved to (663, 532)
Screenshot: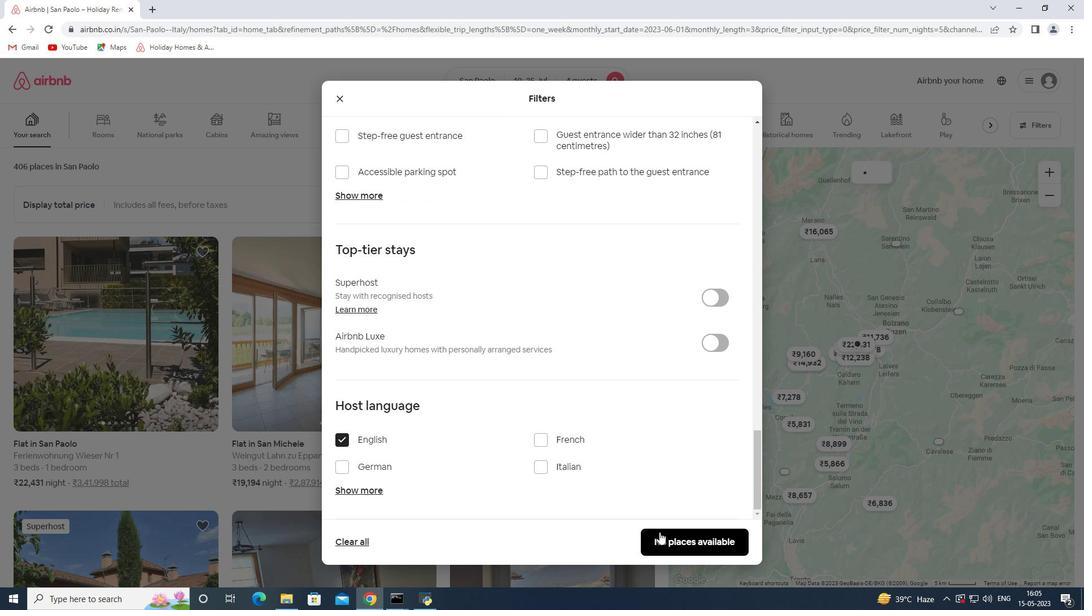 
Action: Mouse pressed left at (663, 532)
Screenshot: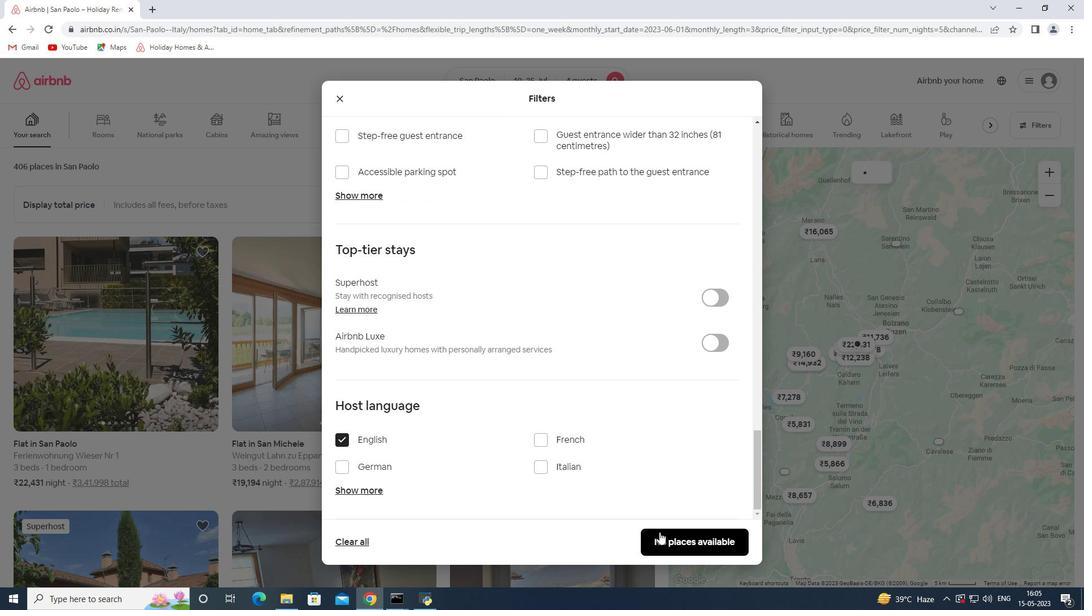 
Action: Mouse moved to (661, 532)
Screenshot: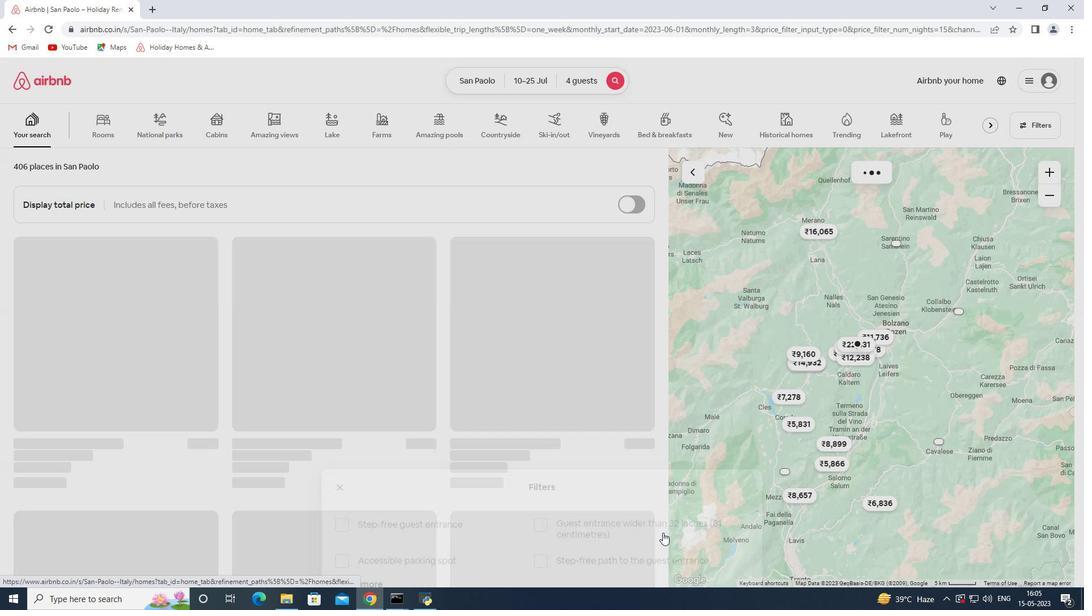
